Task: In the  document Musicinfulence.html, select heading and apply ' Italics' Use the "find feature" to find mentioned word and apply Strikethrough in: 'relaxation'. Insert smartchip (Place) on bottom of the page New York Insert the mentioned footnote for 20th word with font style Arial and font size 8: The data was collected in 2022
Action: Mouse moved to (279, 401)
Screenshot: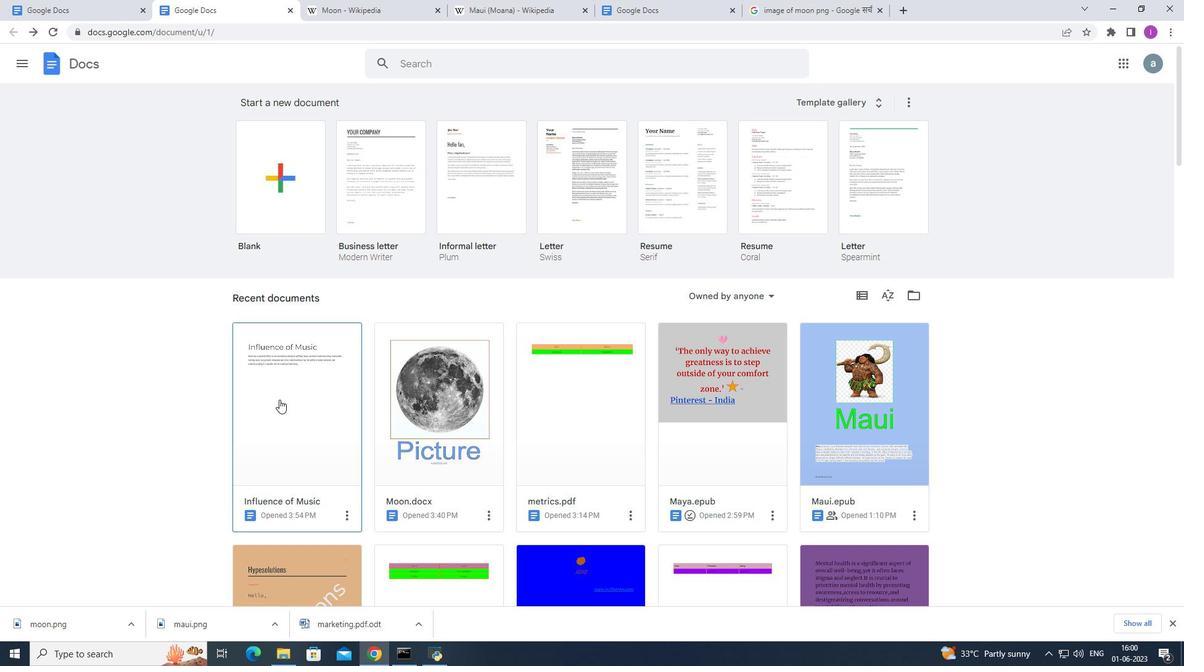 
Action: Mouse pressed left at (279, 401)
Screenshot: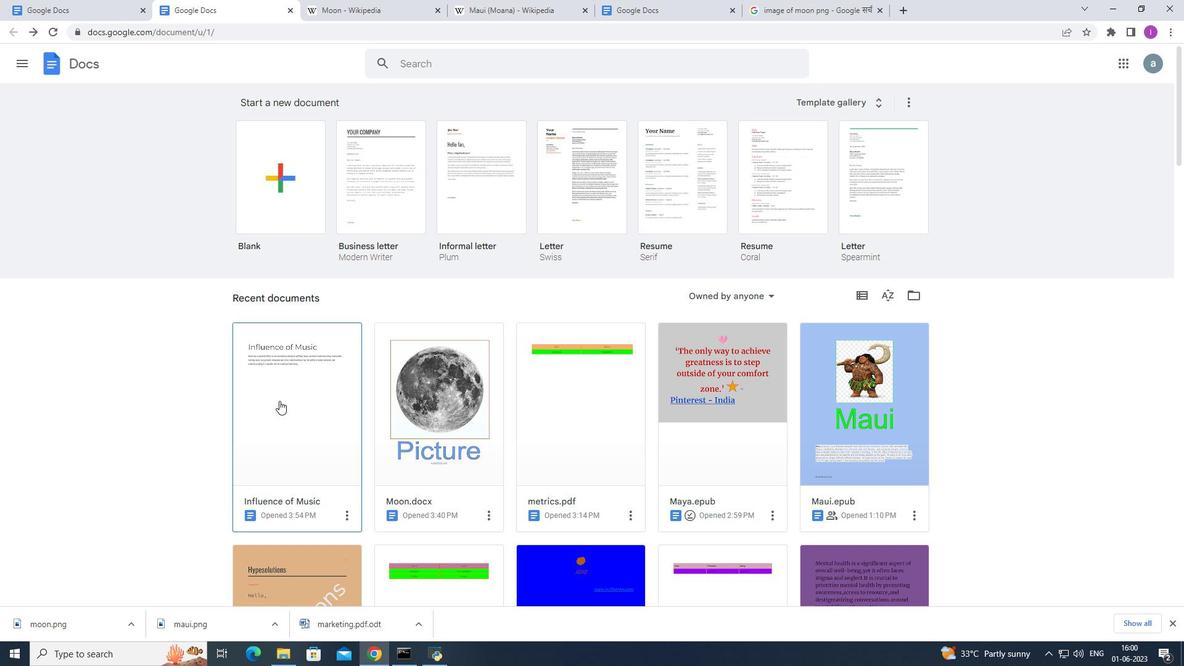 
Action: Mouse moved to (384, 225)
Screenshot: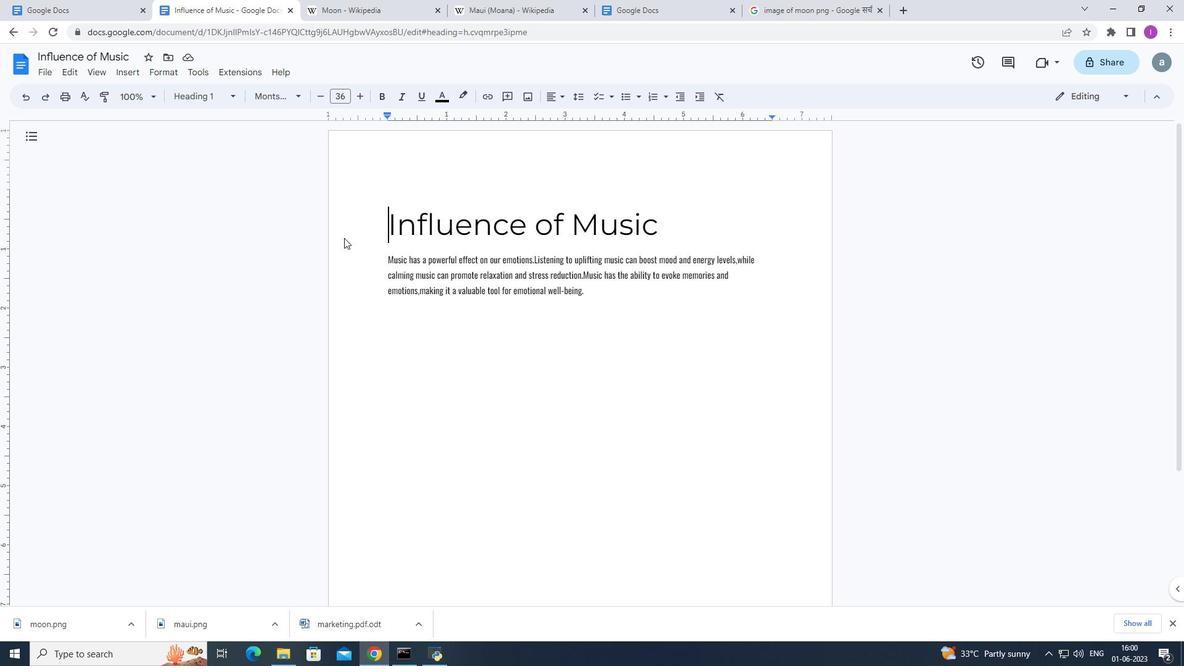 
Action: Mouse pressed left at (384, 225)
Screenshot: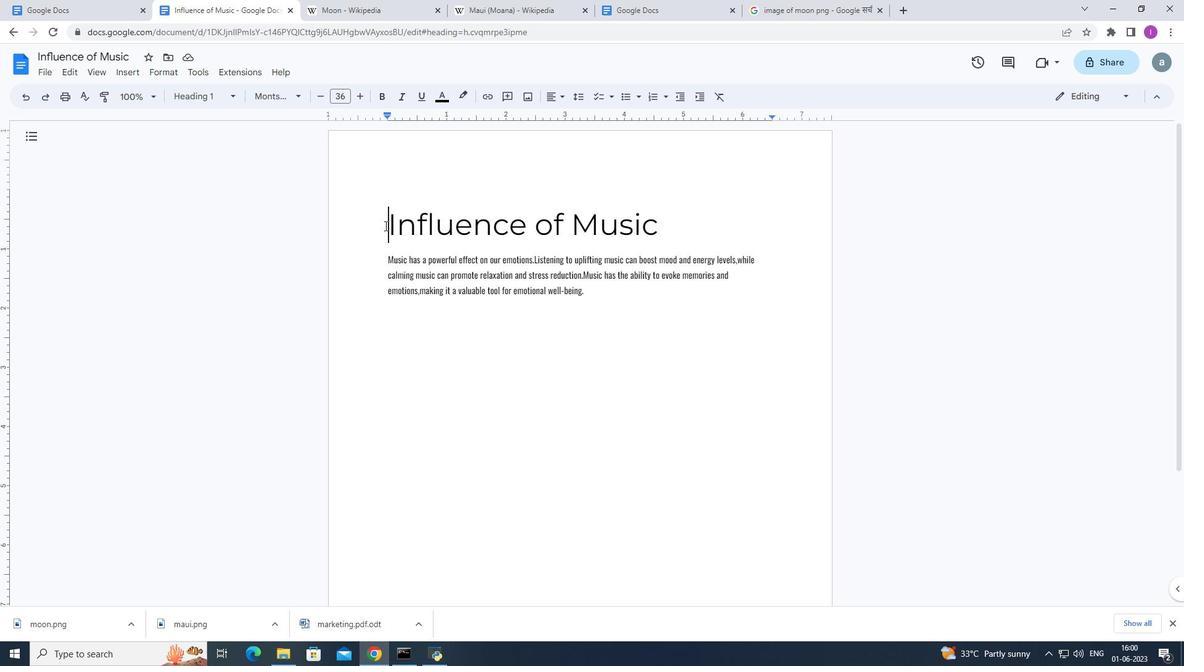 
Action: Mouse moved to (403, 95)
Screenshot: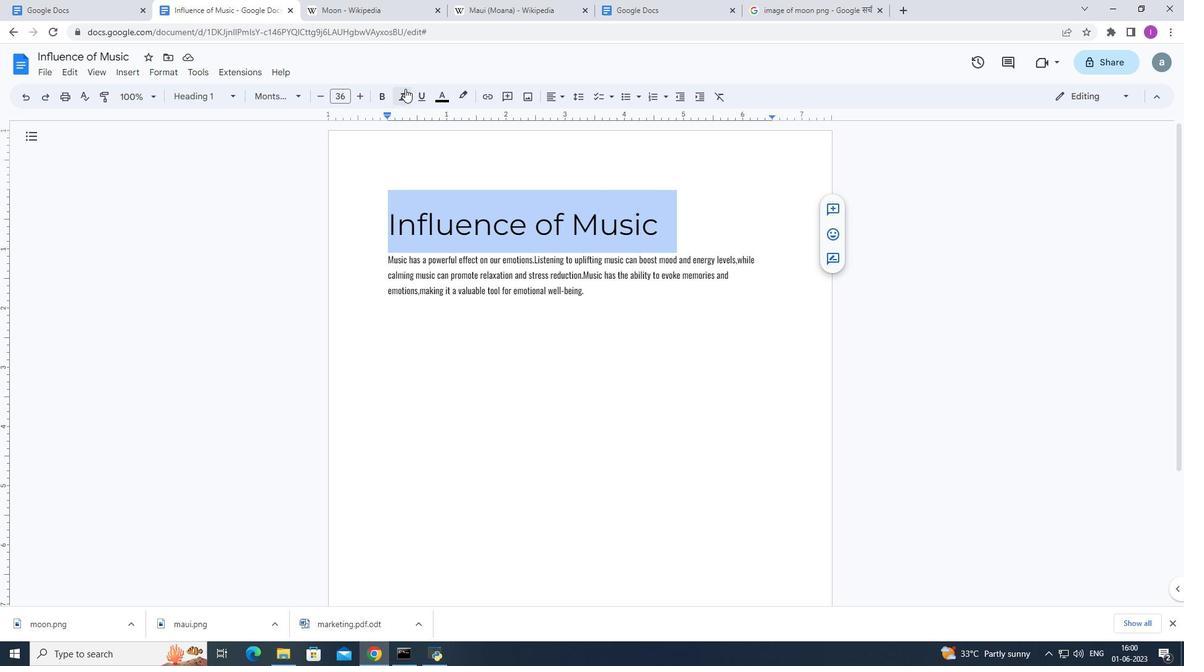 
Action: Mouse pressed left at (403, 95)
Screenshot: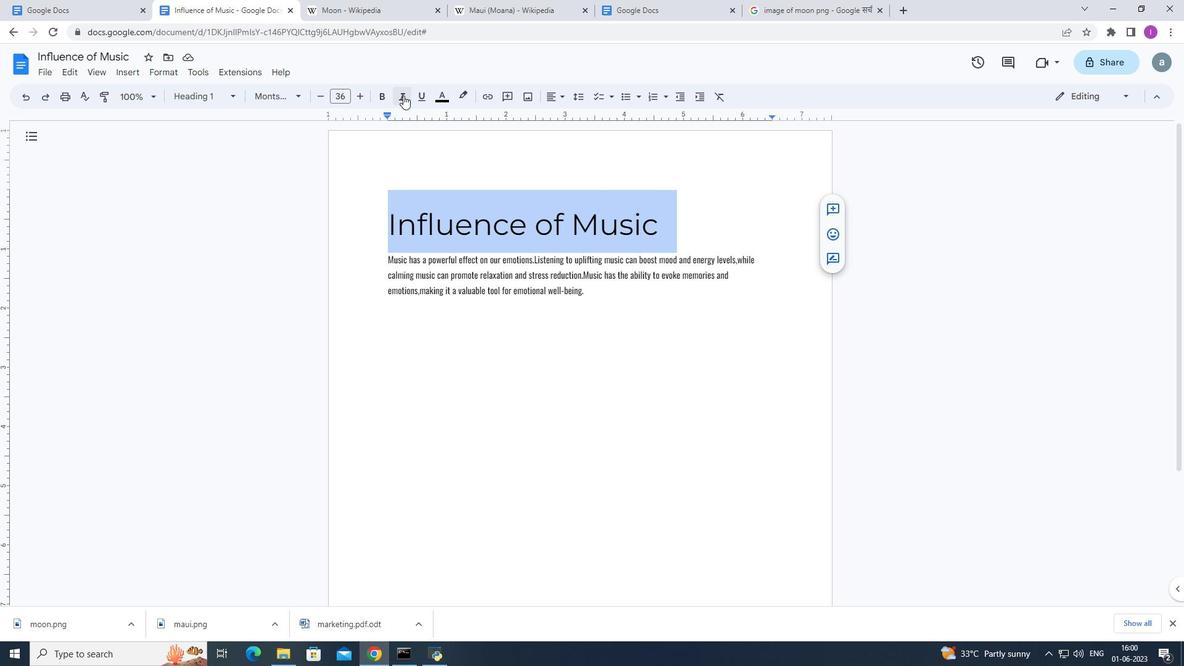 
Action: Mouse moved to (512, 275)
Screenshot: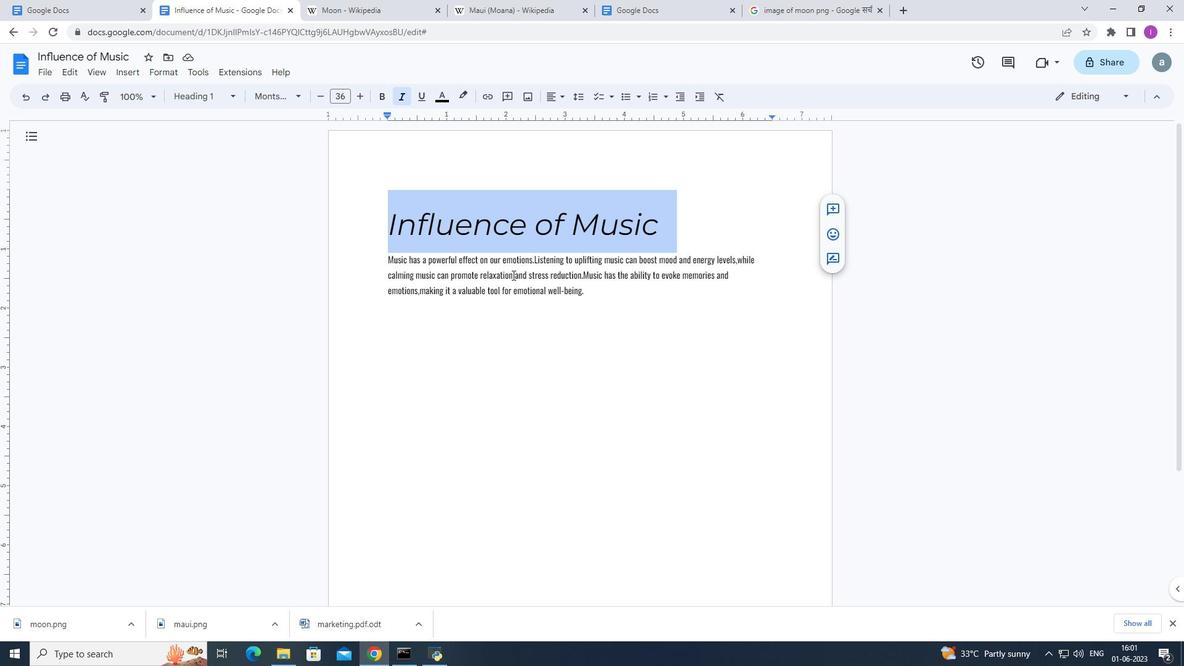 
Action: Mouse pressed left at (512, 275)
Screenshot: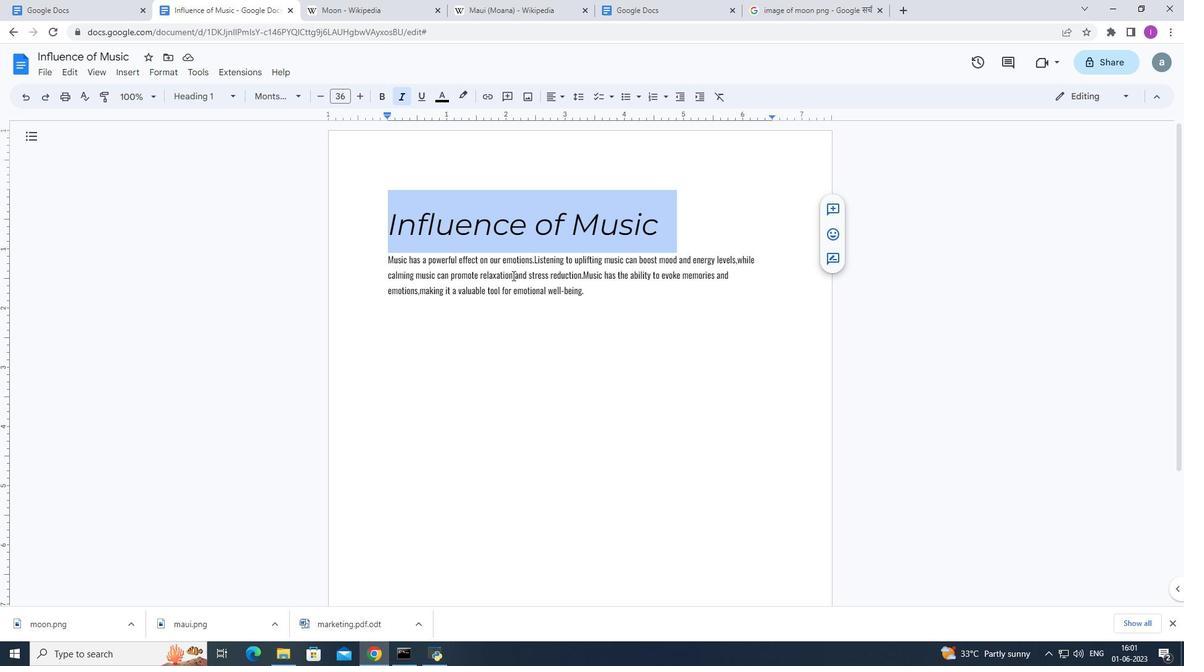
Action: Mouse moved to (47, 74)
Screenshot: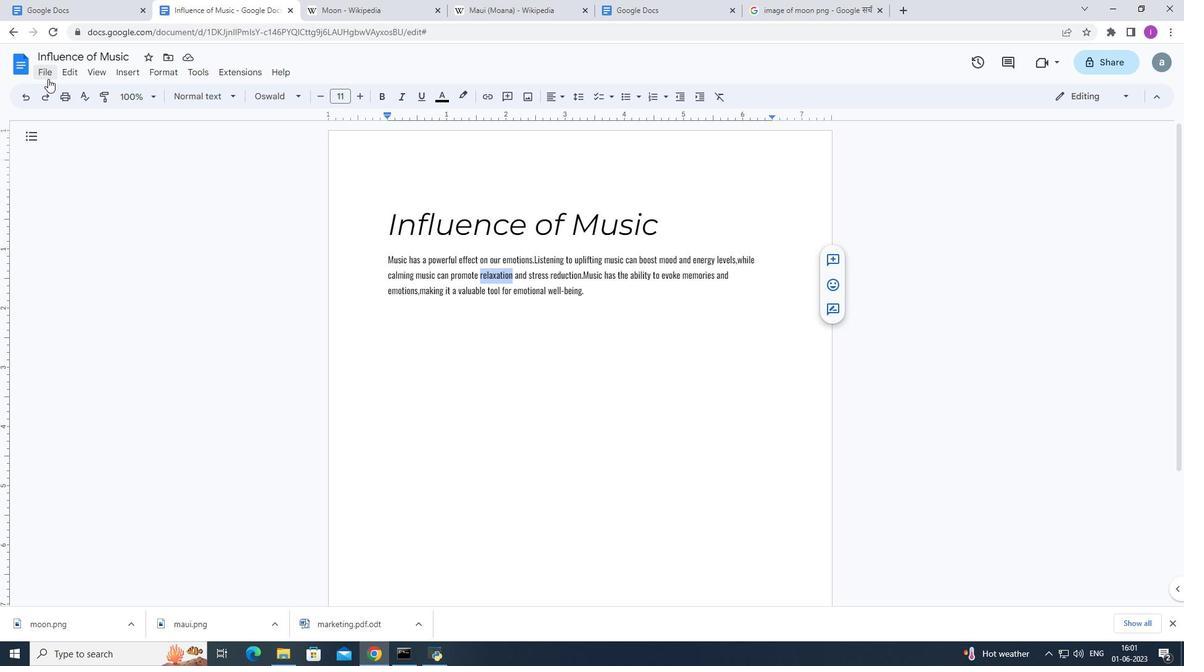 
Action: Mouse pressed left at (47, 74)
Screenshot: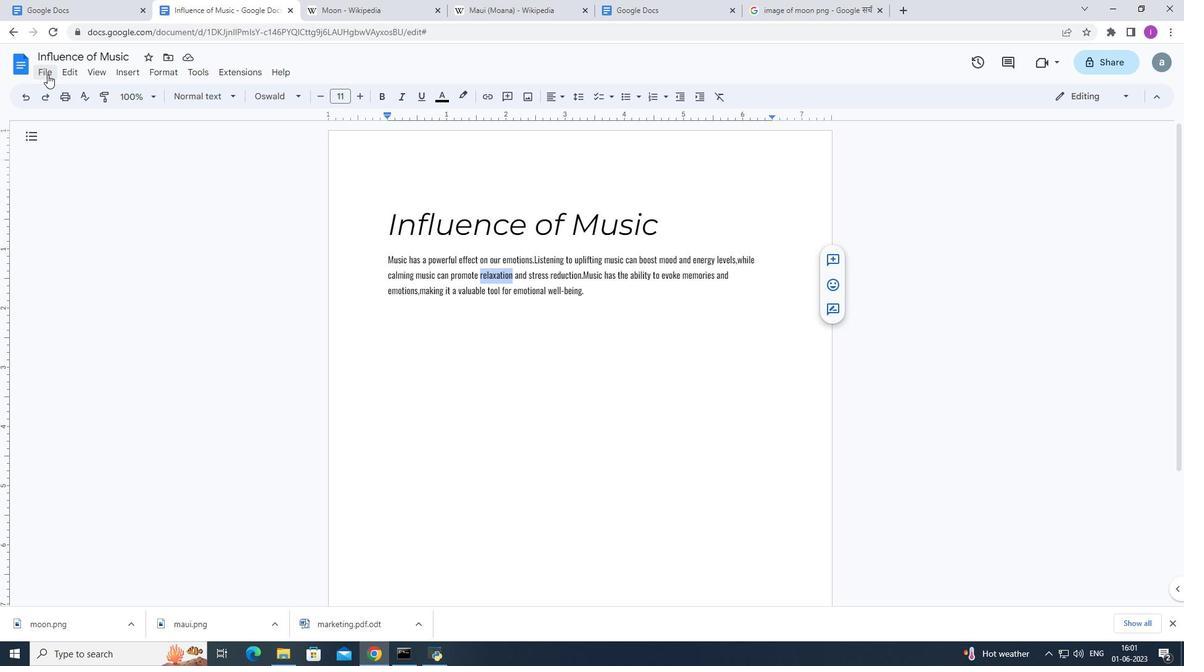 
Action: Mouse moved to (251, 235)
Screenshot: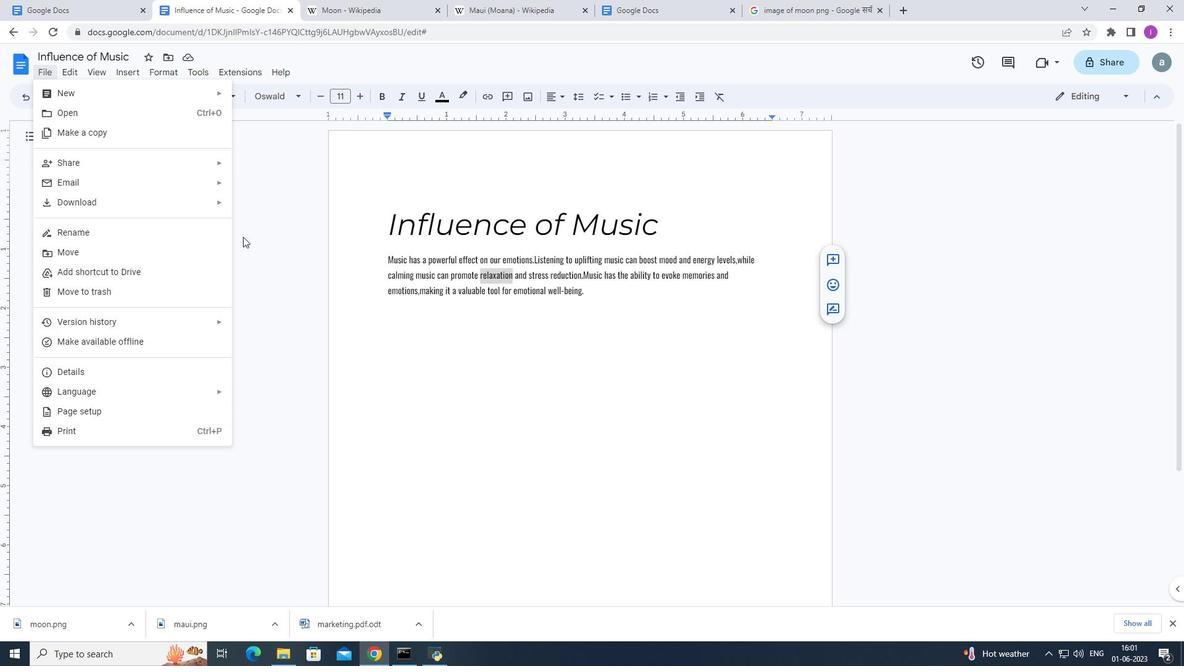 
Action: Mouse pressed left at (251, 235)
Screenshot: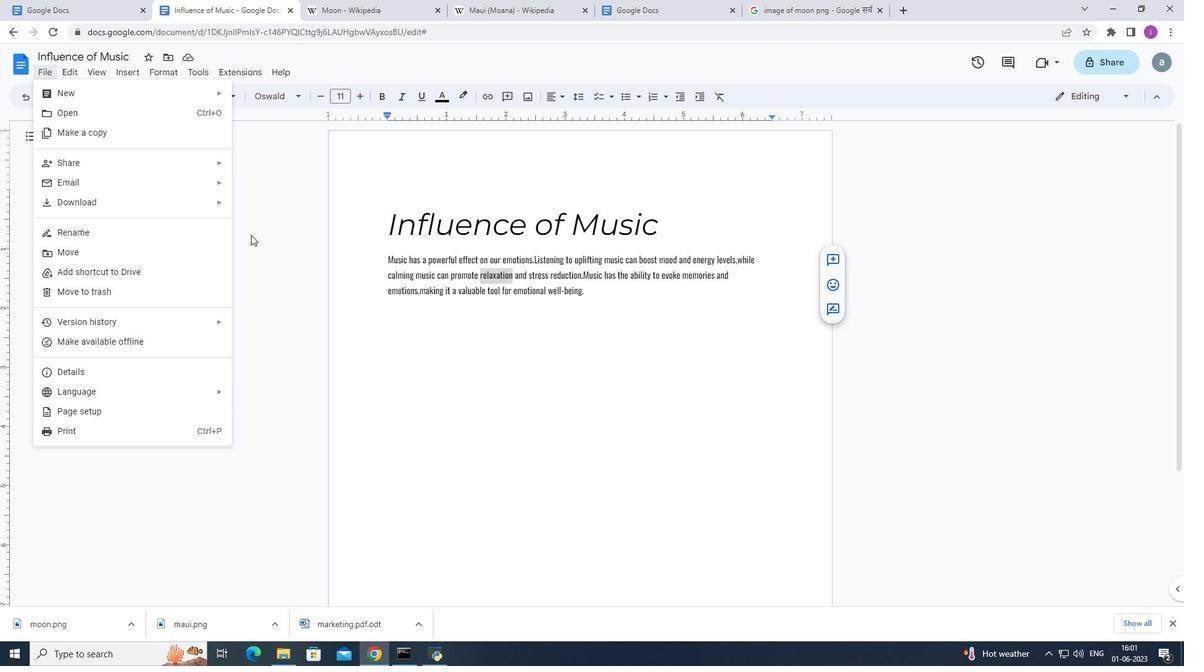 
Action: Mouse moved to (67, 65)
Screenshot: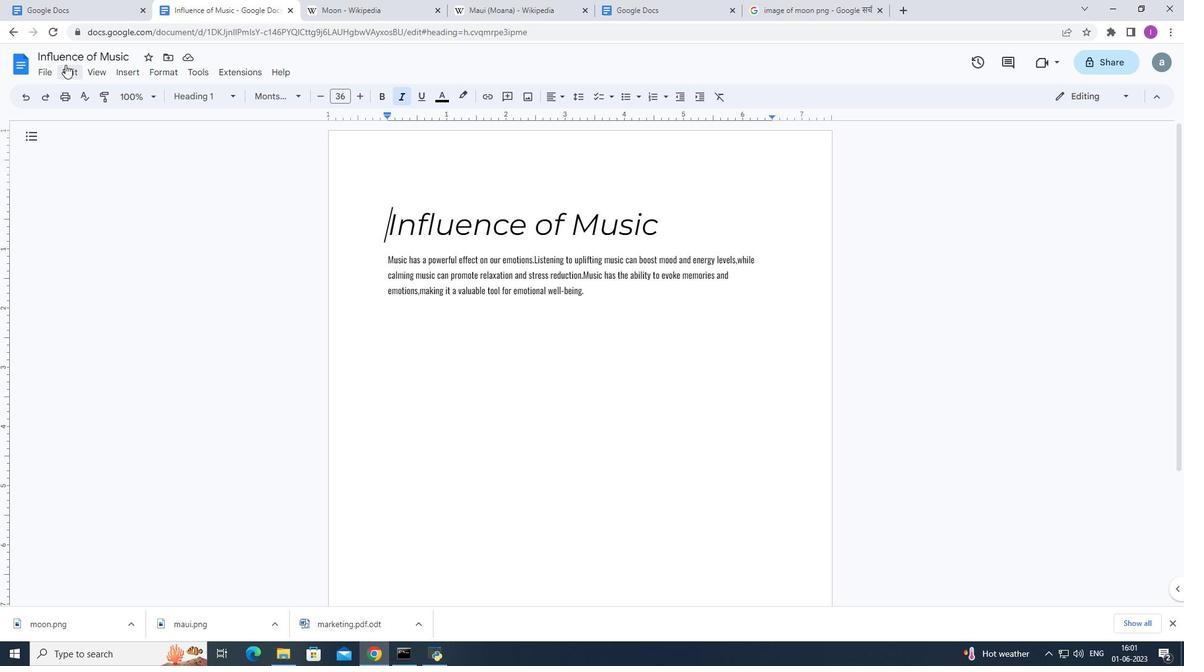 
Action: Mouse pressed left at (67, 65)
Screenshot: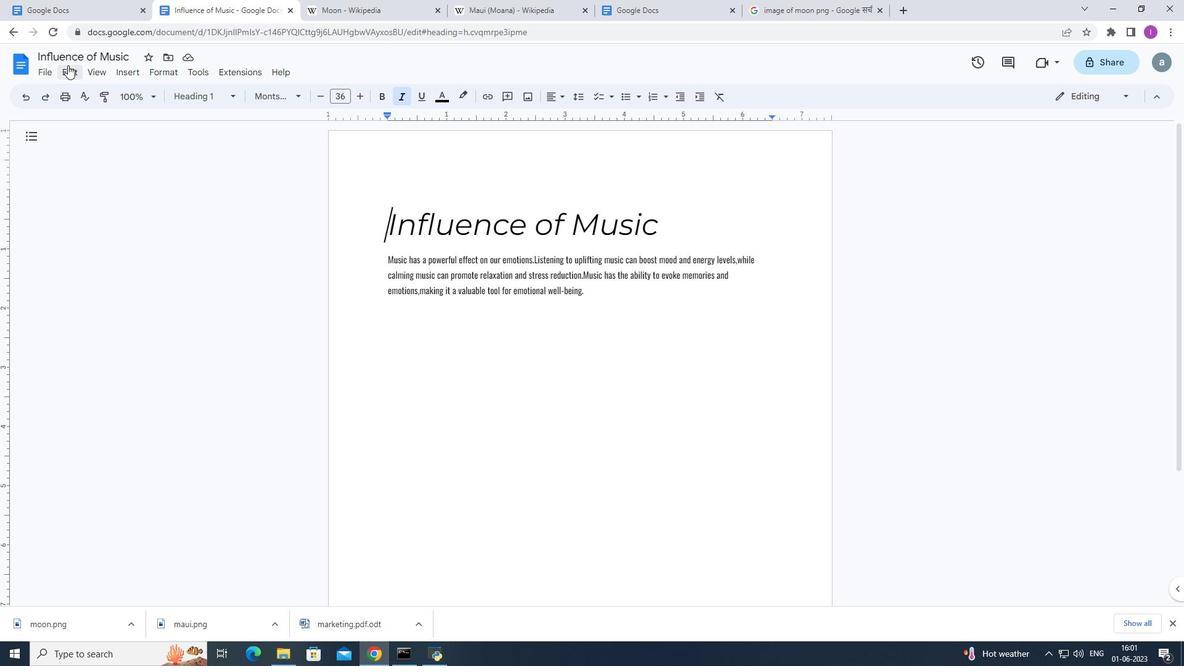 
Action: Mouse moved to (123, 280)
Screenshot: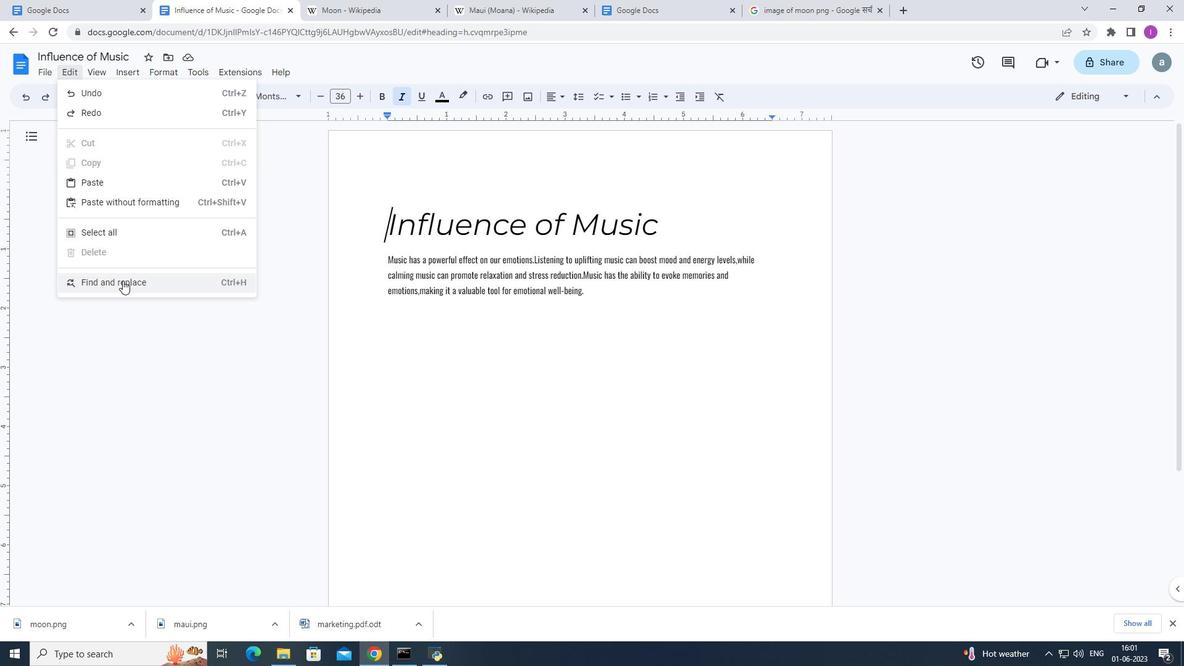
Action: Mouse pressed left at (123, 280)
Screenshot: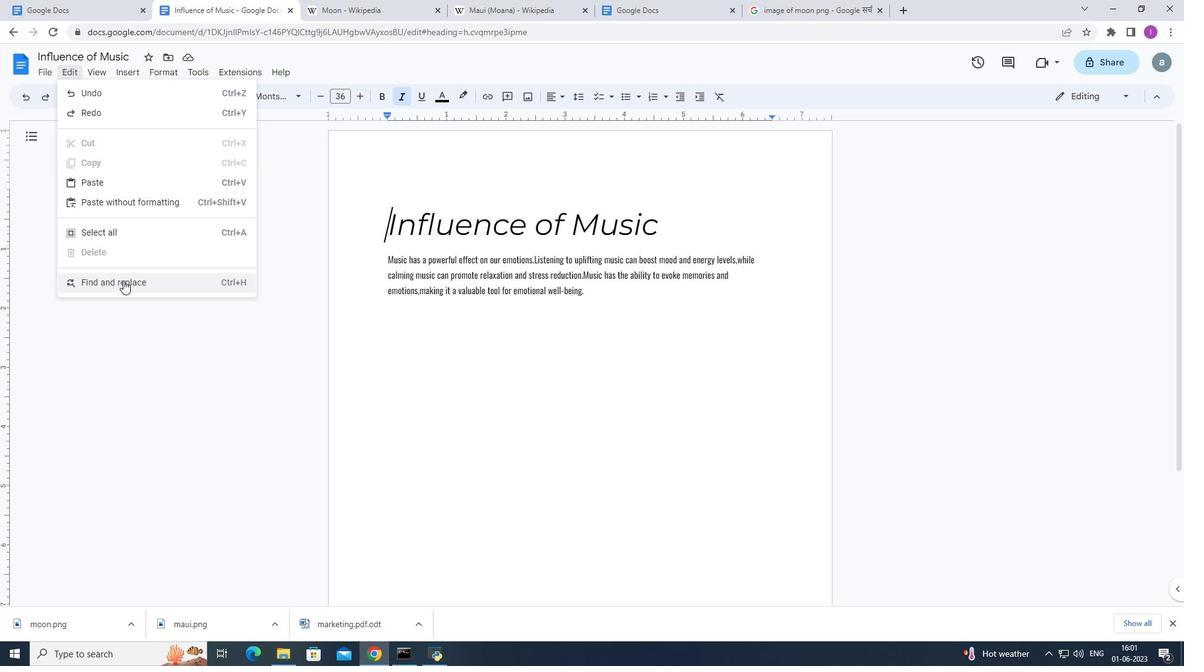 
Action: Mouse moved to (566, 278)
Screenshot: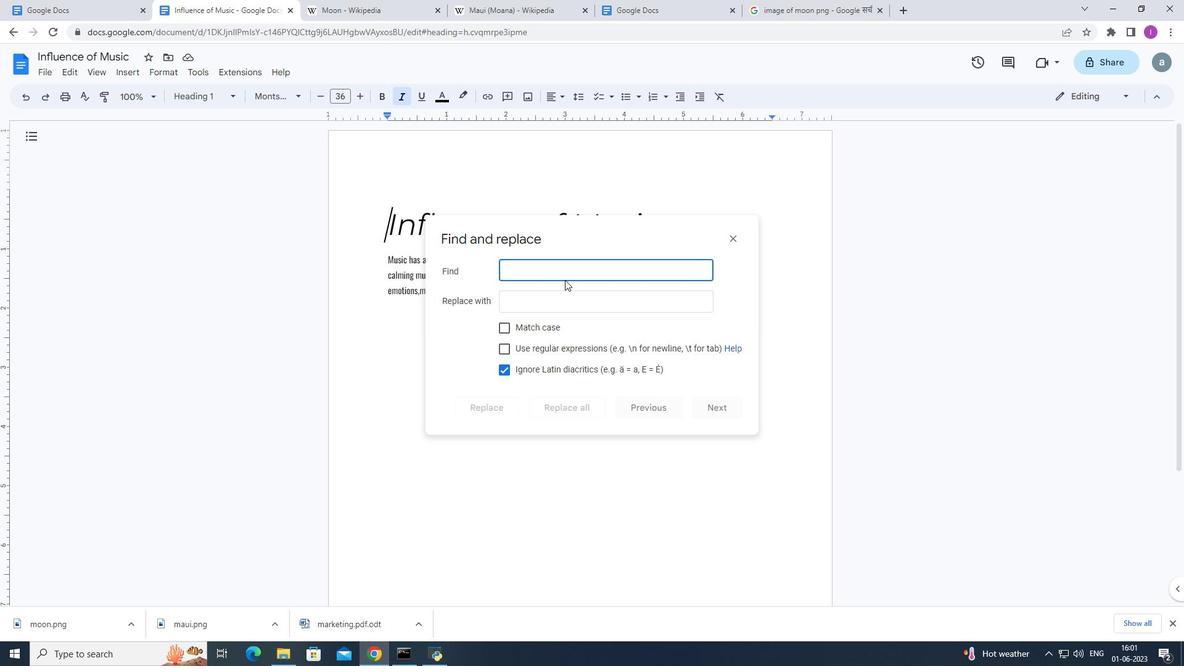
Action: Key pressed <Key.shift>Relaxation
Screenshot: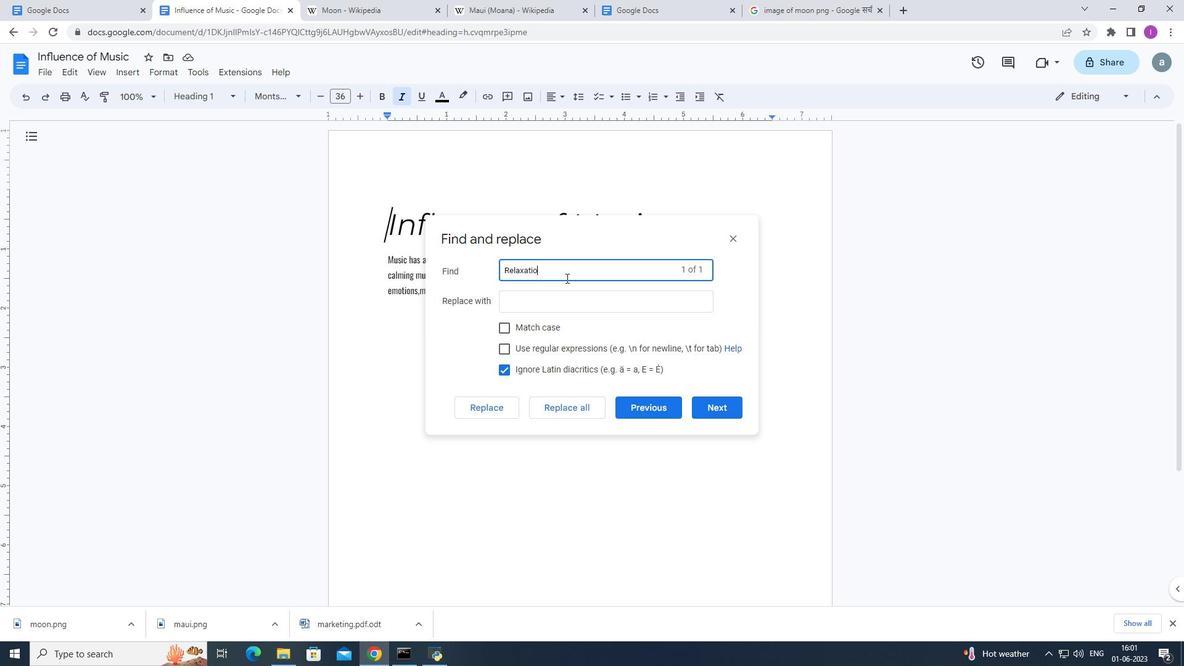
Action: Mouse moved to (713, 405)
Screenshot: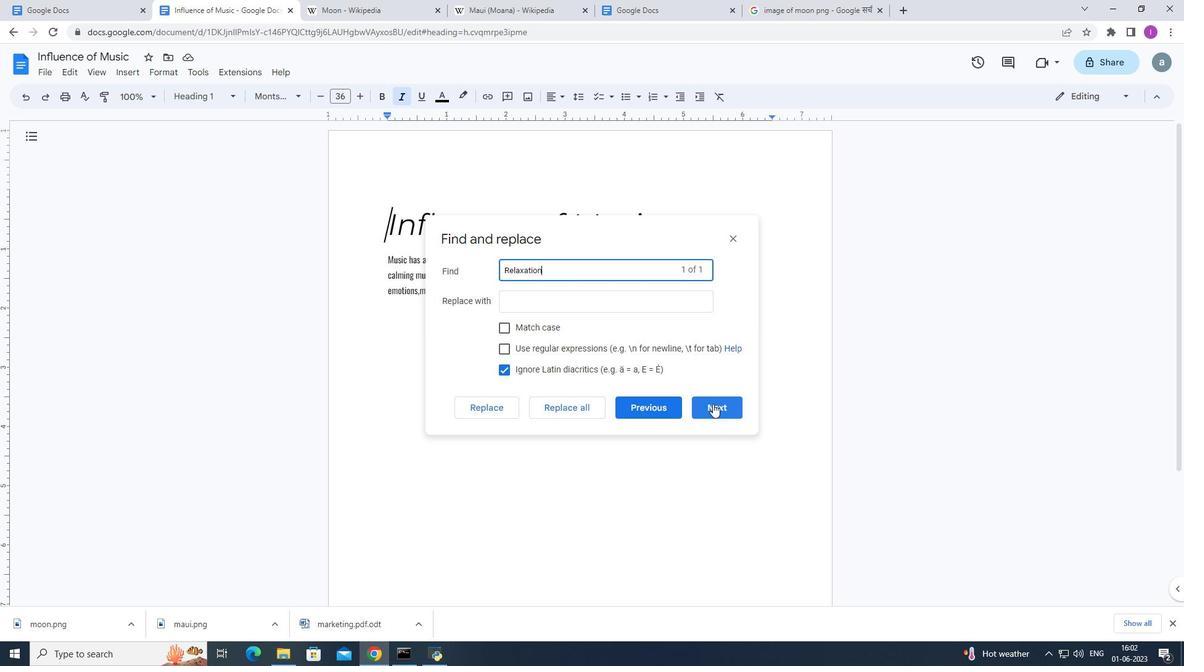 
Action: Mouse pressed left at (713, 405)
Screenshot: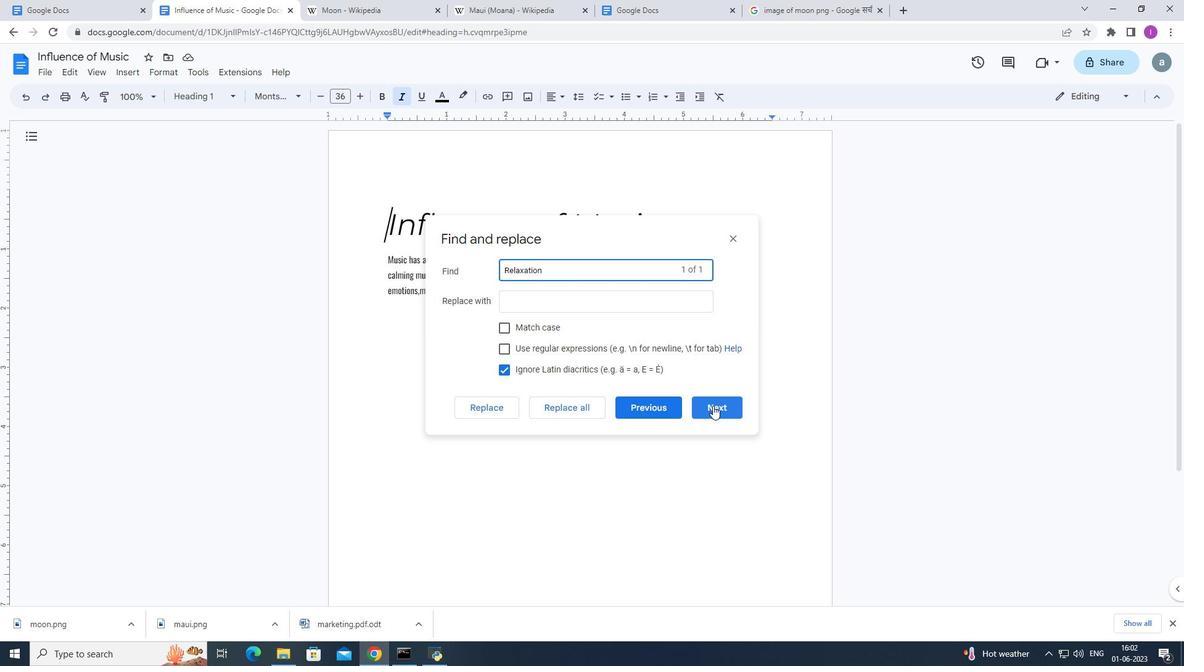 
Action: Mouse moved to (719, 402)
Screenshot: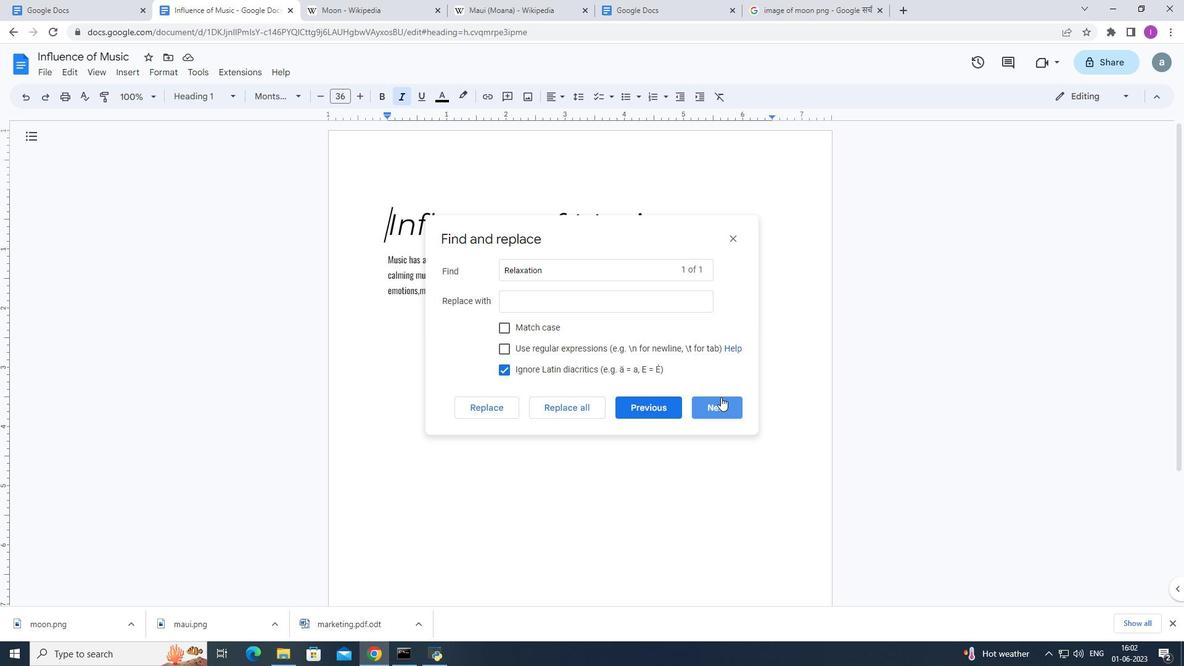 
Action: Mouse pressed left at (719, 402)
Screenshot: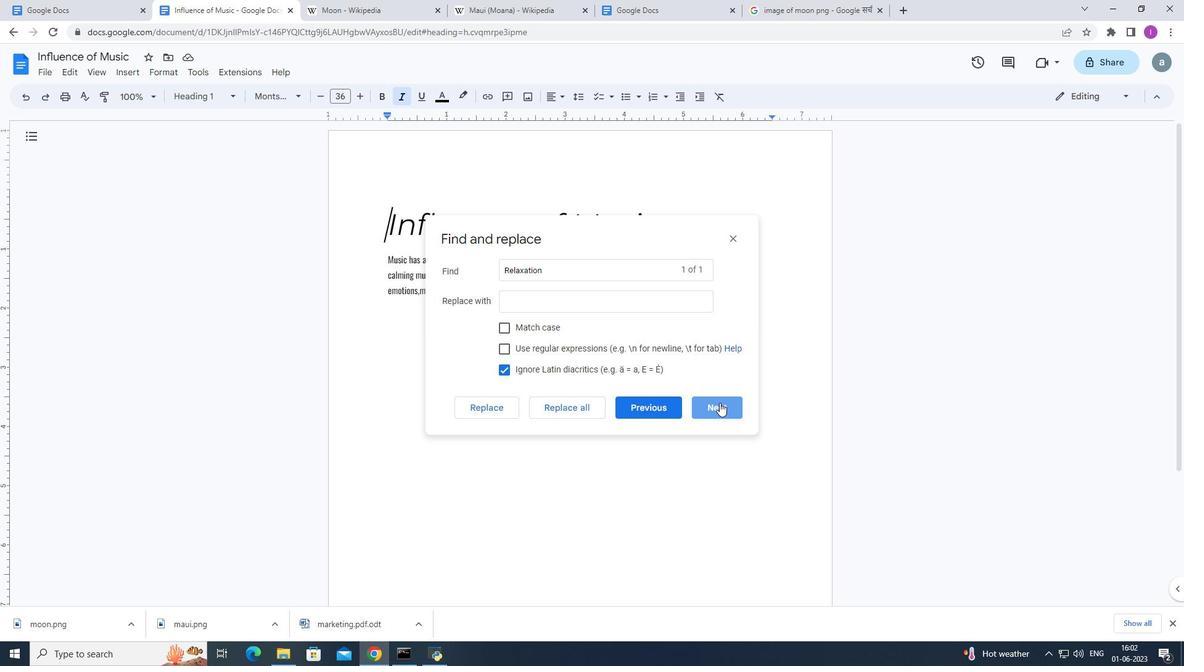 
Action: Mouse moved to (655, 407)
Screenshot: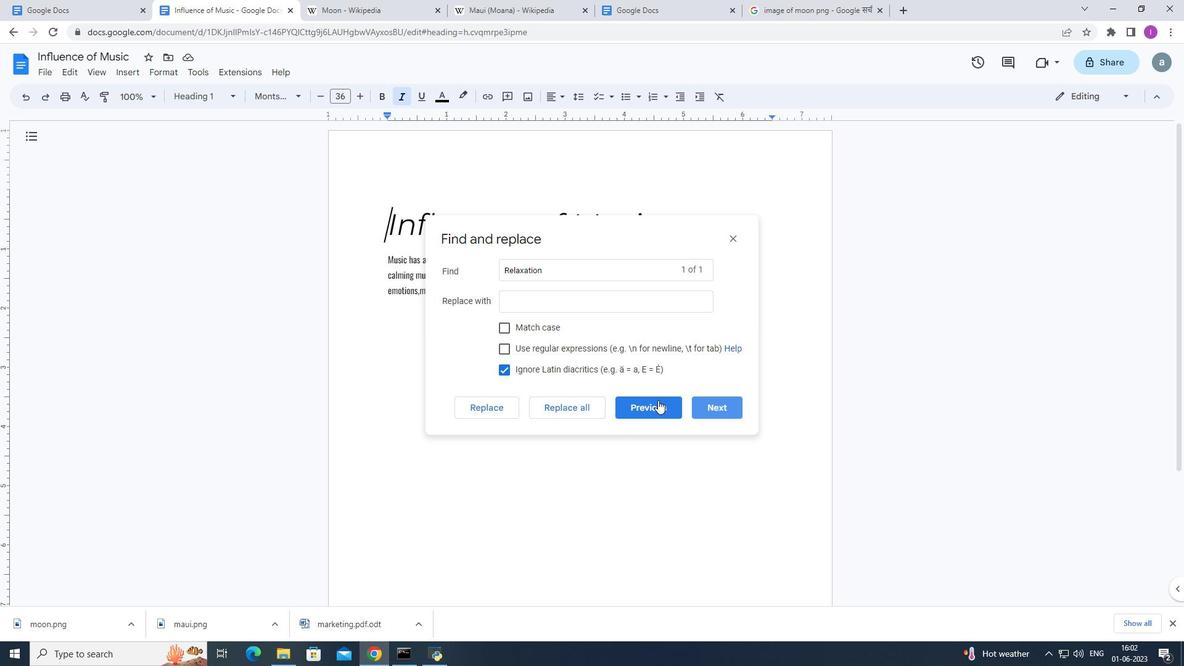 
Action: Mouse pressed left at (655, 407)
Screenshot: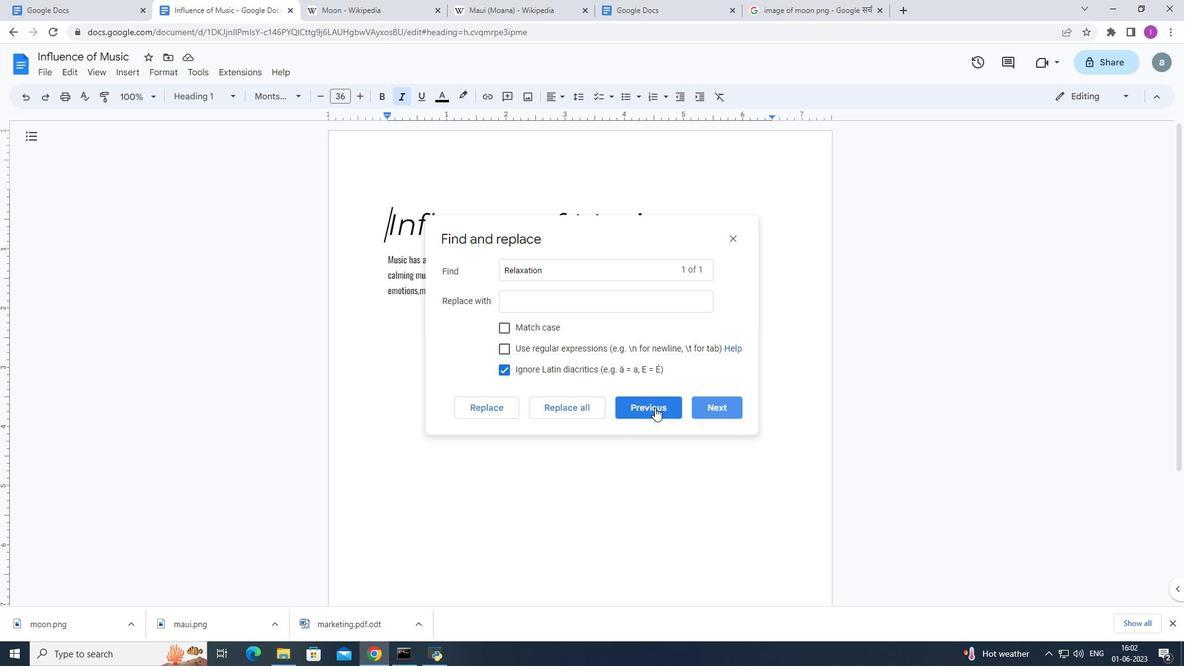 
Action: Mouse moved to (703, 407)
Screenshot: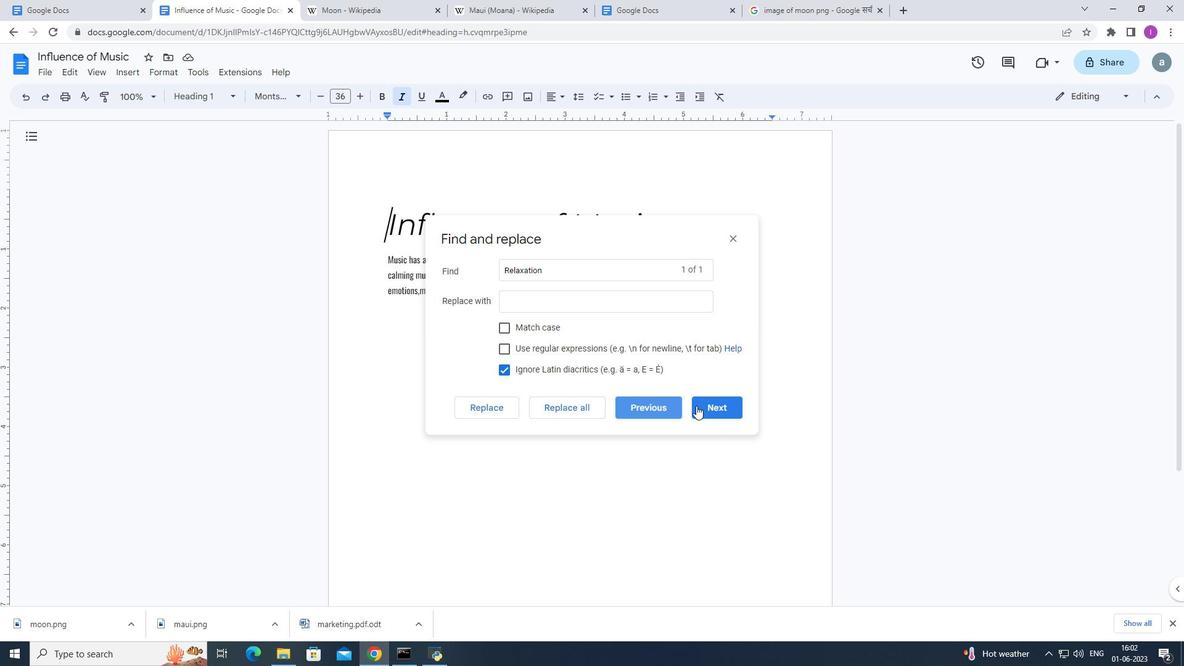 
Action: Mouse pressed left at (703, 407)
Screenshot: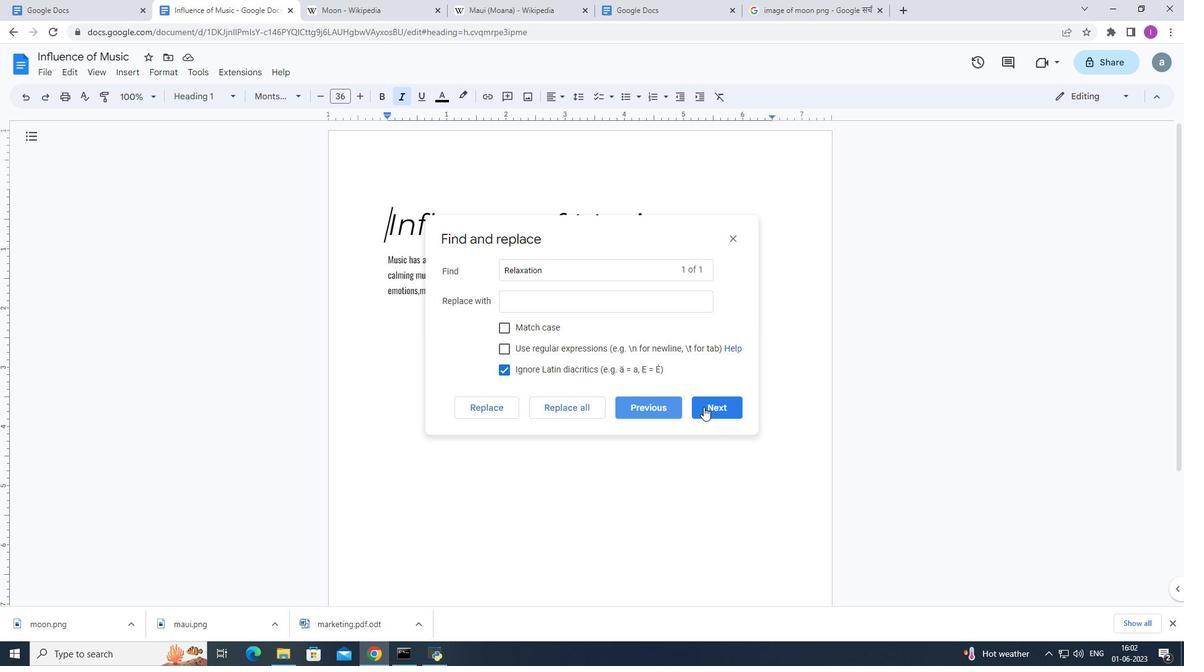 
Action: Mouse moved to (508, 330)
Screenshot: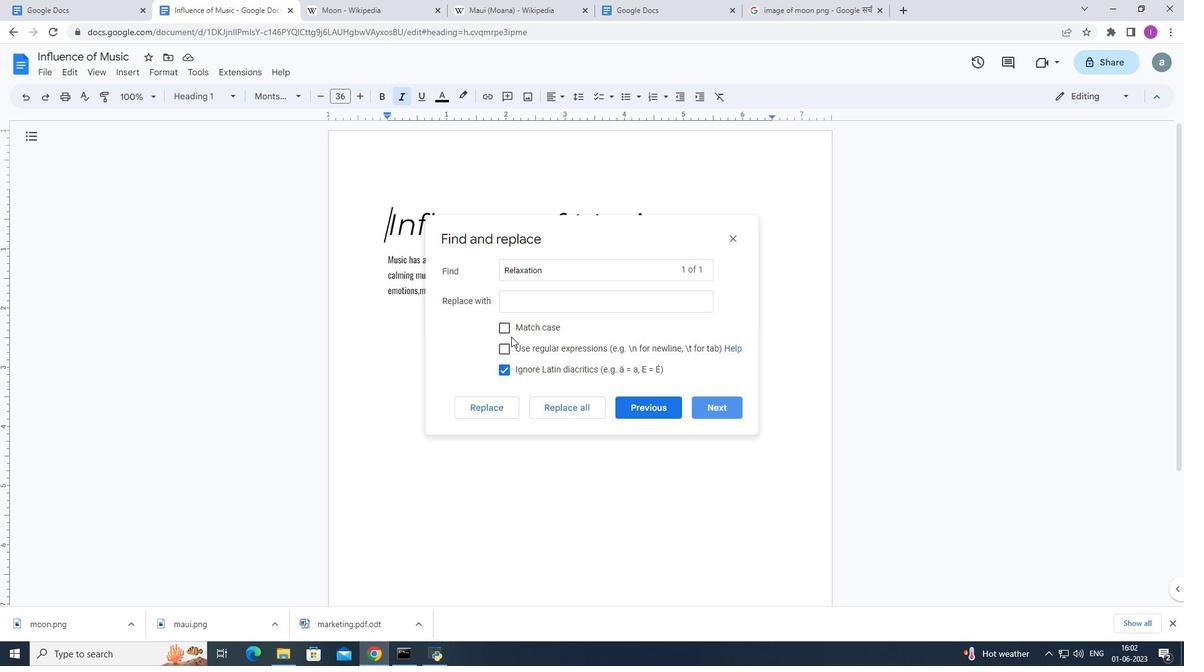 
Action: Mouse pressed left at (508, 330)
Screenshot: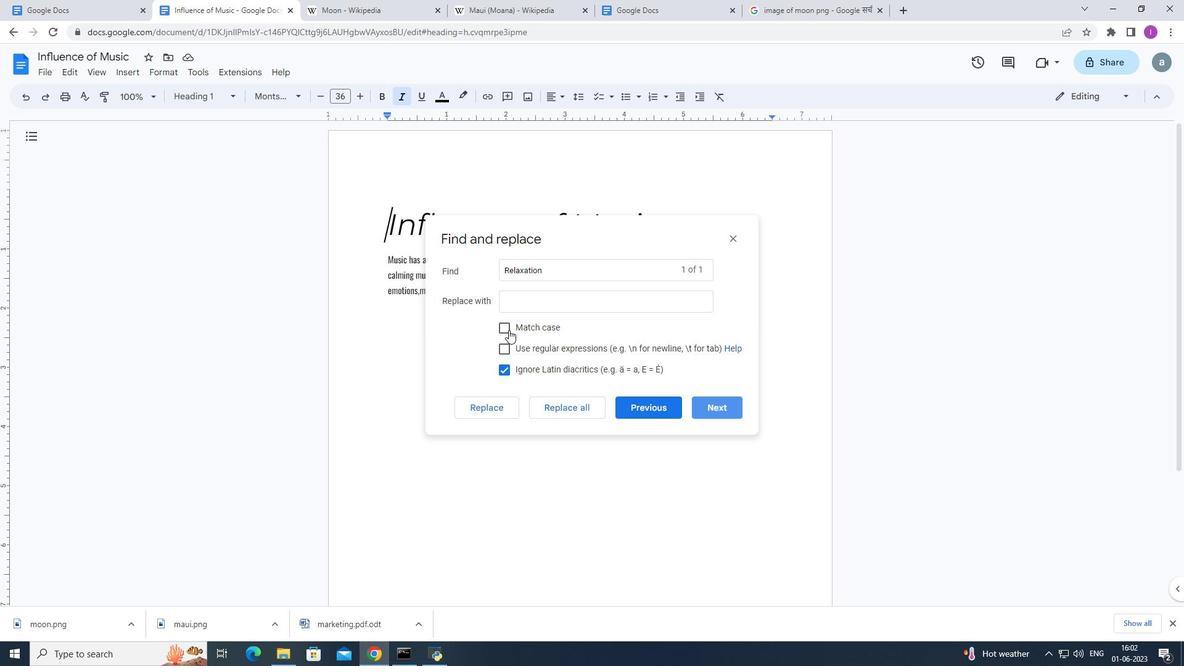 
Action: Mouse moved to (717, 405)
Screenshot: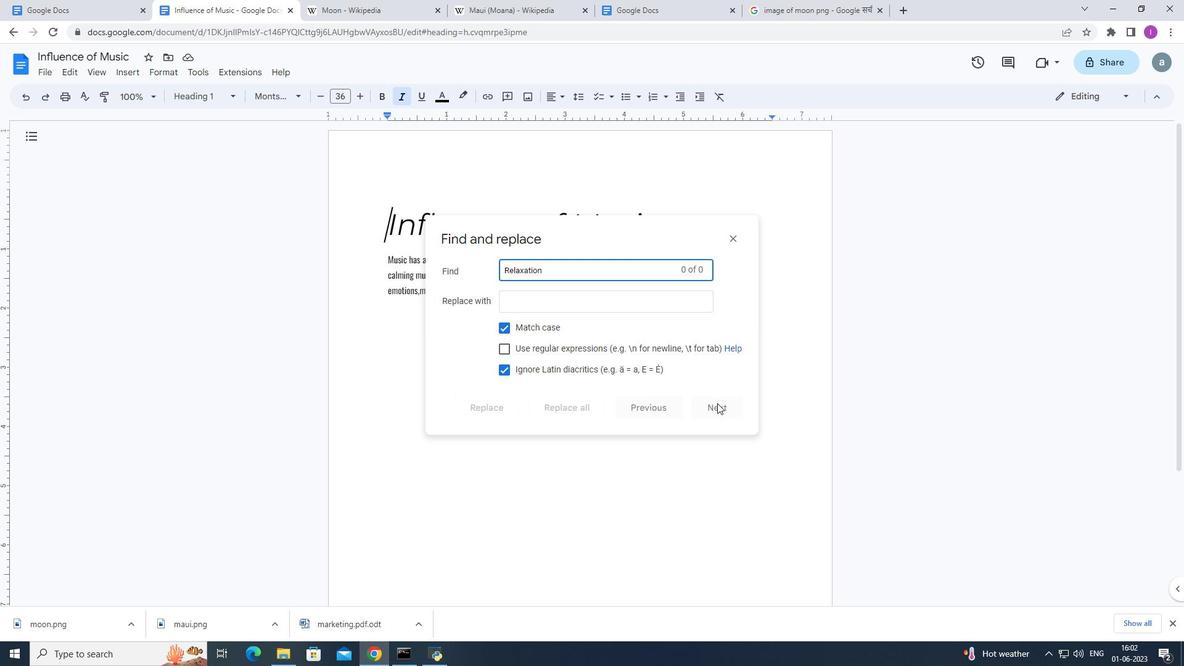 
Action: Mouse pressed left at (717, 405)
Screenshot: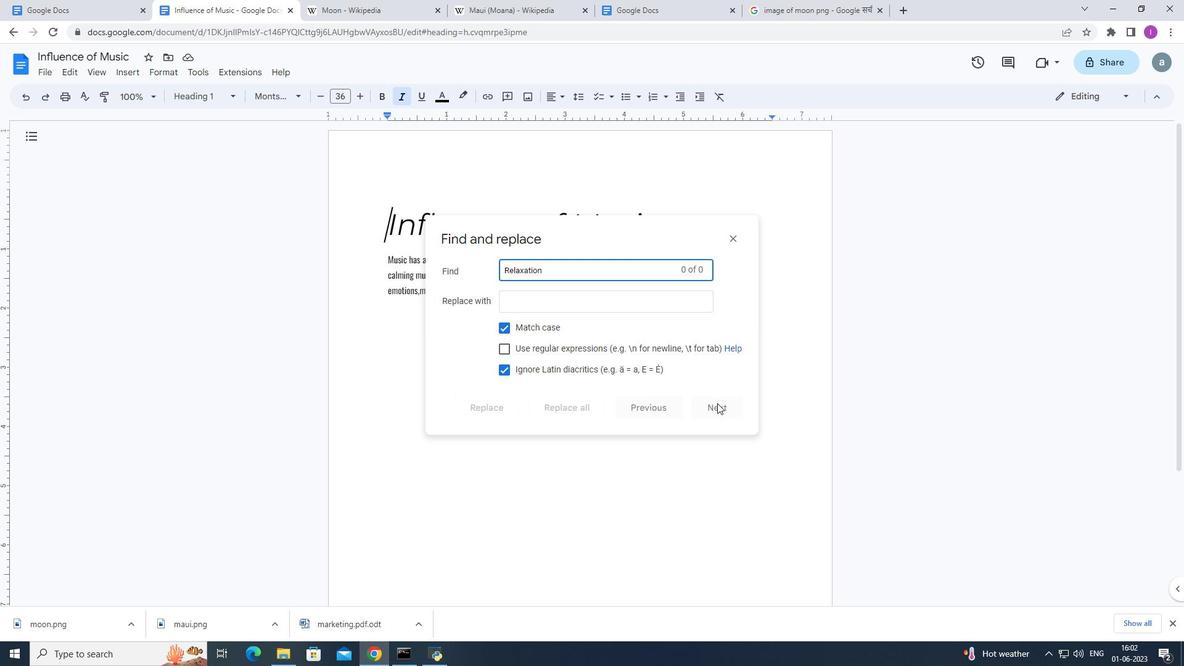 
Action: Mouse moved to (498, 368)
Screenshot: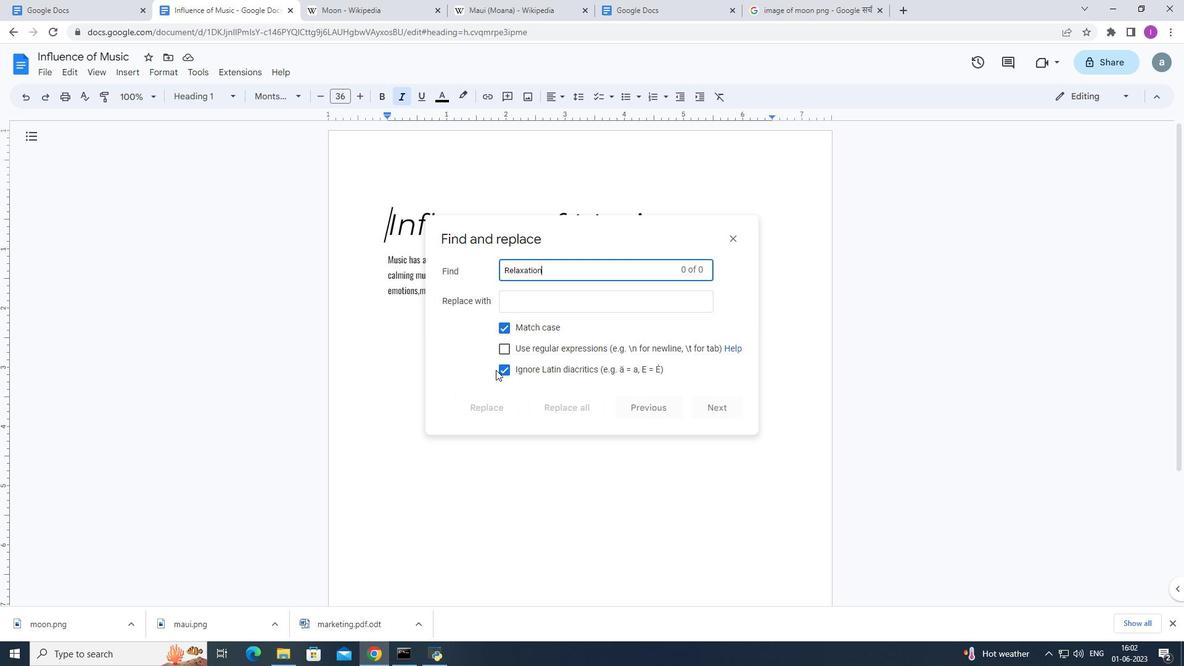 
Action: Mouse pressed left at (498, 368)
Screenshot: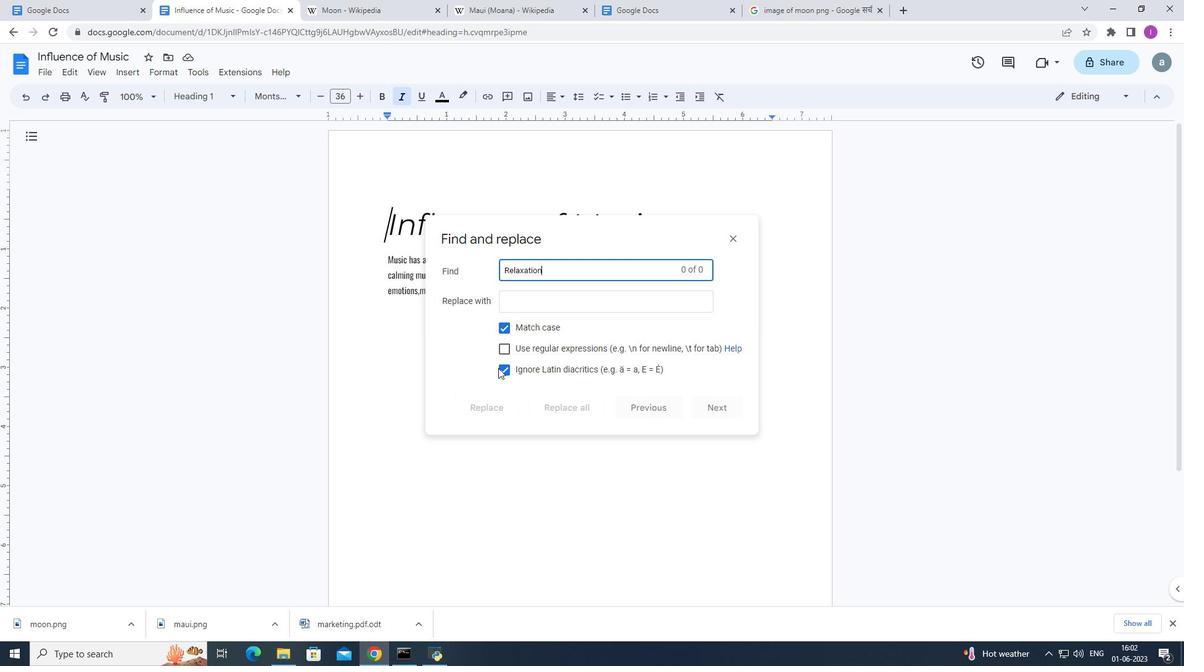 
Action: Mouse moved to (507, 370)
Screenshot: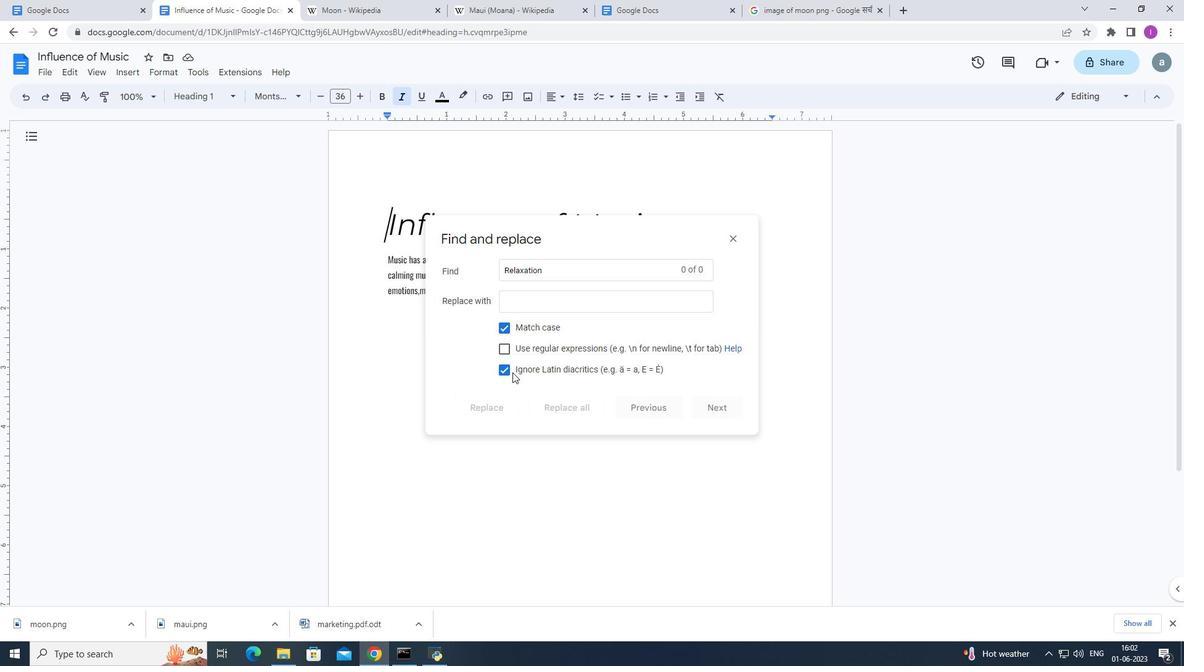 
Action: Mouse pressed left at (507, 370)
Screenshot: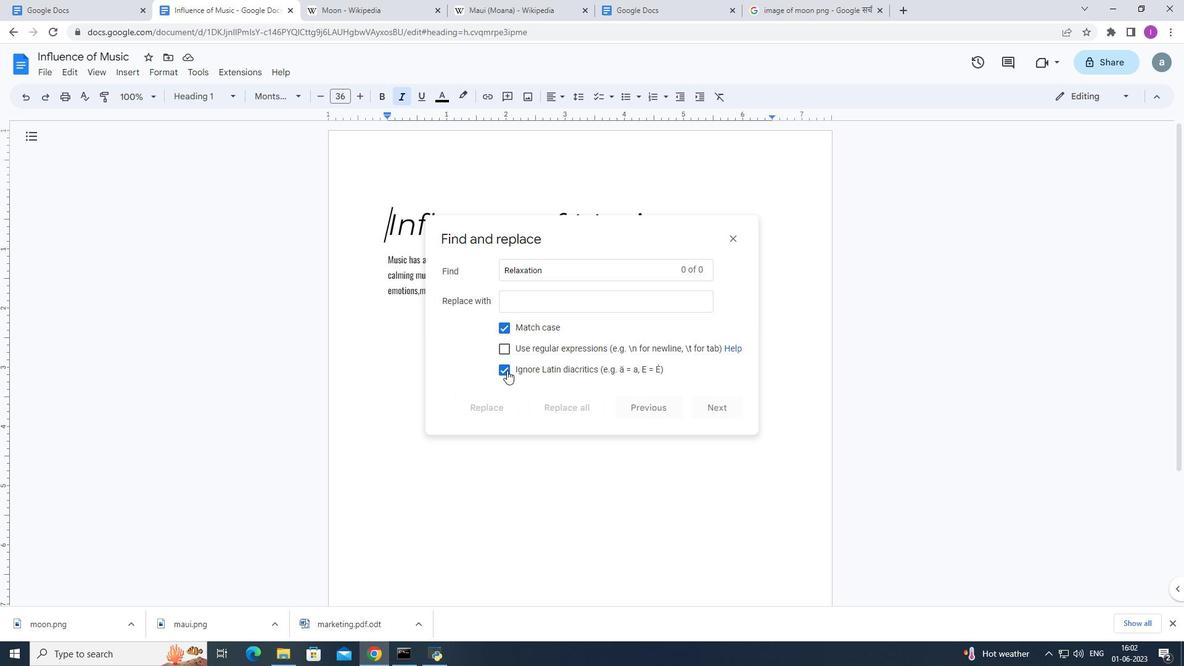 
Action: Mouse moved to (727, 402)
Screenshot: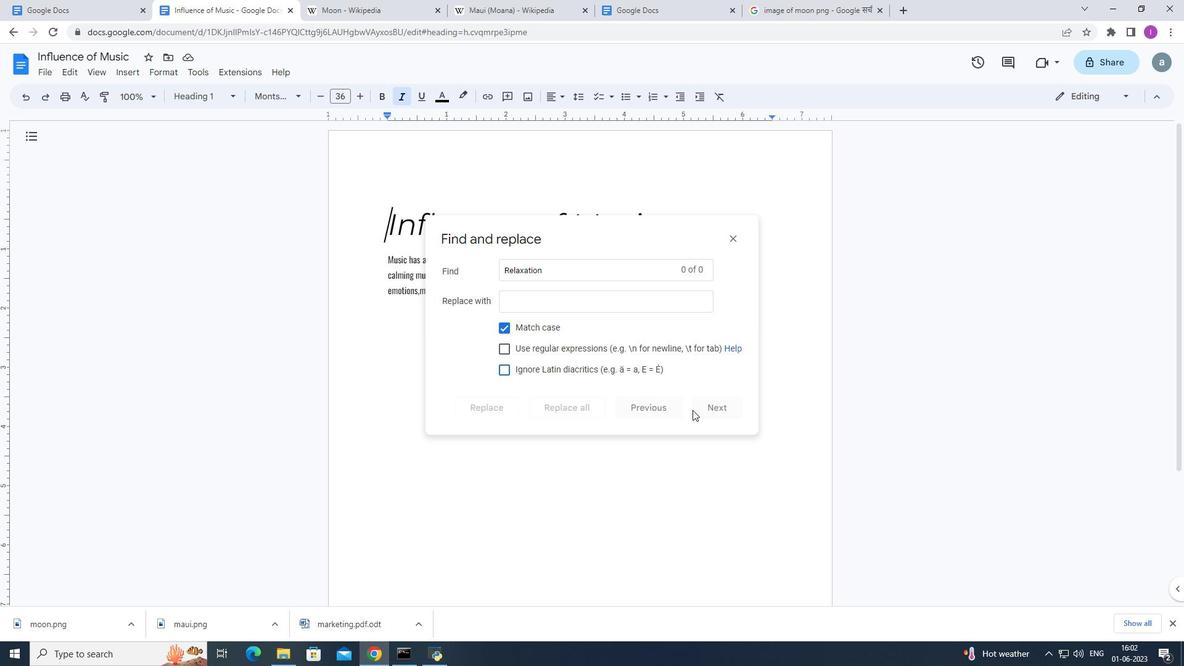 
Action: Mouse pressed left at (727, 402)
Screenshot: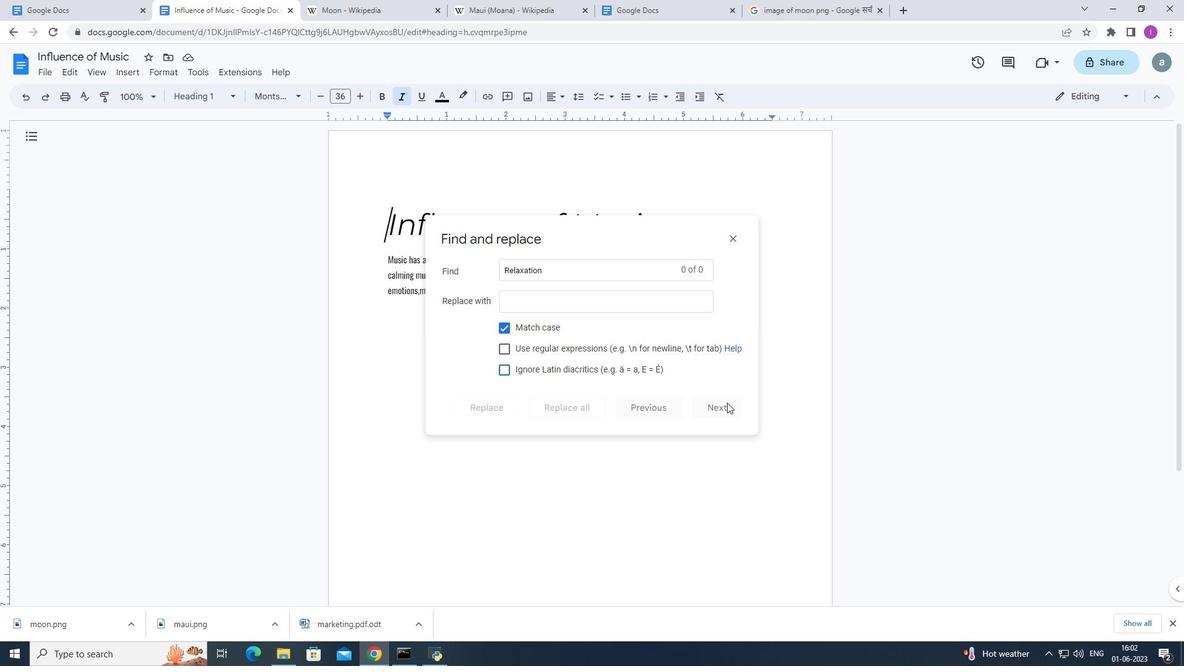 
Action: Mouse moved to (503, 326)
Screenshot: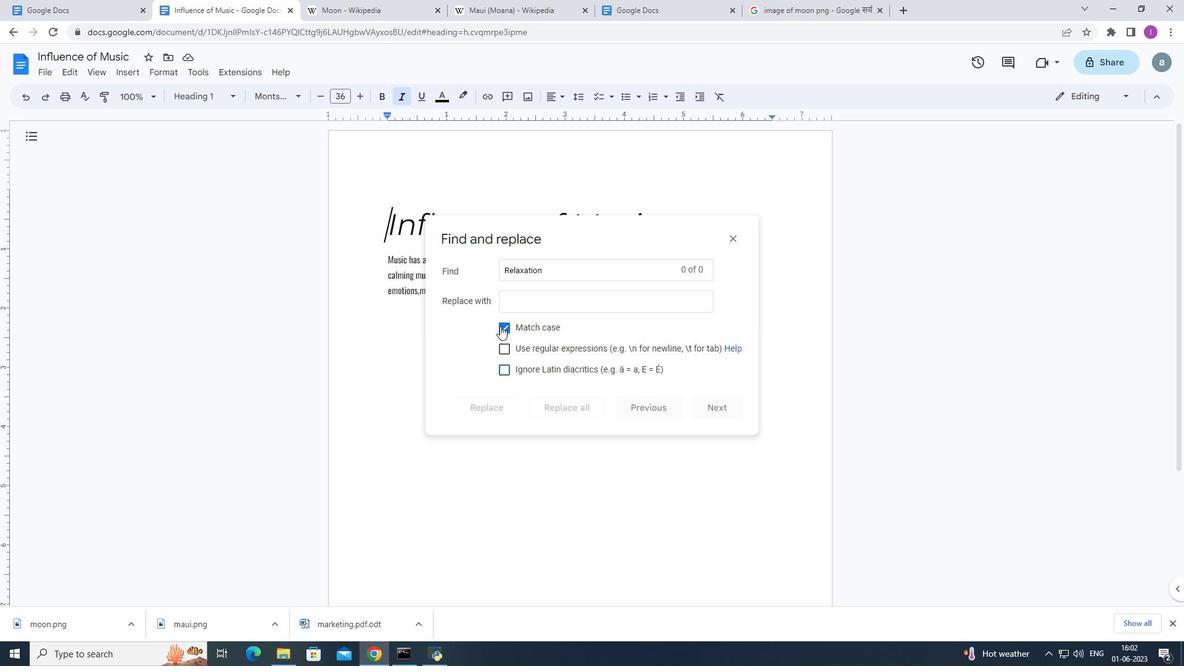 
Action: Mouse pressed left at (503, 326)
Screenshot: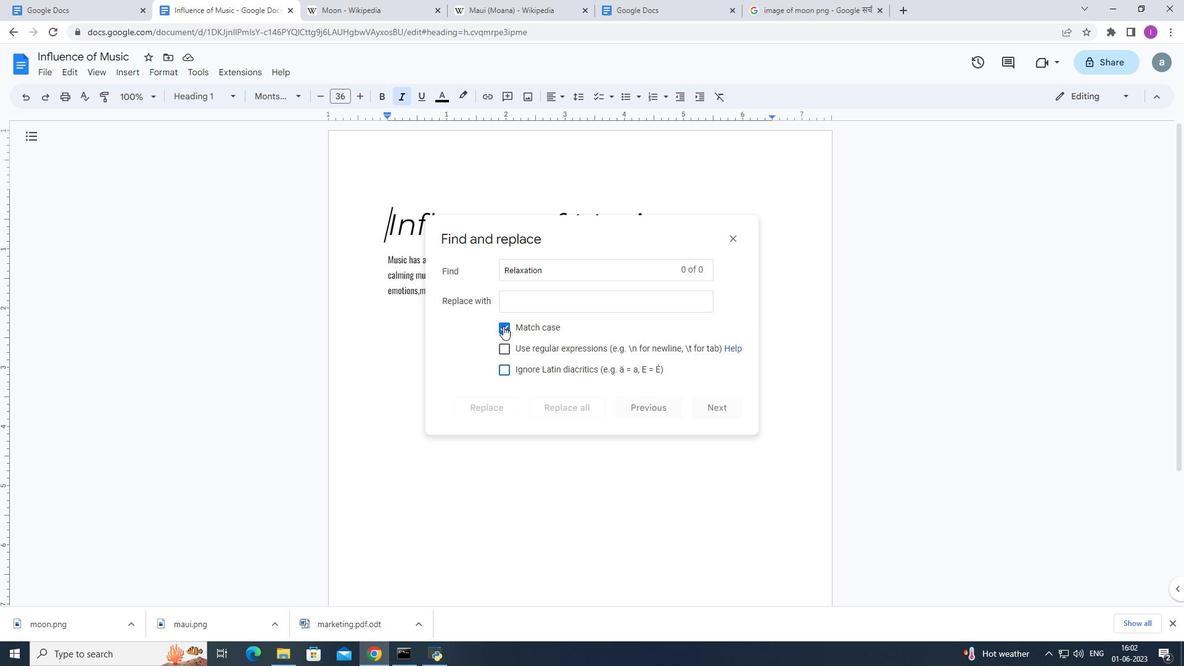 
Action: Mouse moved to (721, 407)
Screenshot: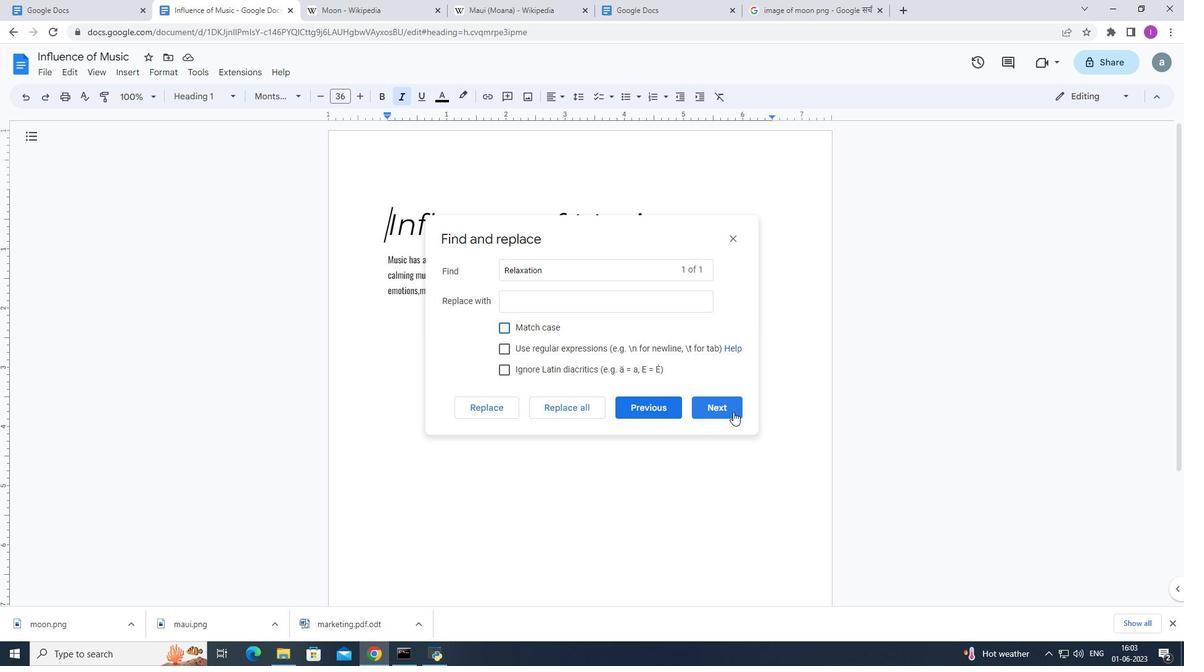 
Action: Mouse pressed left at (721, 407)
Screenshot: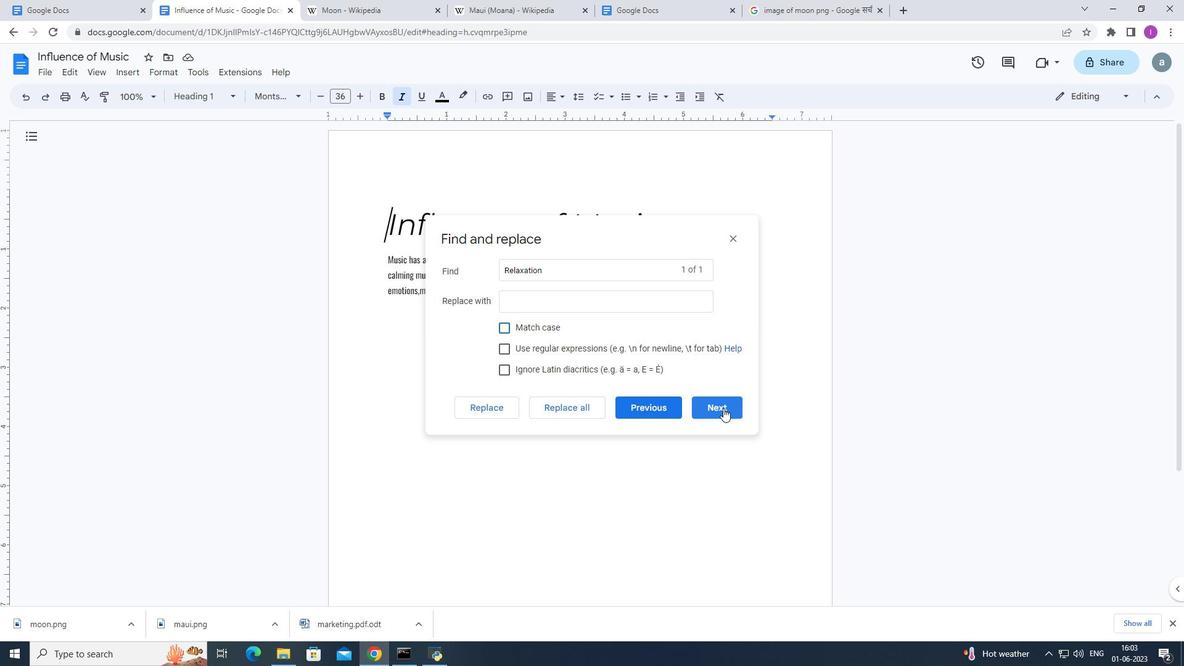 
Action: Mouse moved to (502, 370)
Screenshot: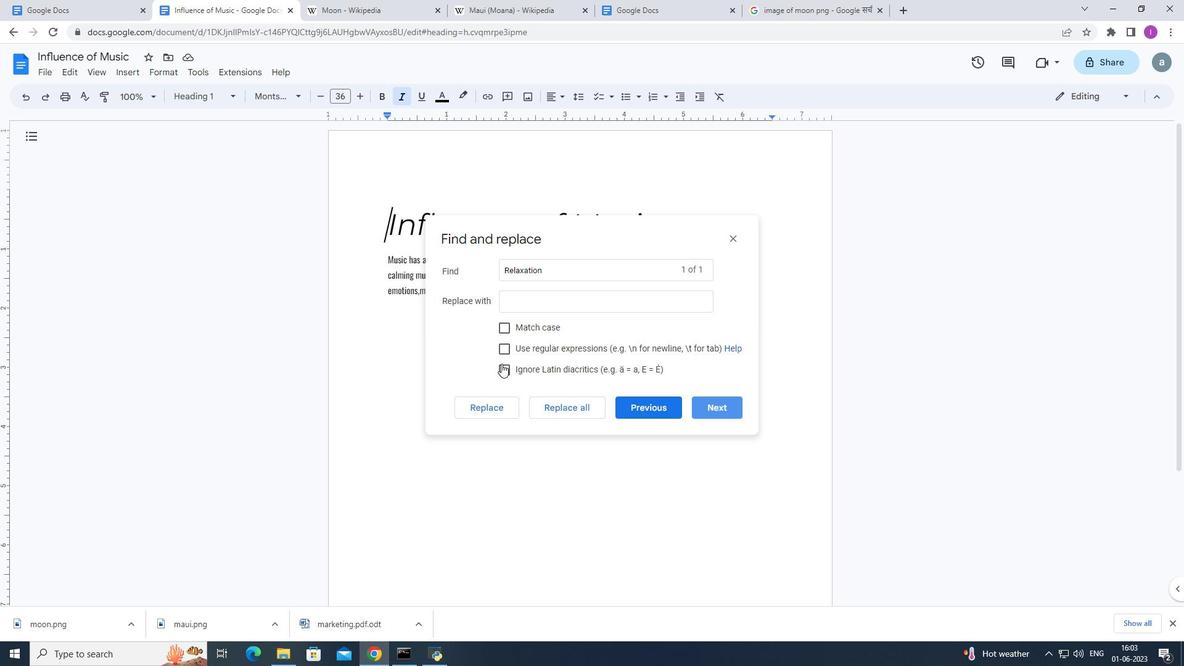 
Action: Mouse pressed left at (502, 370)
Screenshot: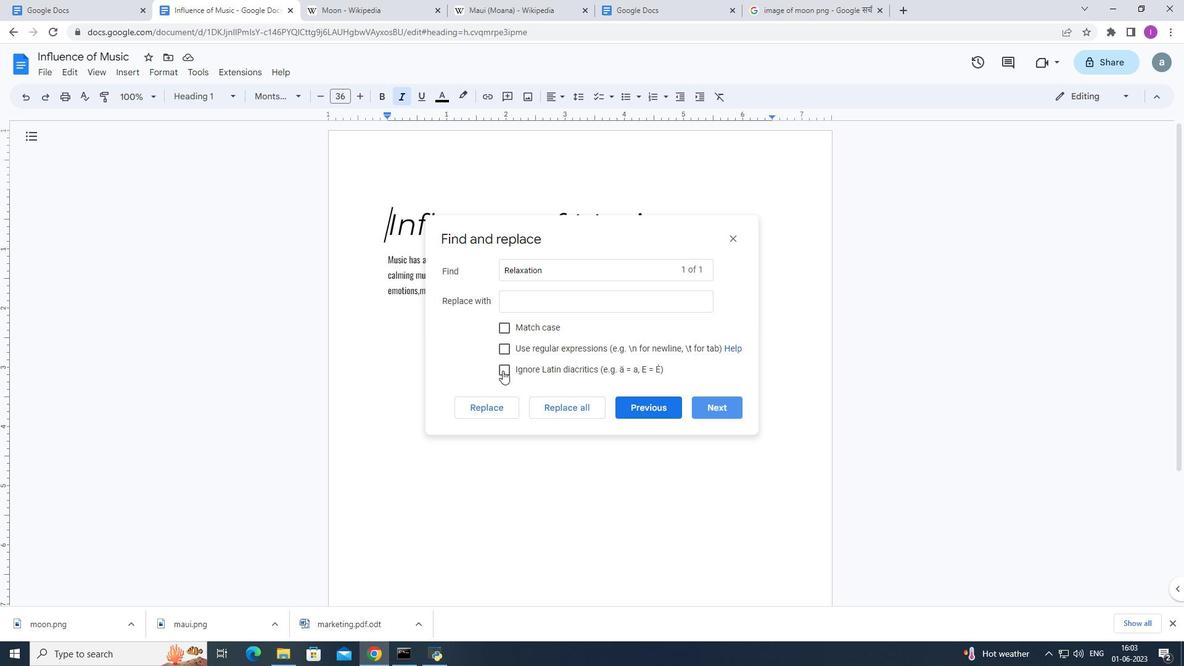 
Action: Mouse moved to (712, 409)
Screenshot: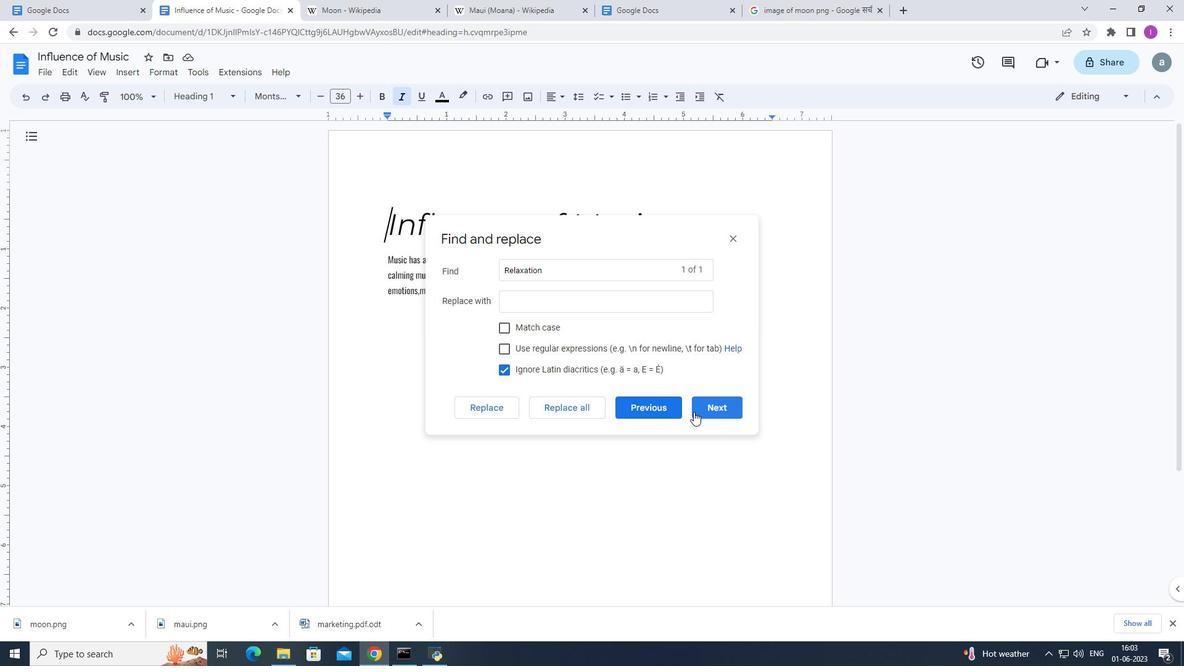 
Action: Mouse pressed left at (712, 409)
Screenshot: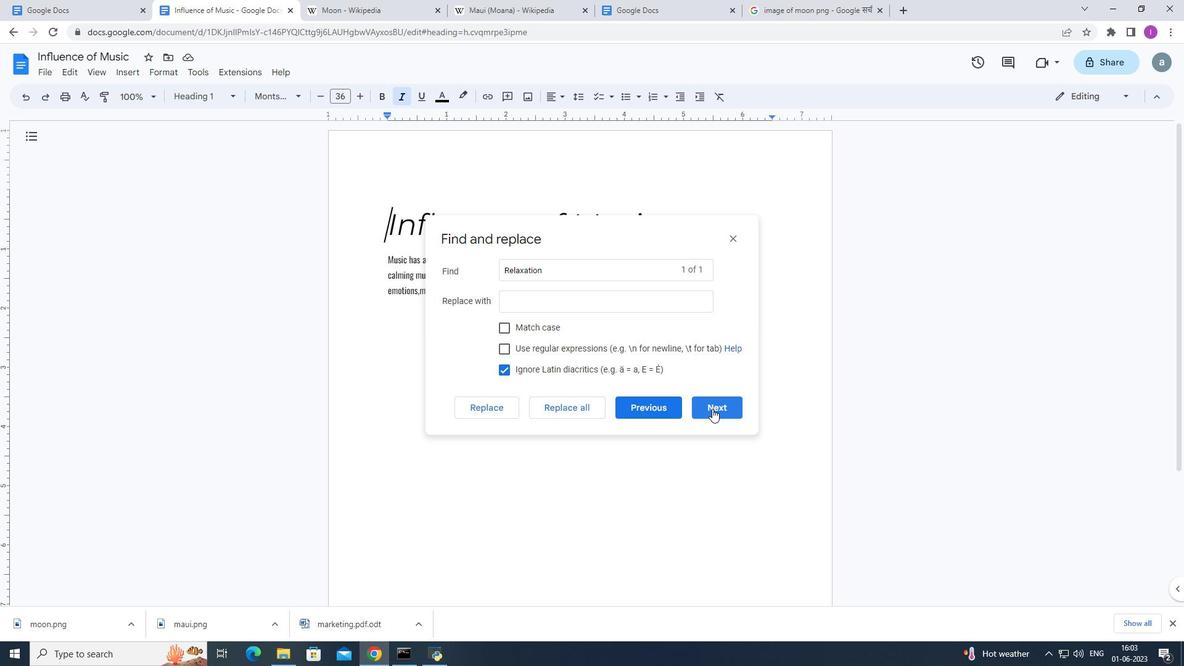 
Action: Mouse moved to (736, 237)
Screenshot: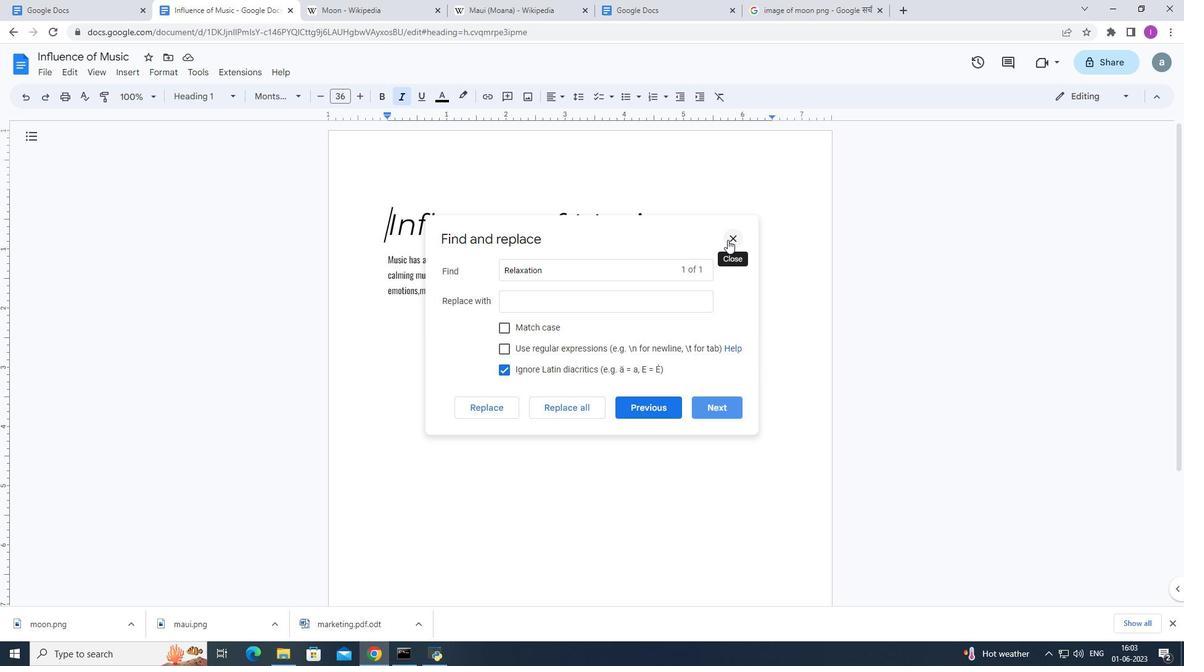 
Action: Mouse pressed left at (736, 237)
Screenshot: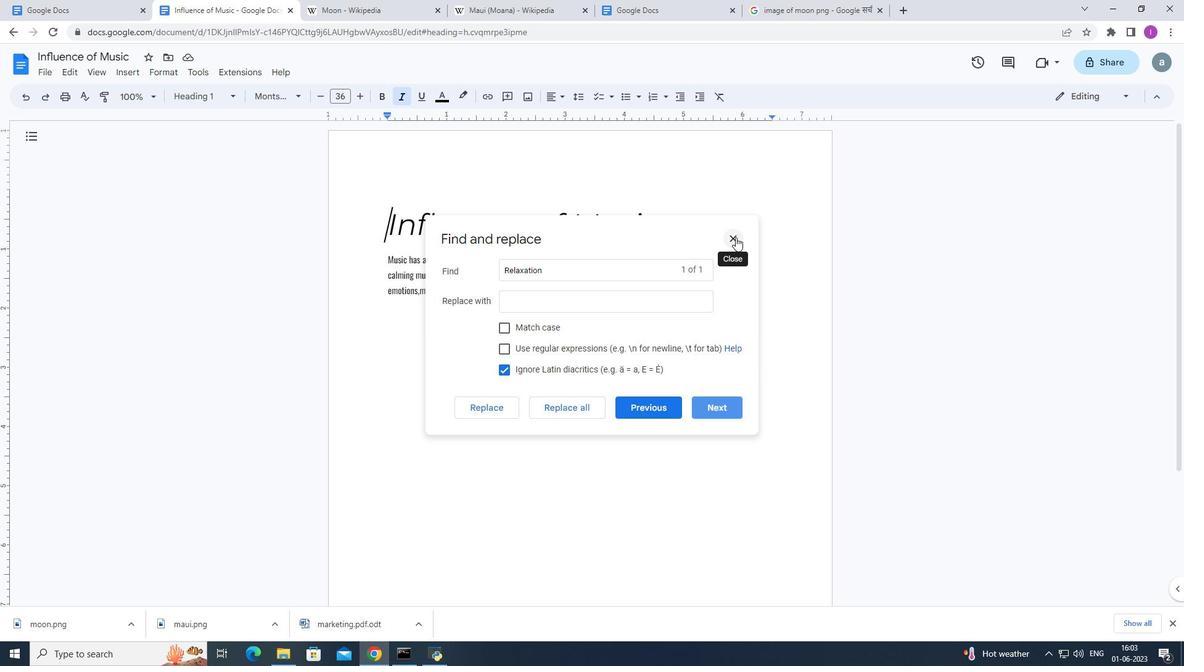 
Action: Mouse moved to (153, 68)
Screenshot: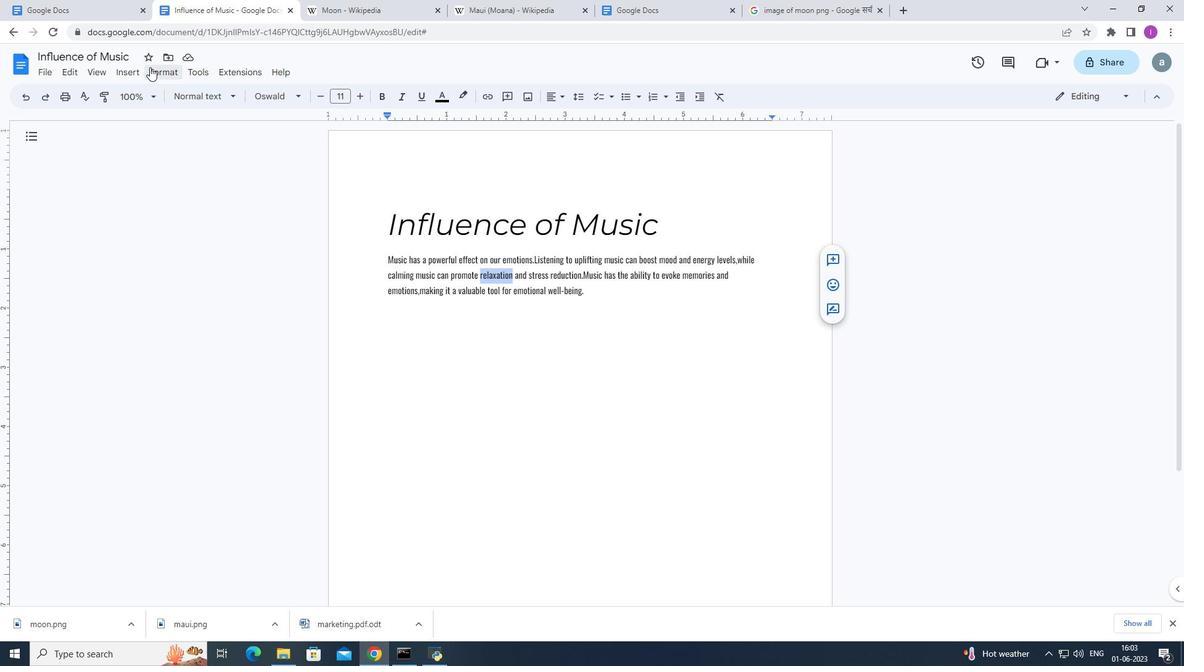 
Action: Mouse pressed left at (153, 68)
Screenshot: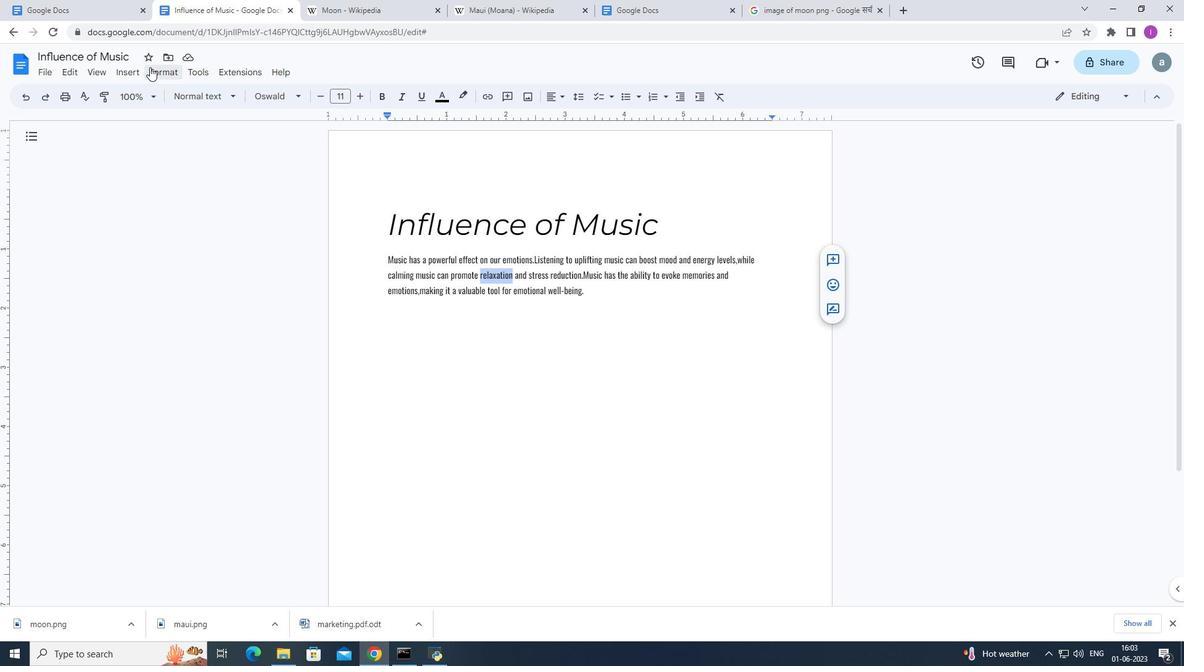 
Action: Mouse moved to (422, 157)
Screenshot: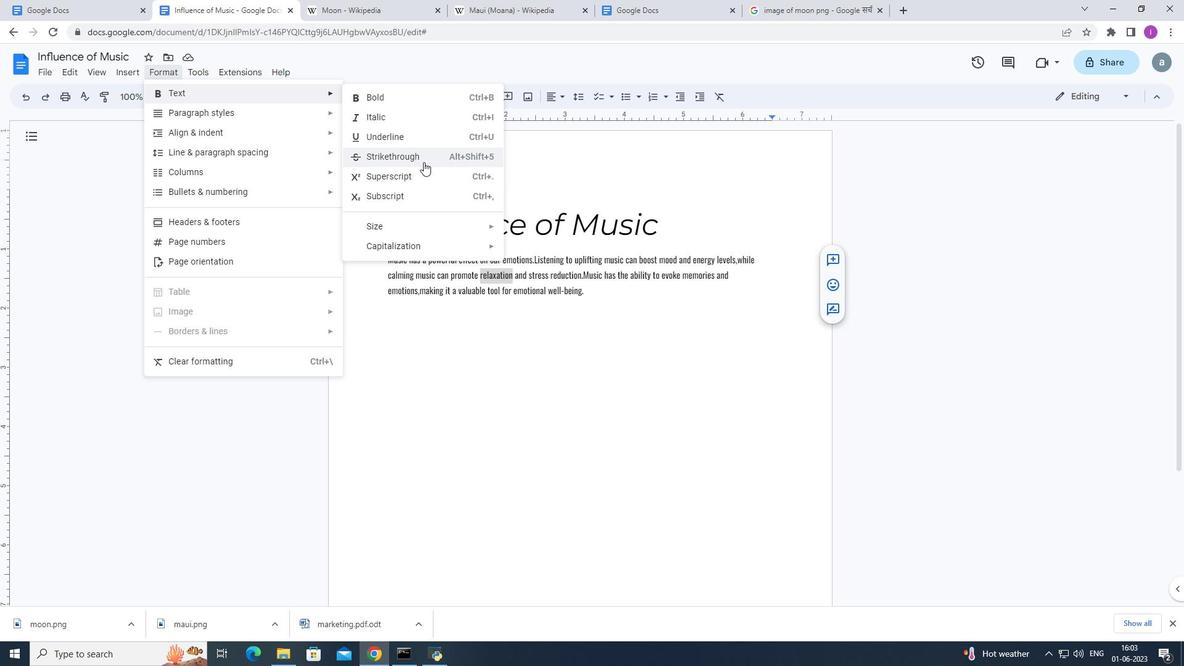 
Action: Mouse pressed left at (422, 157)
Screenshot: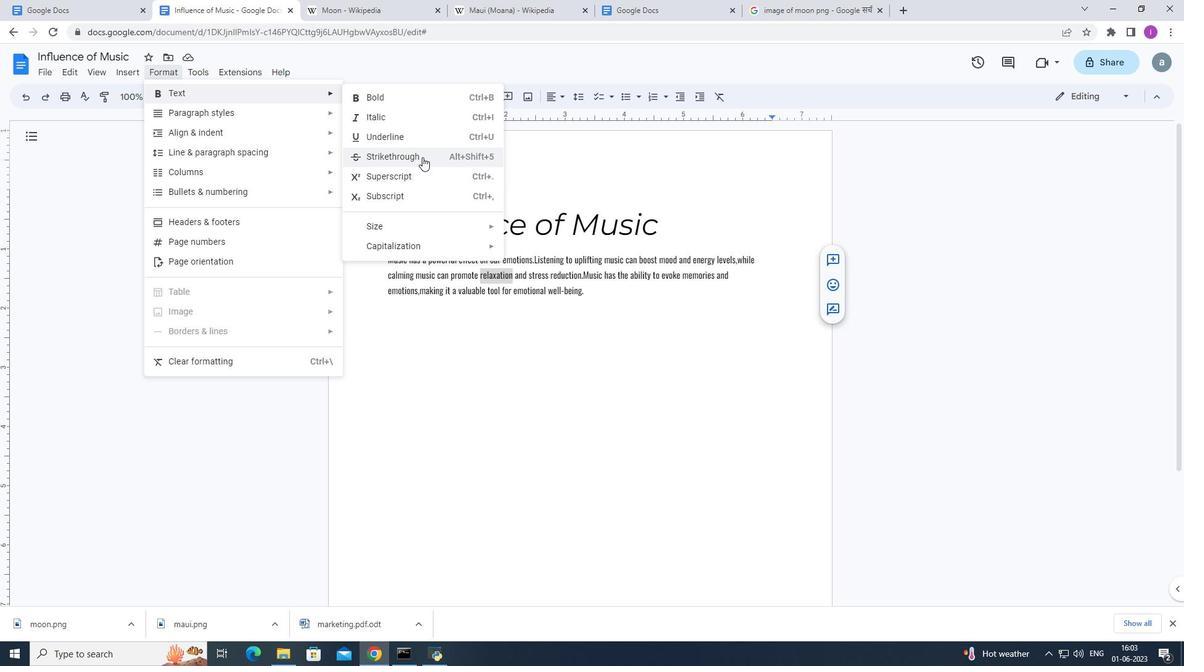 
Action: Mouse moved to (123, 74)
Screenshot: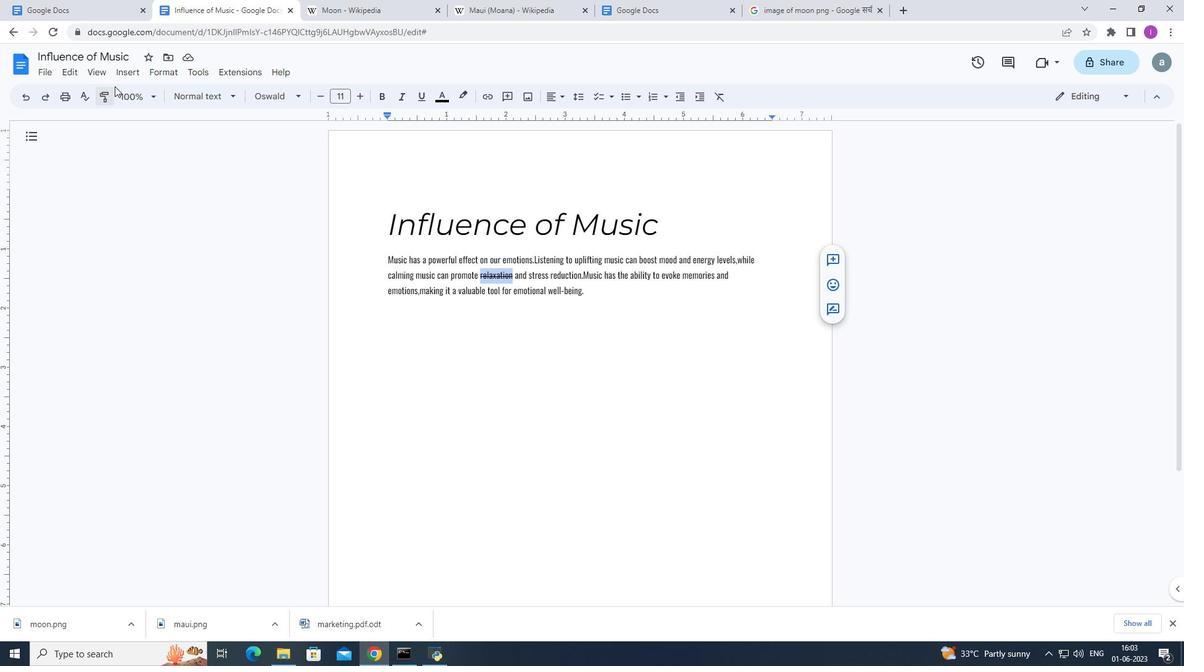 
Action: Mouse pressed left at (123, 74)
Screenshot: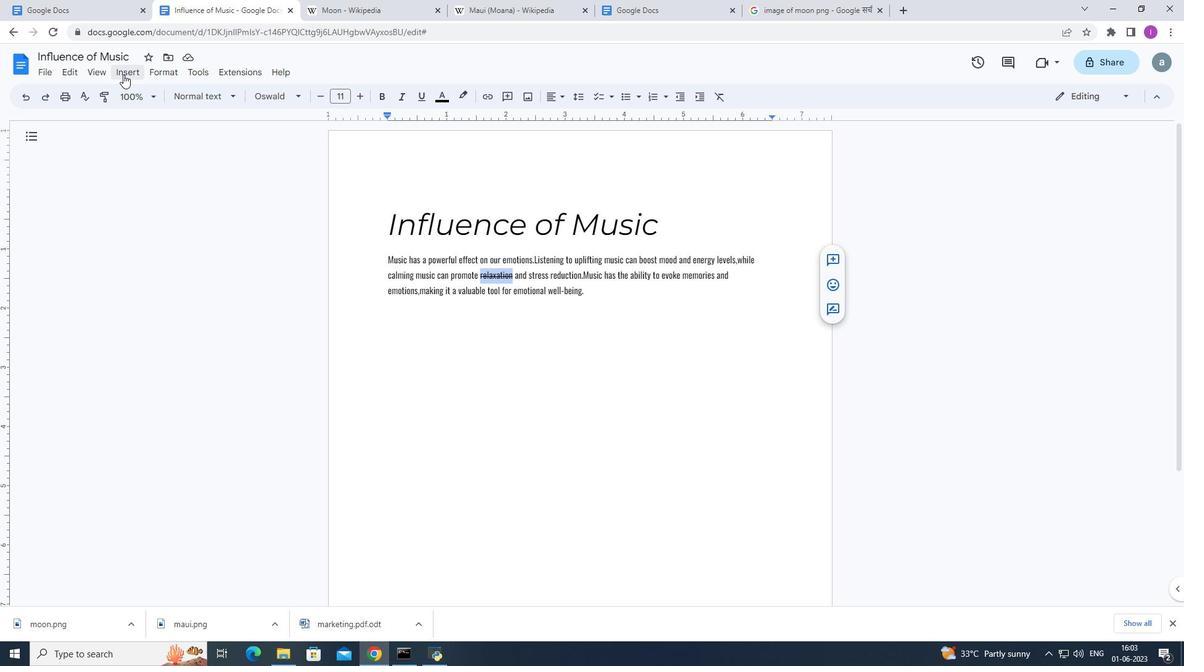 
Action: Mouse moved to (339, 291)
Screenshot: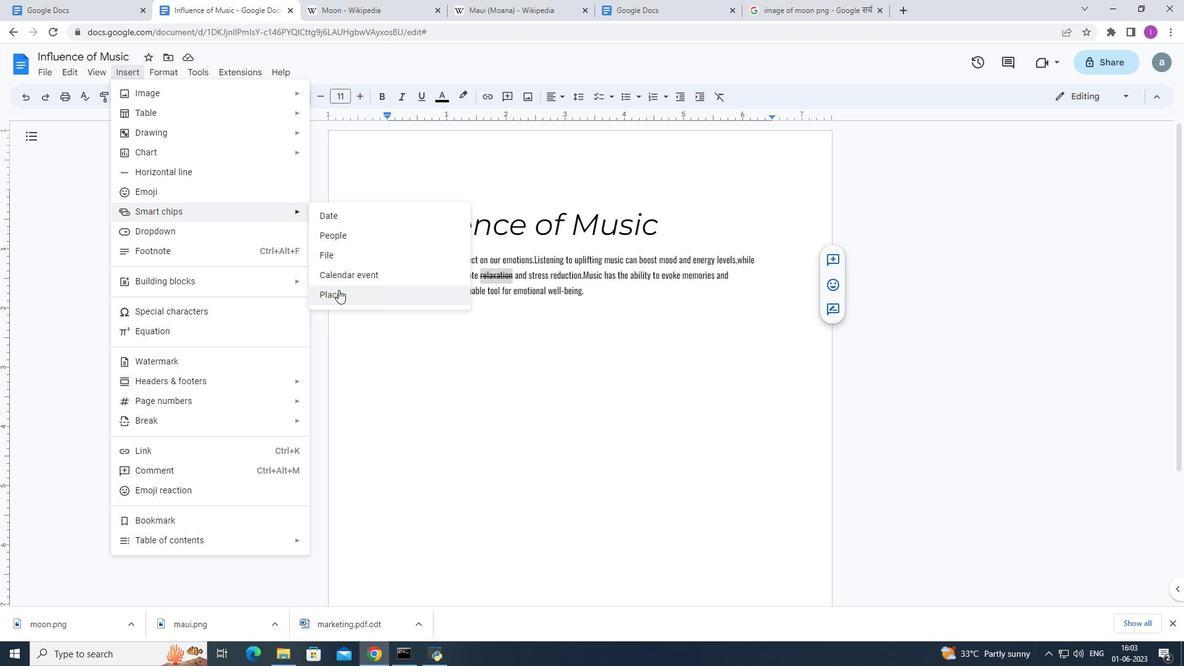 
Action: Mouse pressed left at (339, 291)
Screenshot: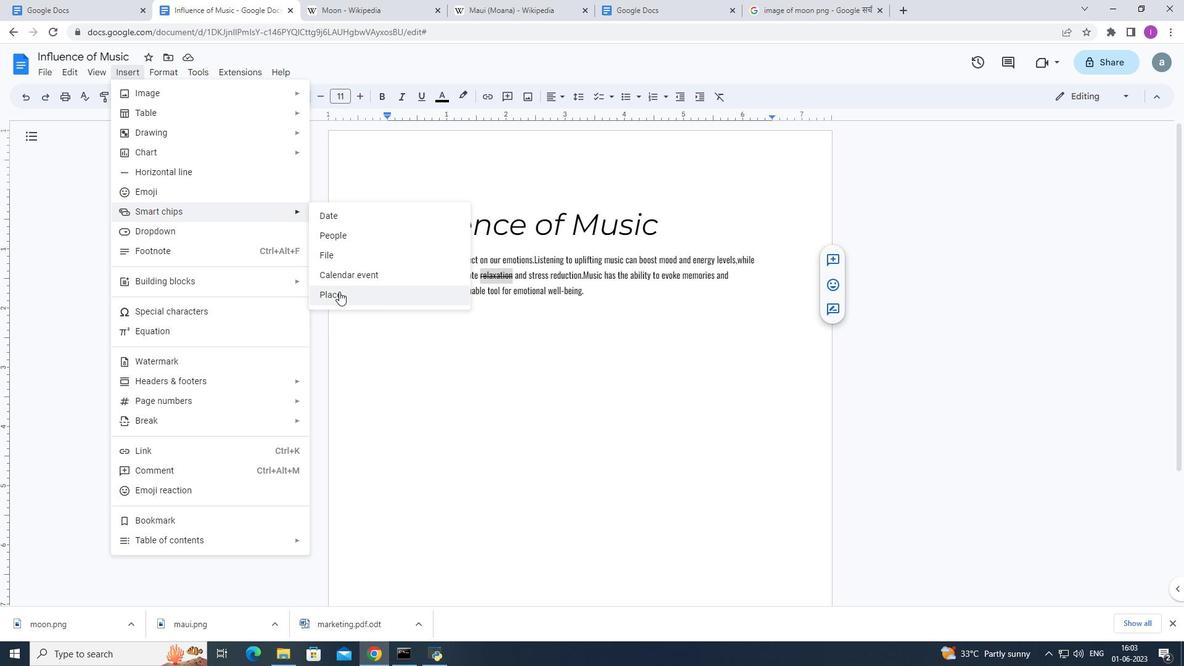 
Action: Mouse moved to (372, 189)
Screenshot: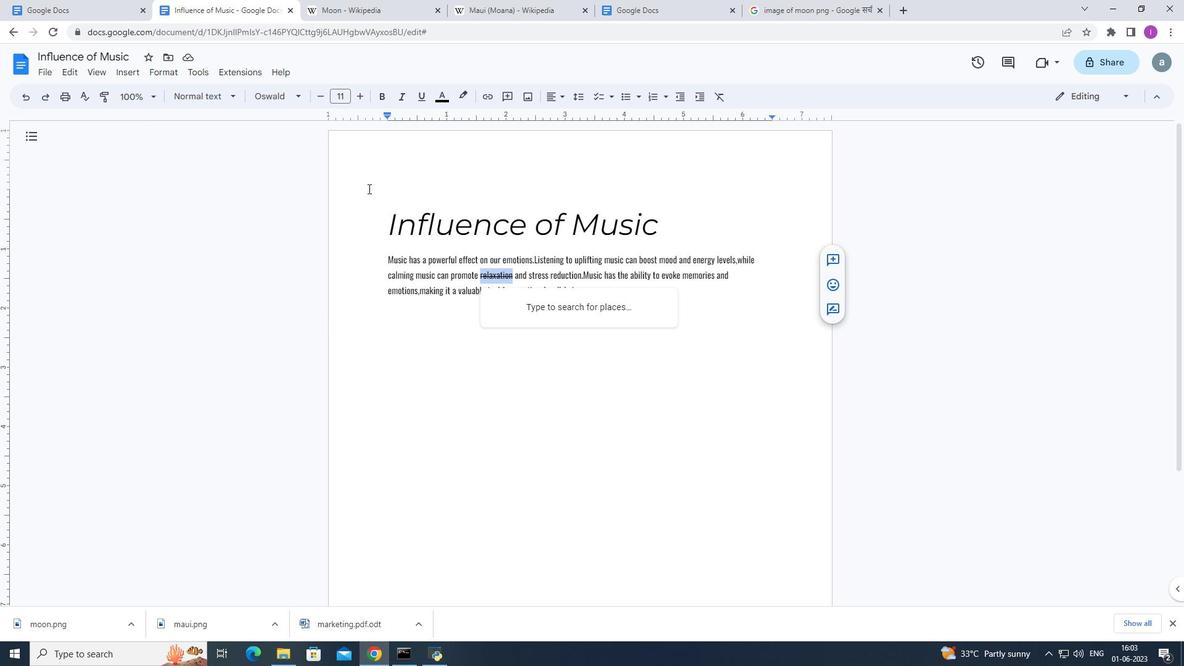
Action: Mouse pressed left at (372, 189)
Screenshot: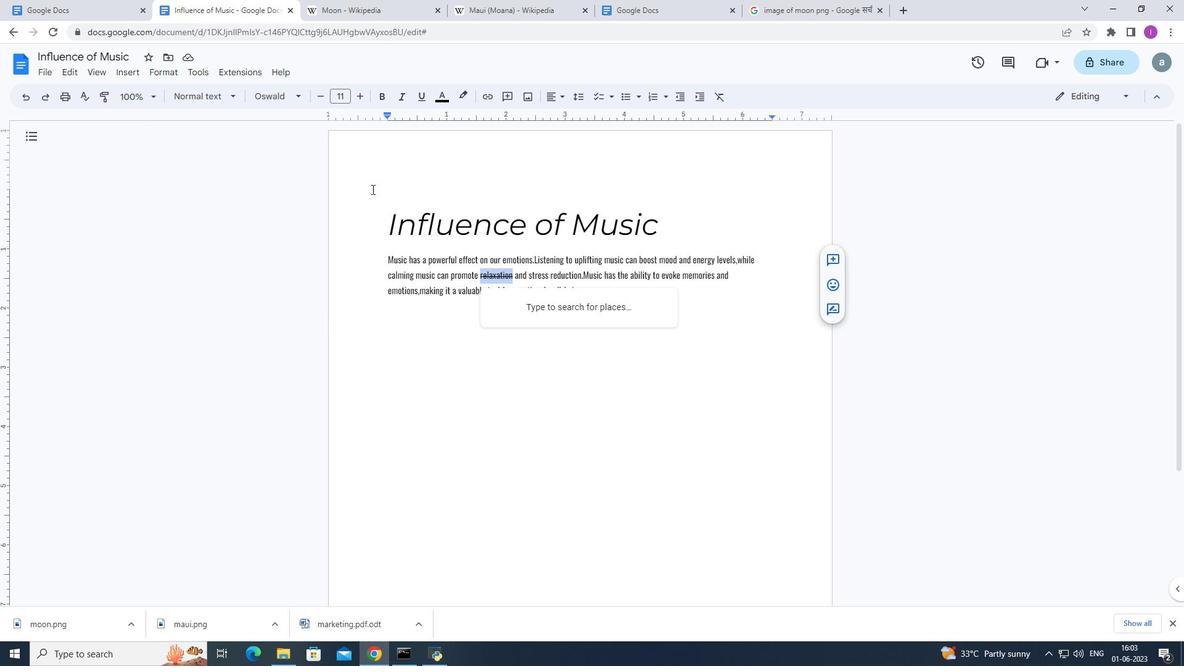 
Action: Mouse moved to (388, 185)
Screenshot: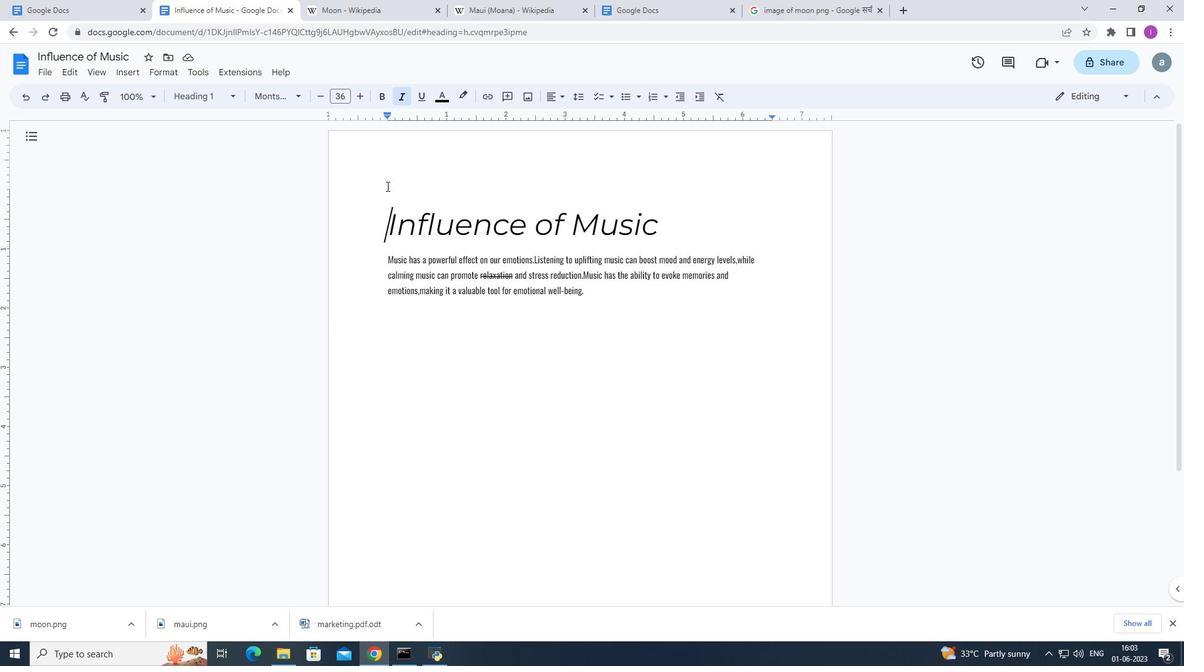 
Action: Mouse pressed left at (388, 185)
Screenshot: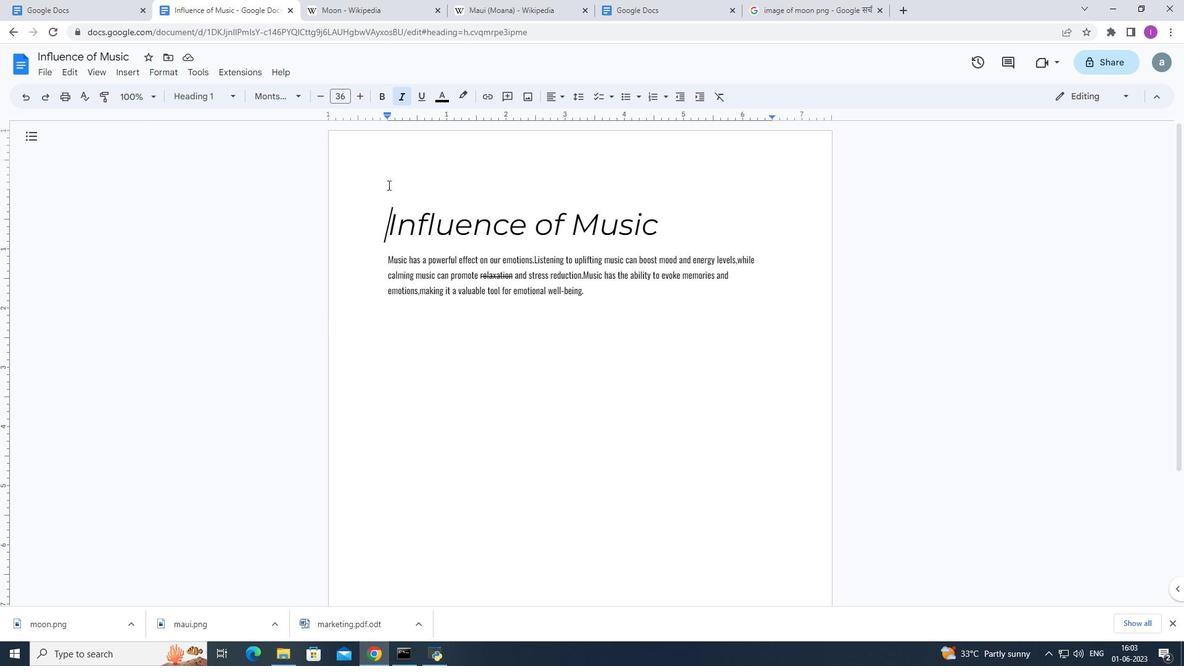 
Action: Mouse moved to (435, 145)
Screenshot: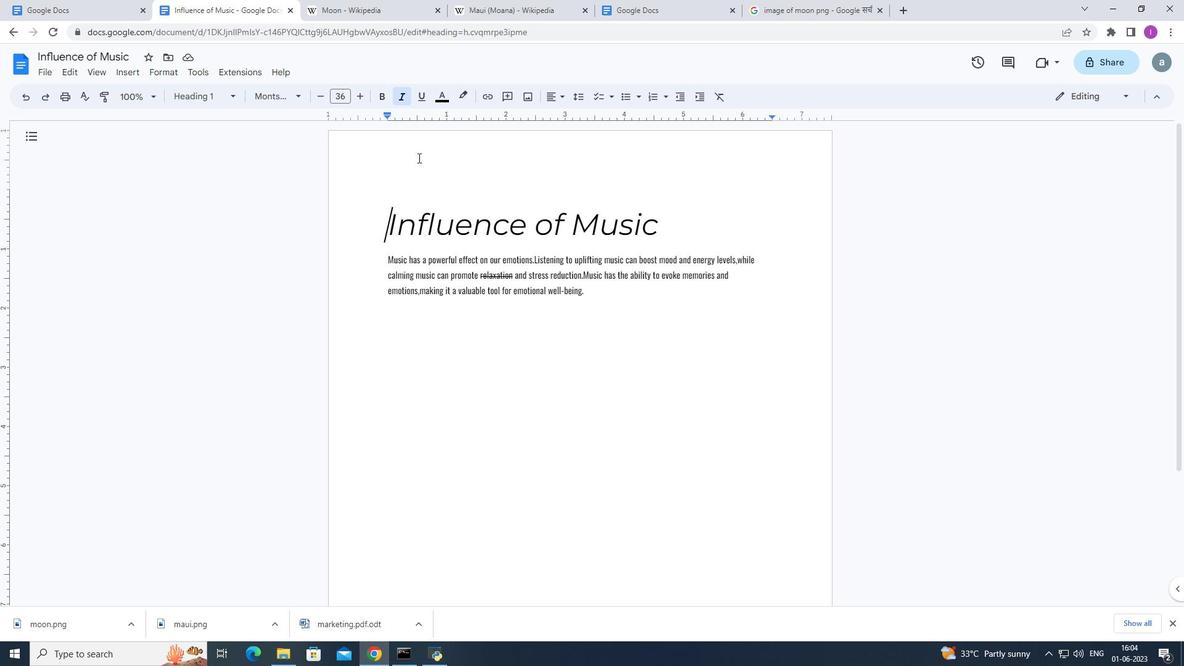 
Action: Mouse pressed left at (435, 145)
Screenshot: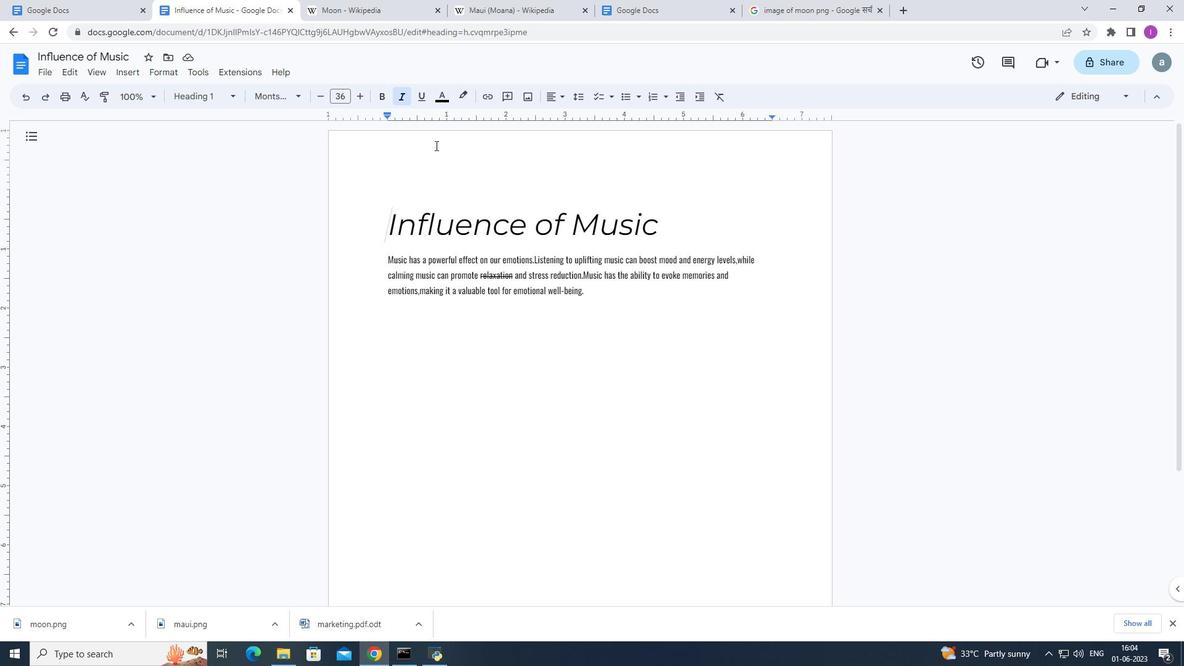 
Action: Mouse moved to (496, 152)
Screenshot: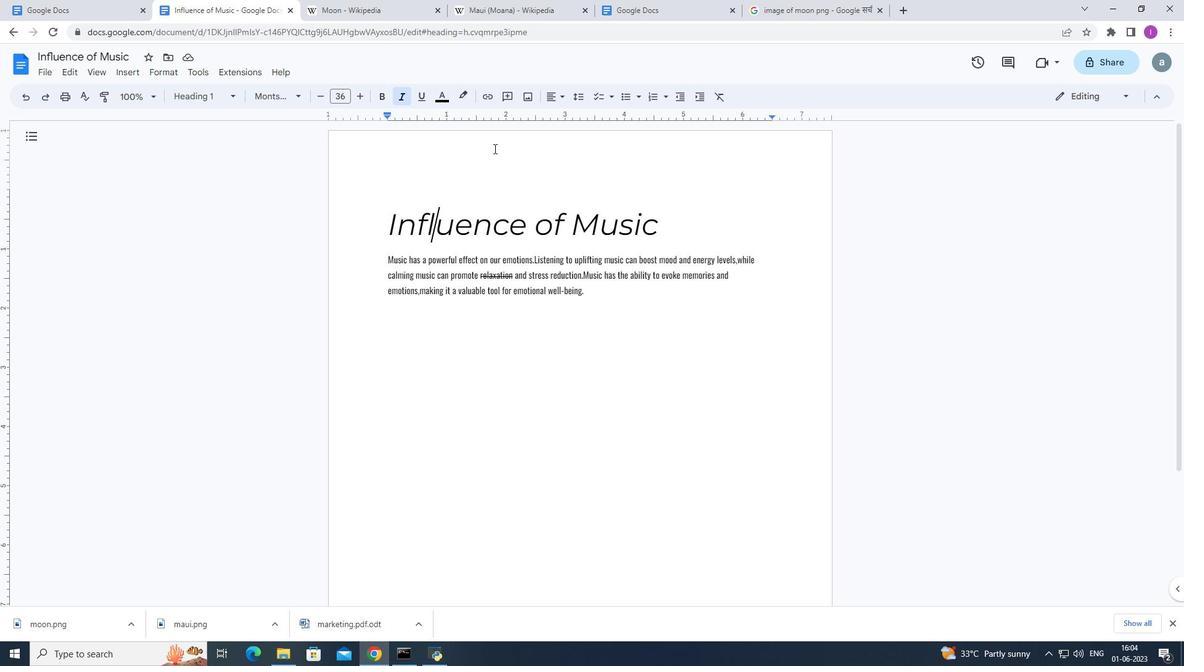 
Action: Mouse pressed left at (496, 152)
Screenshot: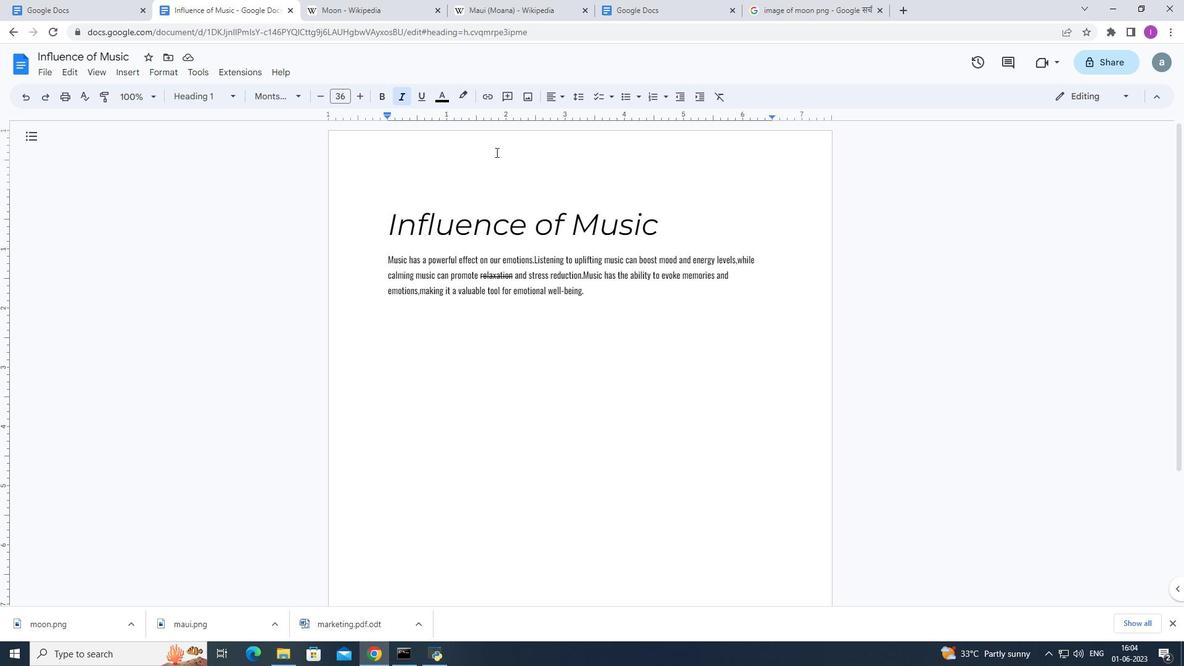 
Action: Mouse pressed left at (496, 152)
Screenshot: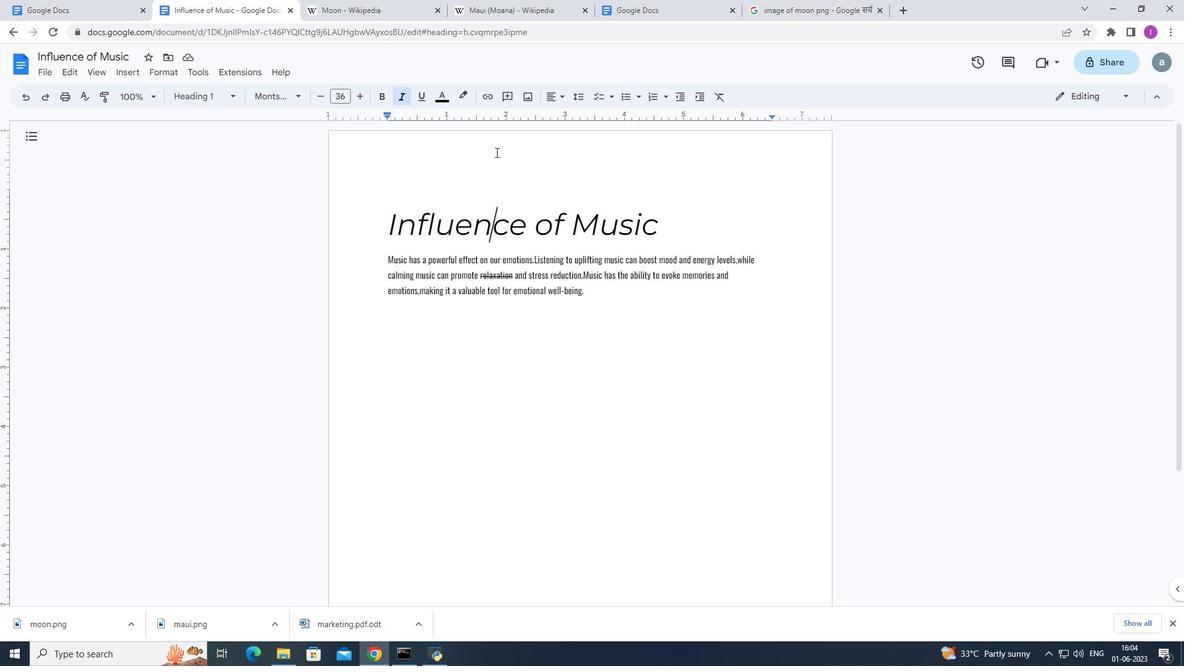 
Action: Mouse moved to (632, 128)
Screenshot: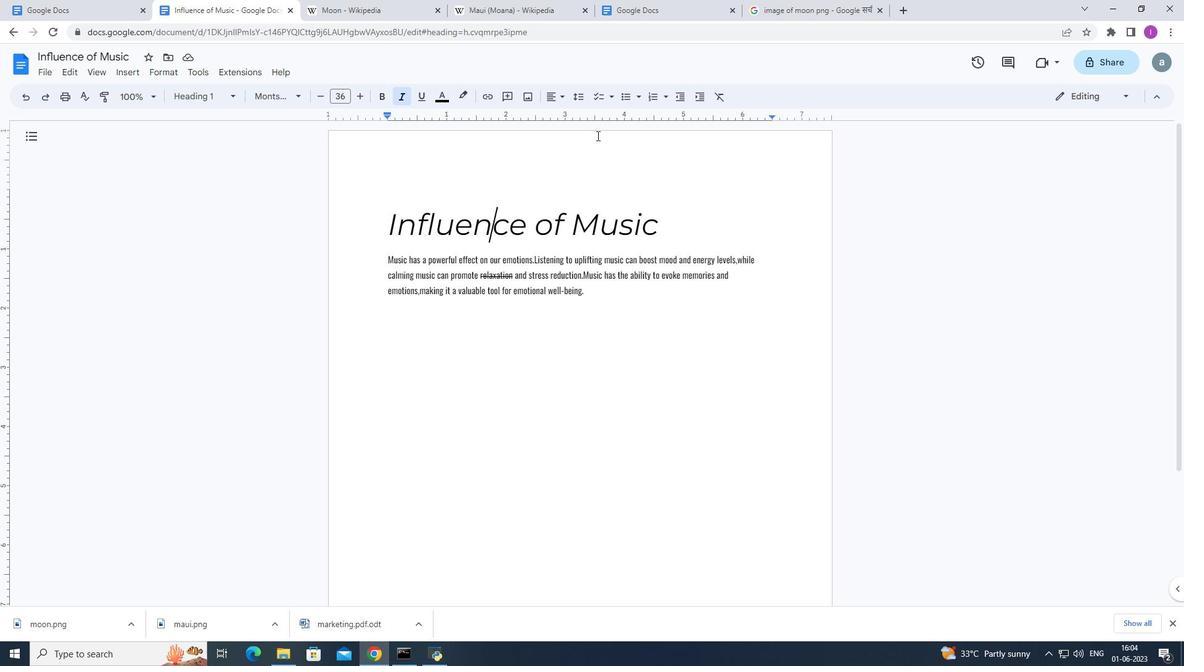
Action: Mouse pressed left at (632, 128)
Screenshot: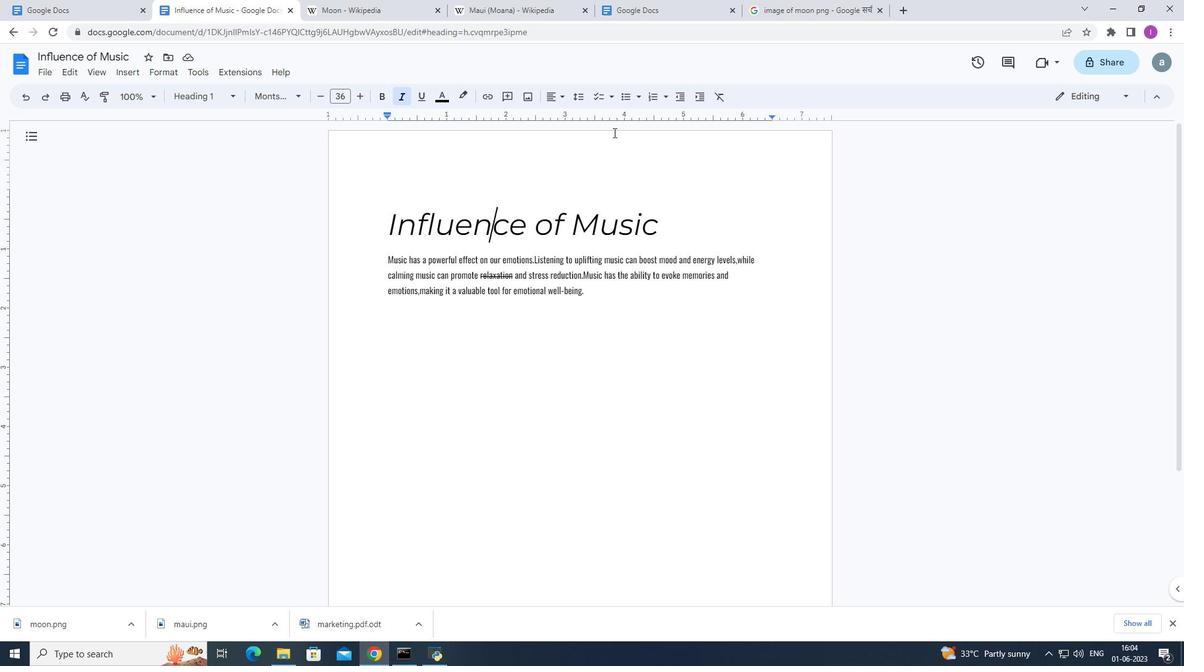 
Action: Mouse moved to (686, 192)
Screenshot: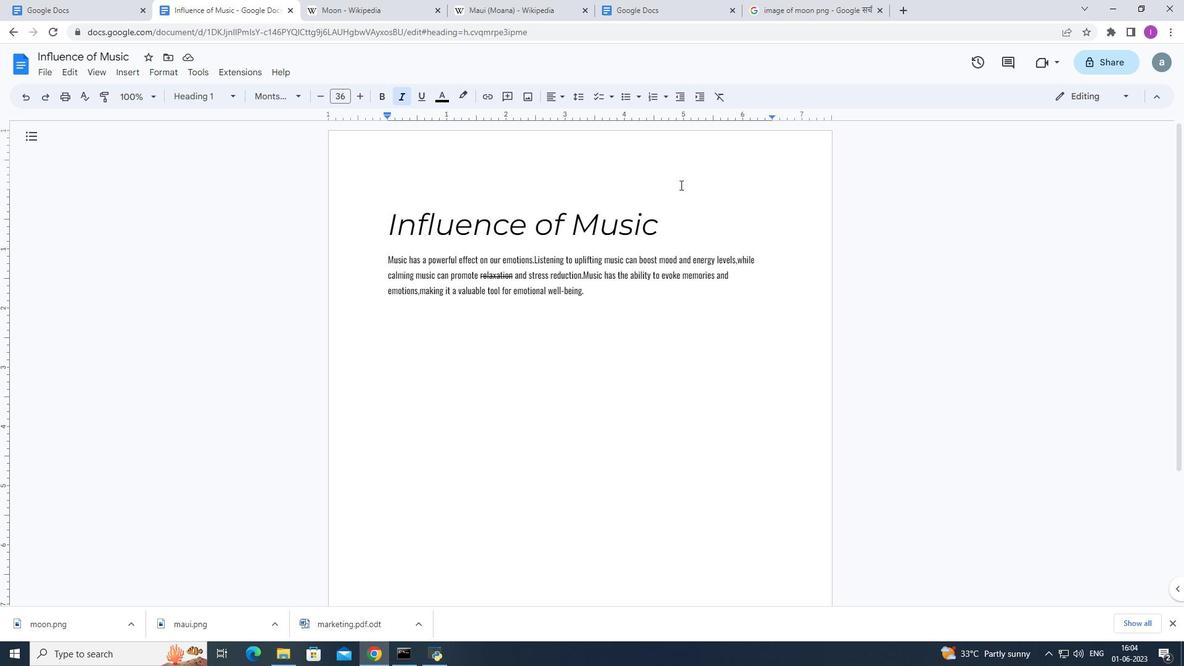 
Action: Mouse pressed left at (686, 192)
Screenshot: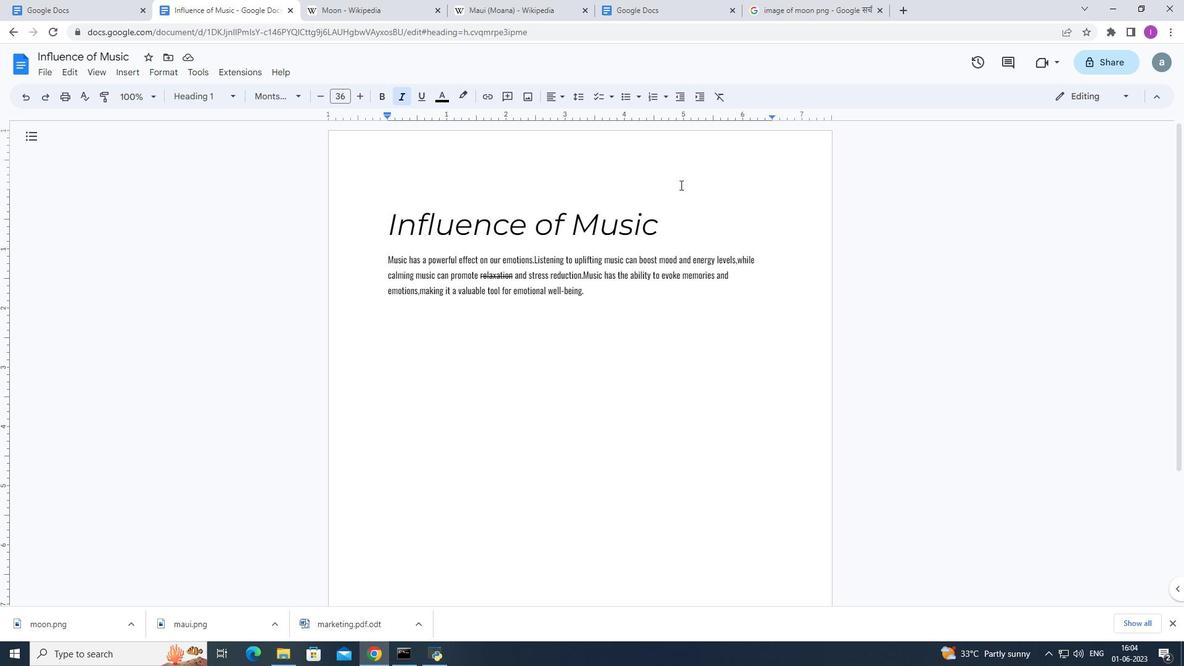 
Action: Mouse moved to (550, 181)
Screenshot: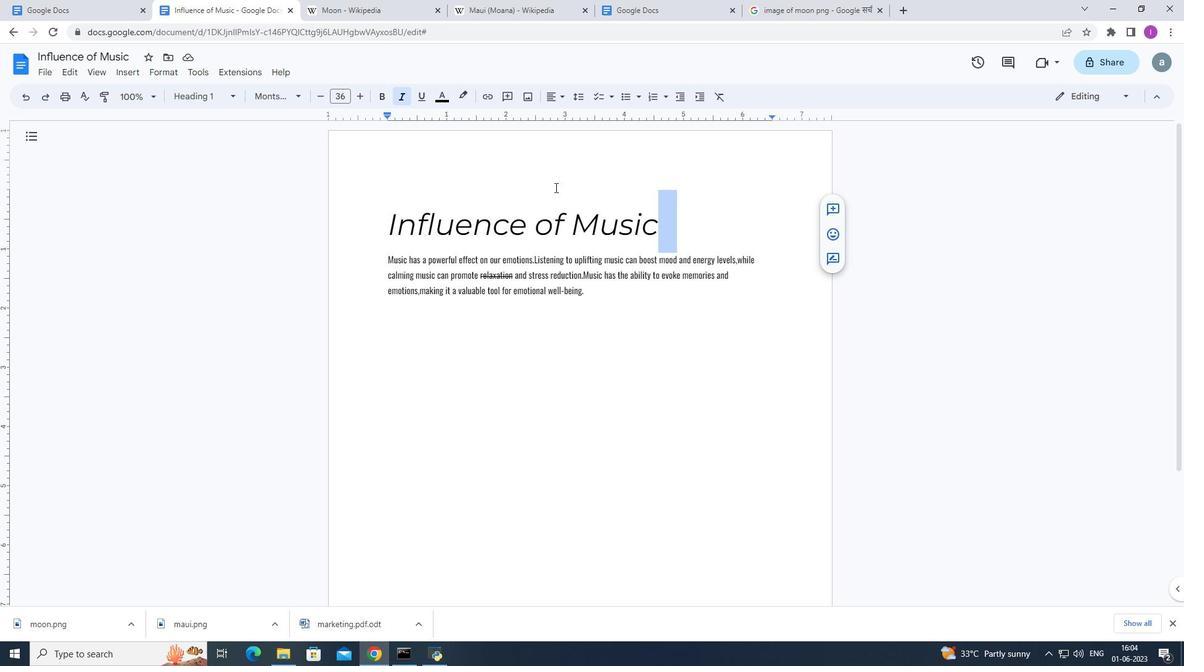 
Action: Mouse pressed left at (550, 181)
Screenshot: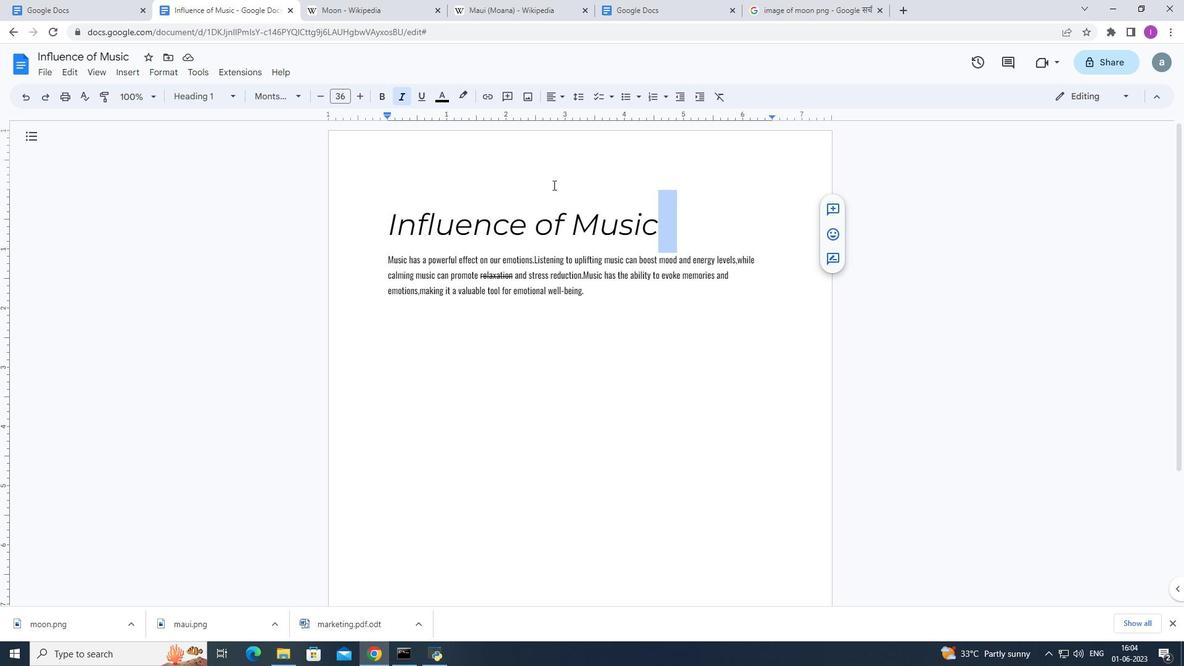 
Action: Mouse moved to (677, 192)
Screenshot: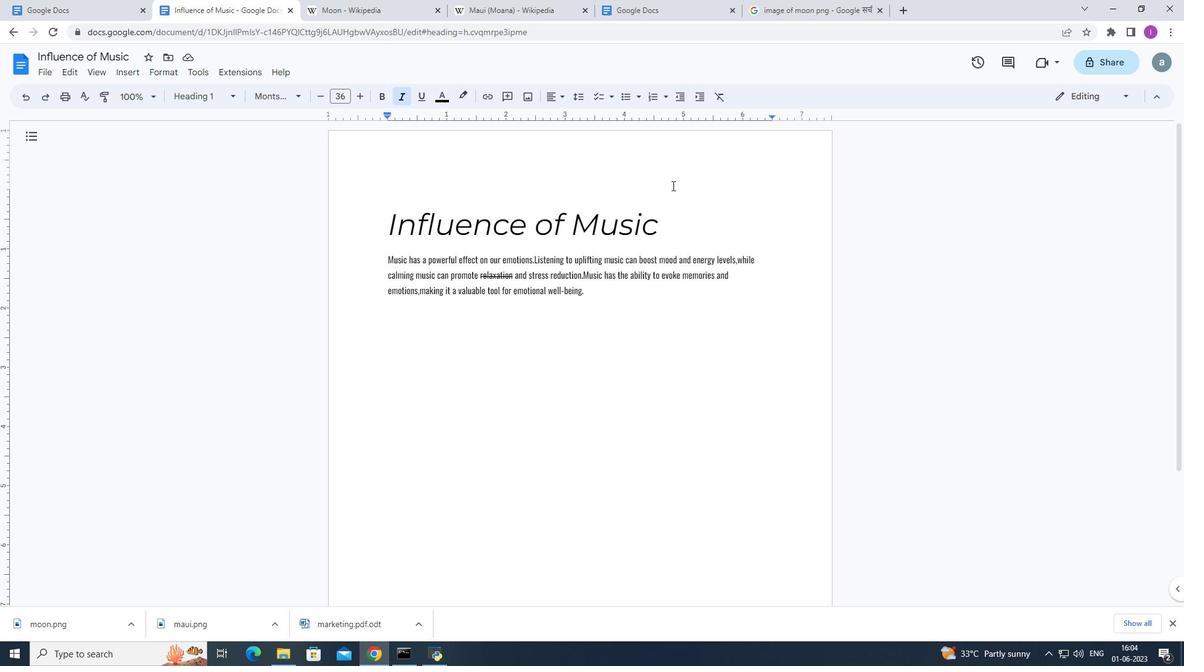 
Action: Mouse pressed left at (677, 192)
Screenshot: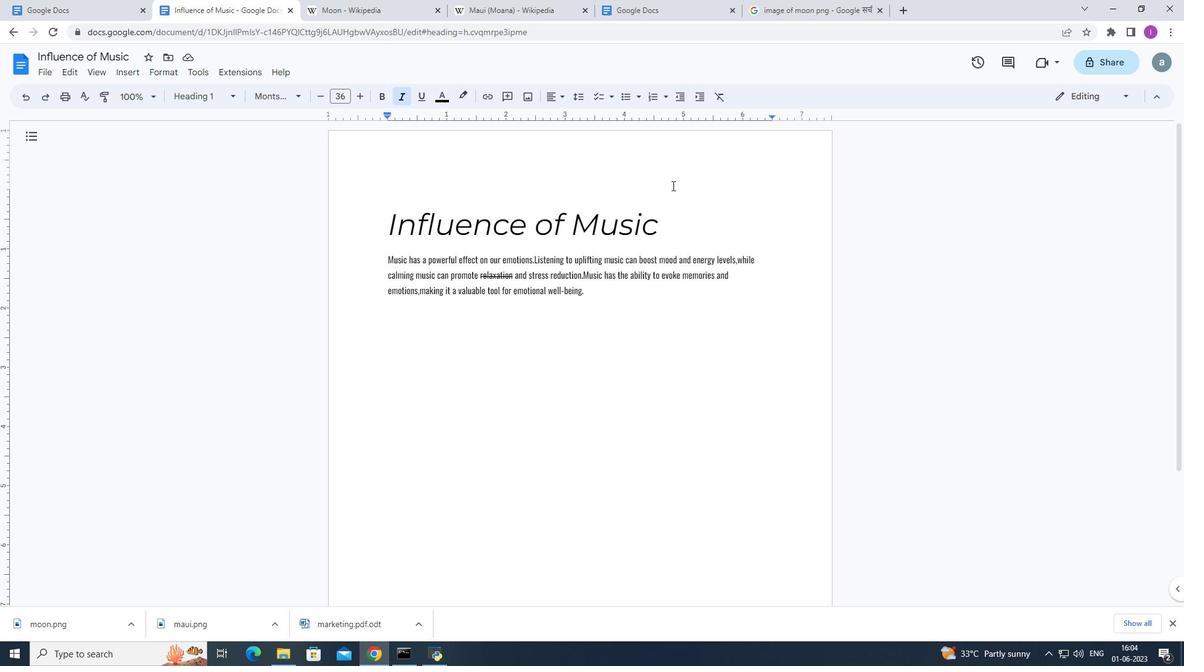 
Action: Mouse moved to (539, 172)
Screenshot: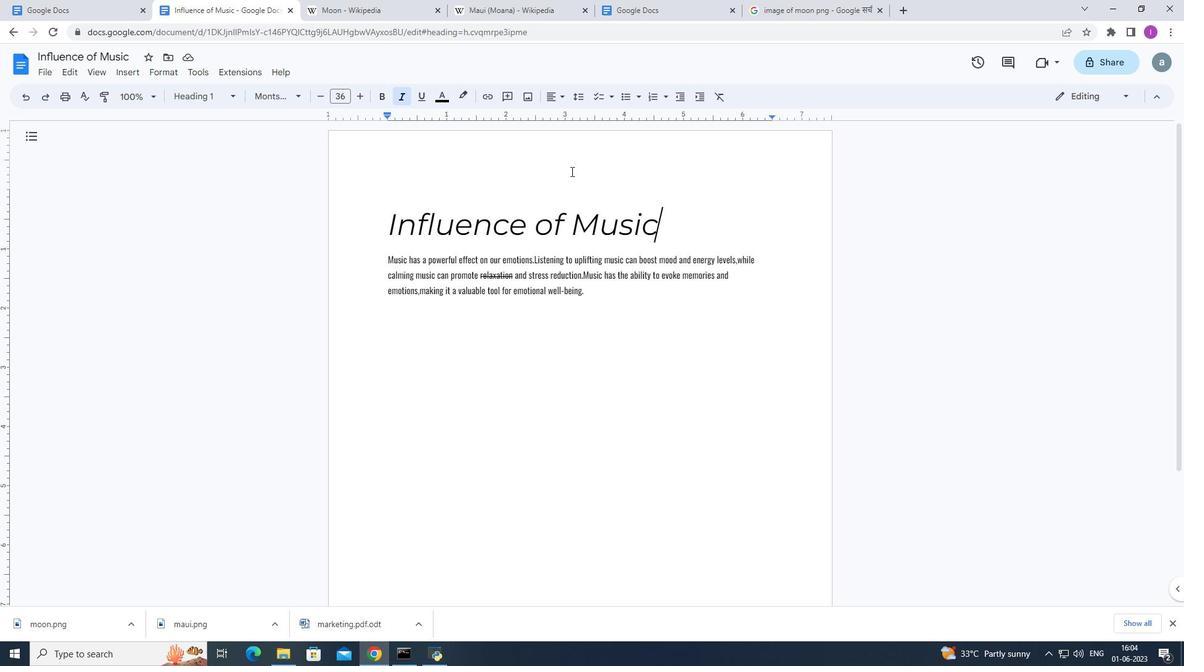 
Action: Mouse pressed left at (539, 172)
Screenshot: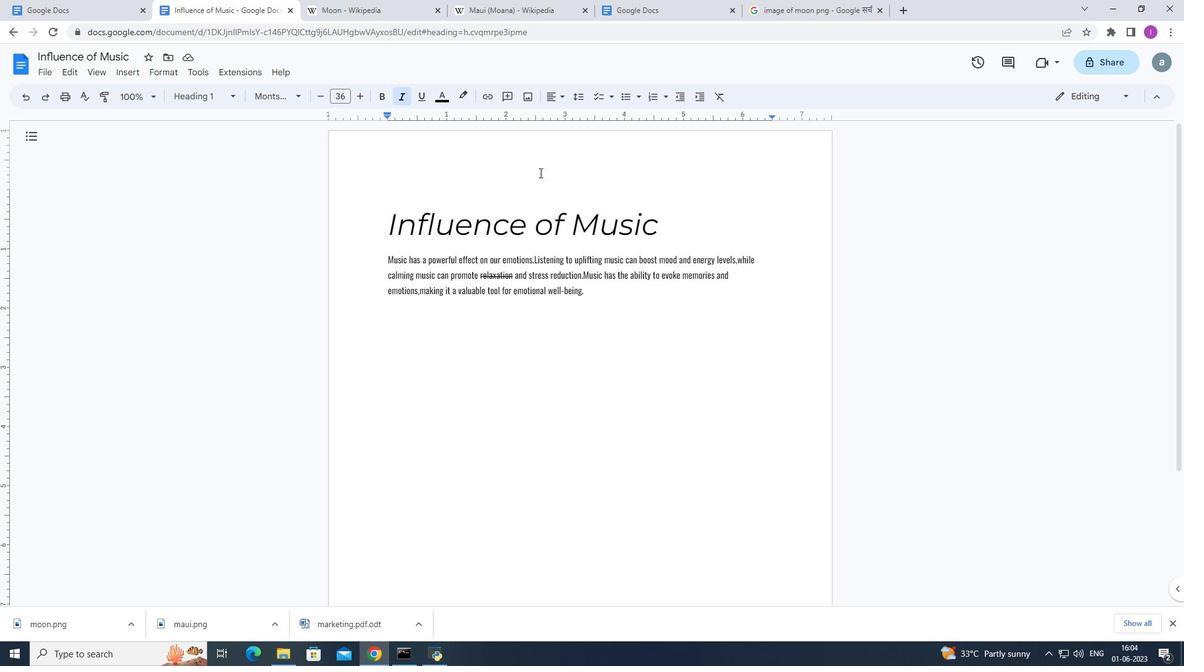 
Action: Mouse moved to (594, 169)
Screenshot: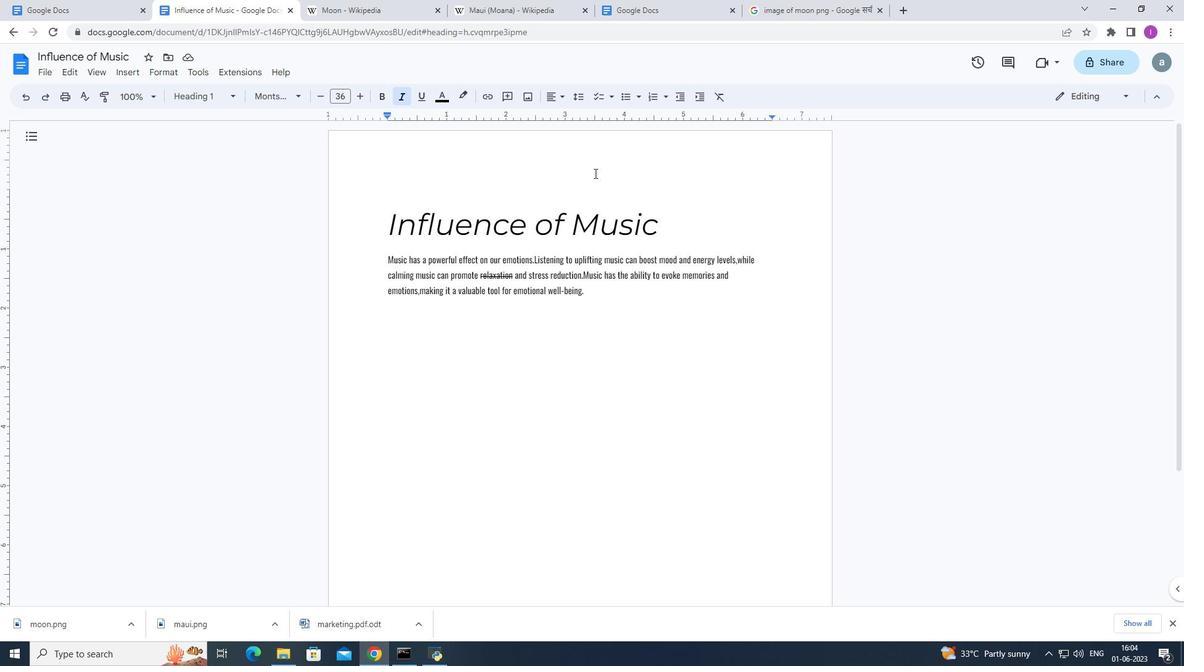 
Action: Mouse pressed left at (594, 169)
Screenshot: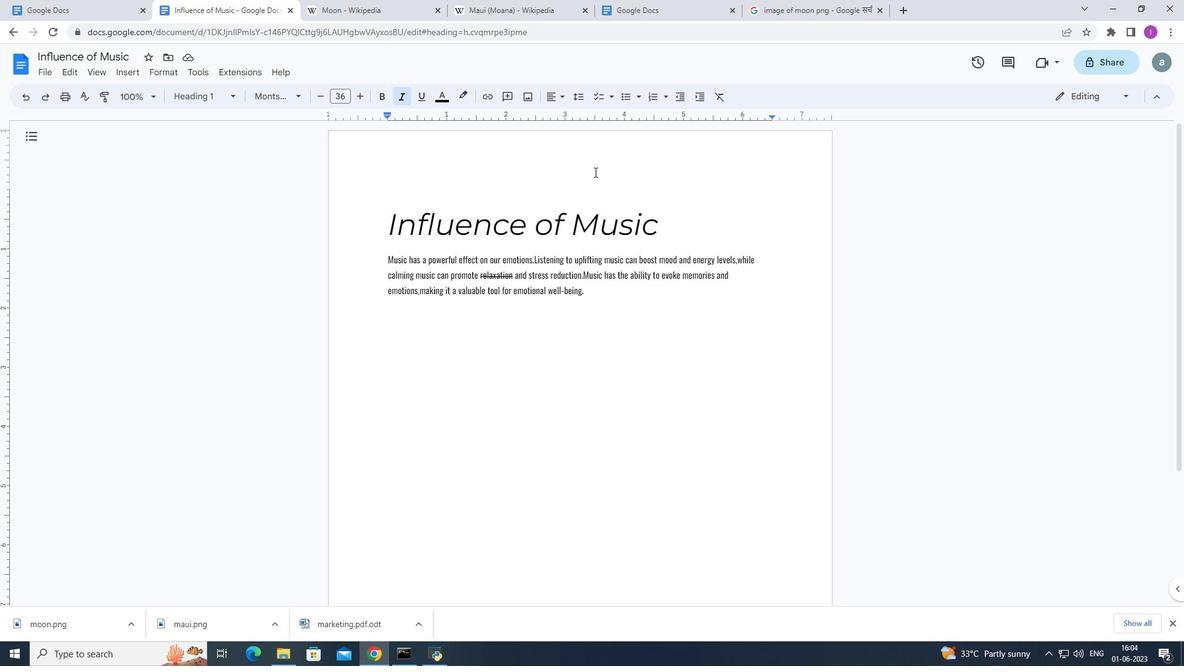
Action: Mouse pressed left at (594, 169)
Screenshot: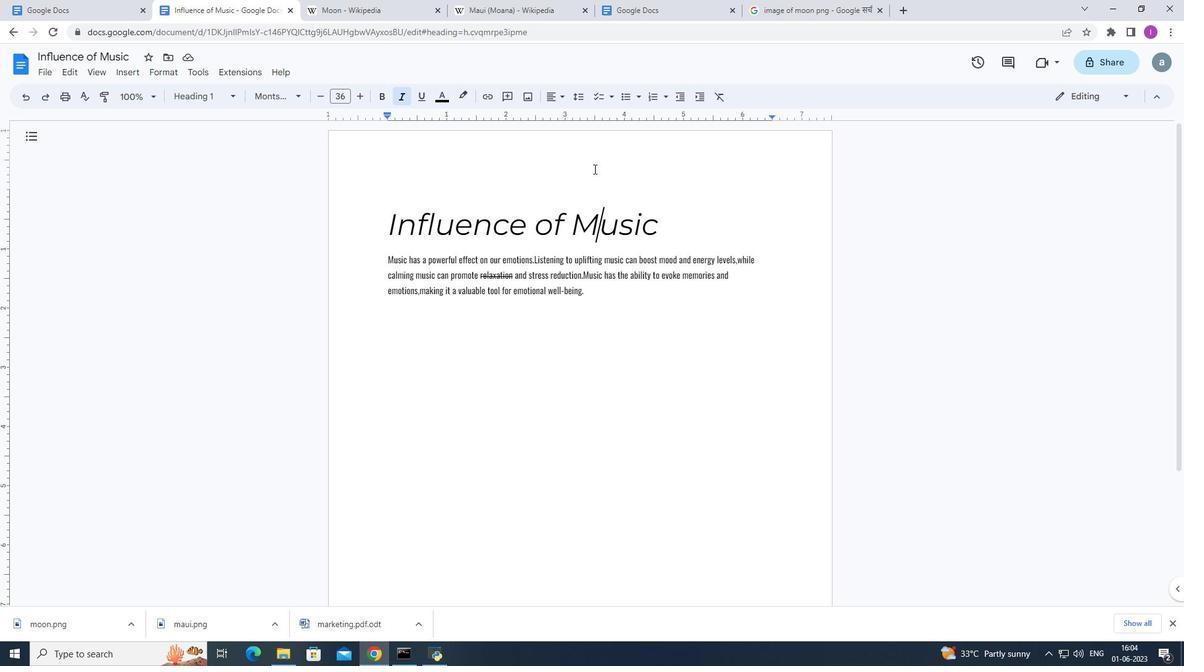 
Action: Mouse moved to (612, 329)
Screenshot: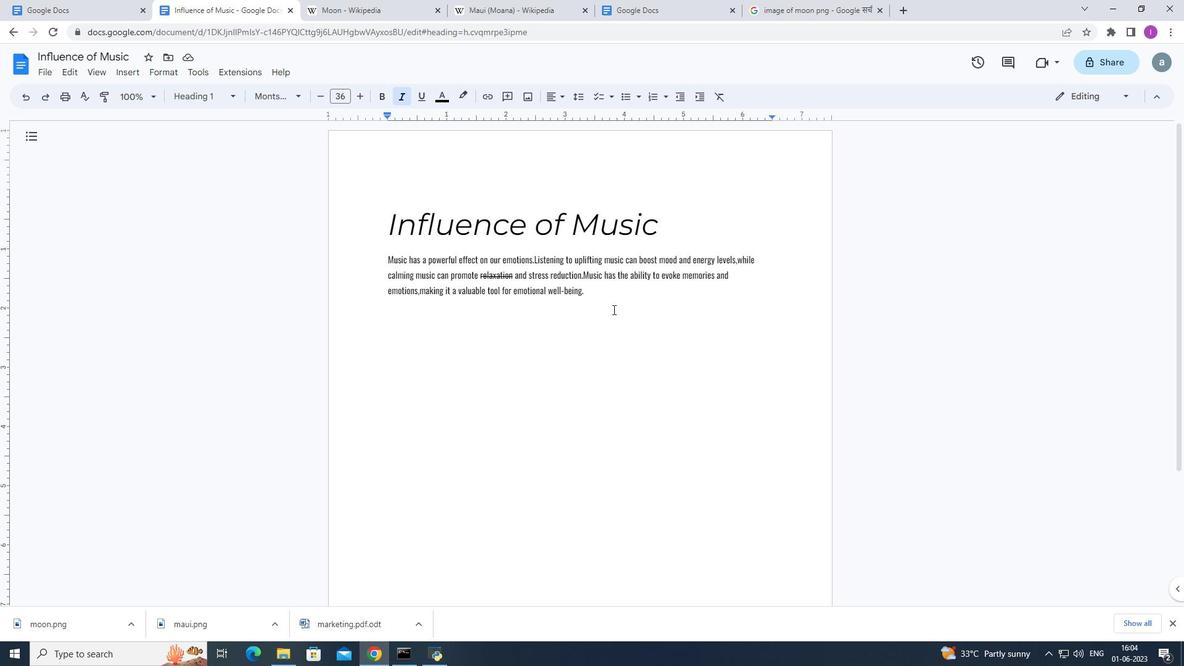 
Action: Mouse pressed left at (612, 329)
Screenshot: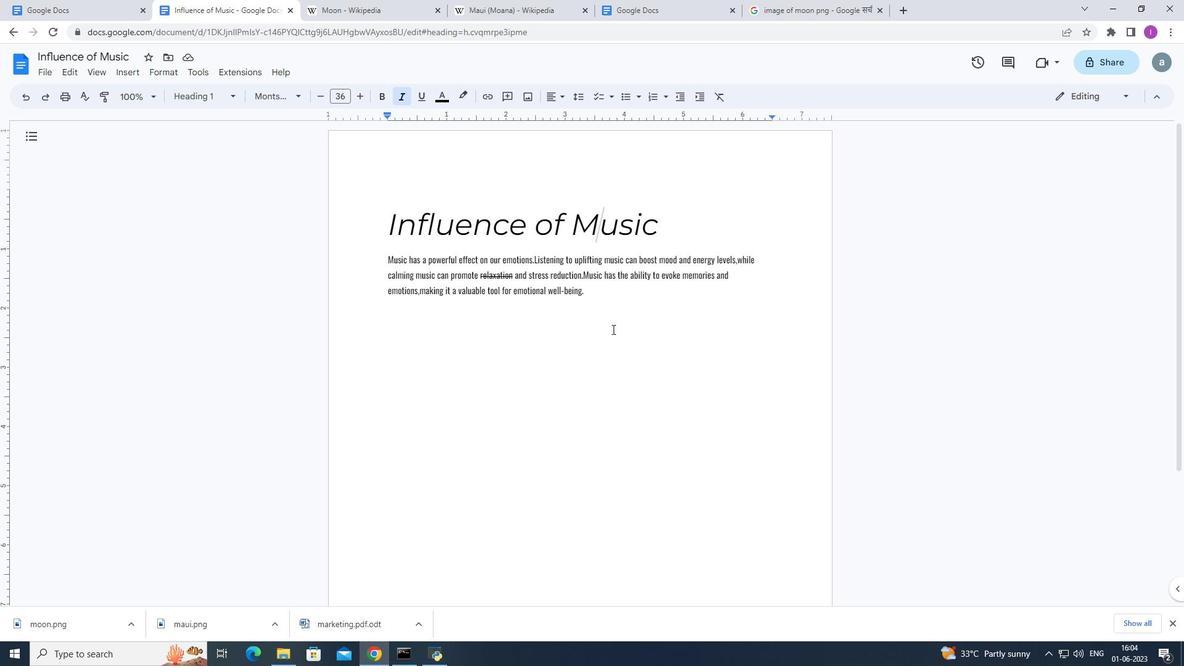 
Action: Mouse moved to (487, 345)
Screenshot: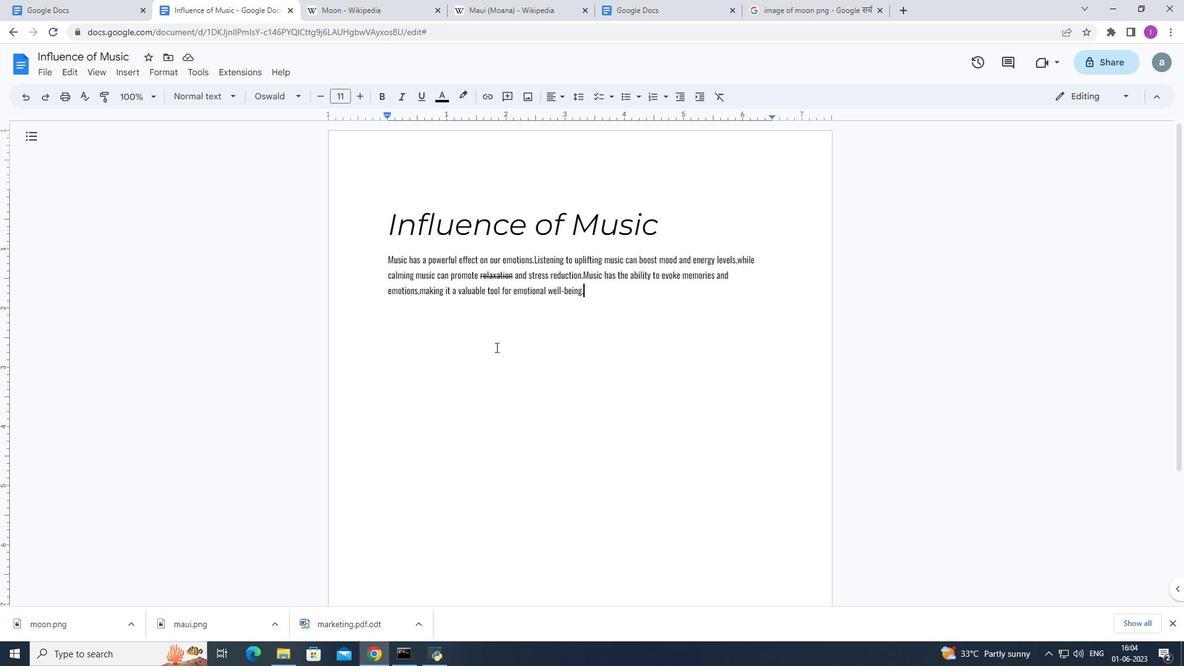 
Action: Key pressed <Key.enter>
Screenshot: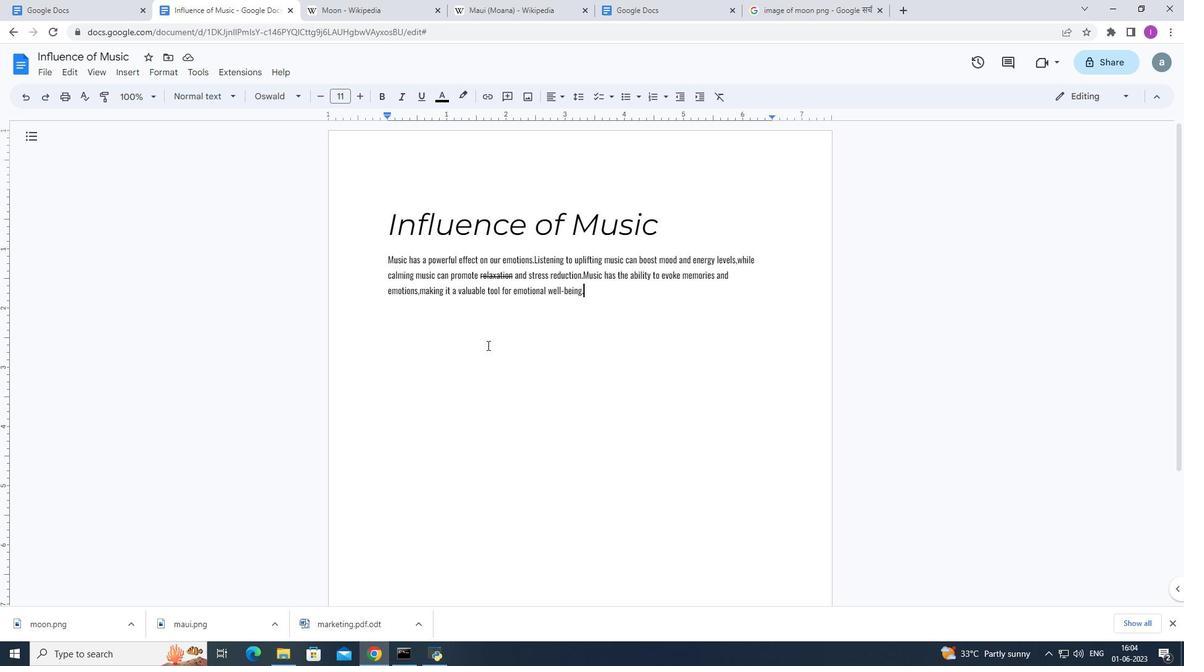 
Action: Mouse moved to (122, 73)
Screenshot: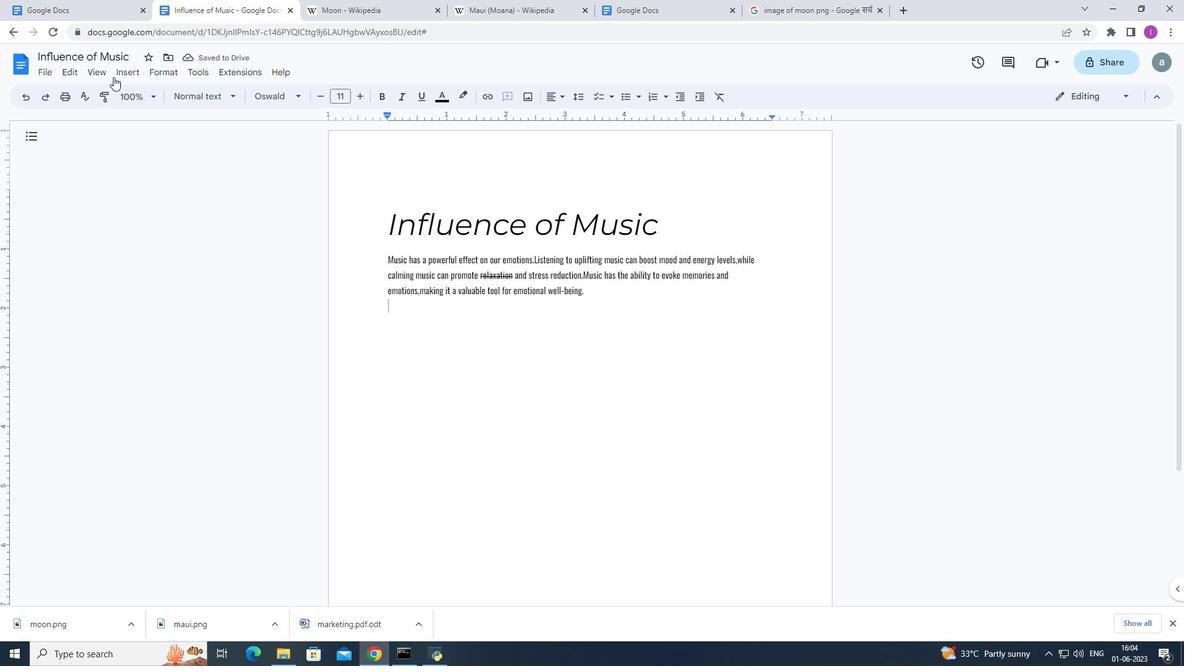 
Action: Mouse pressed left at (122, 73)
Screenshot: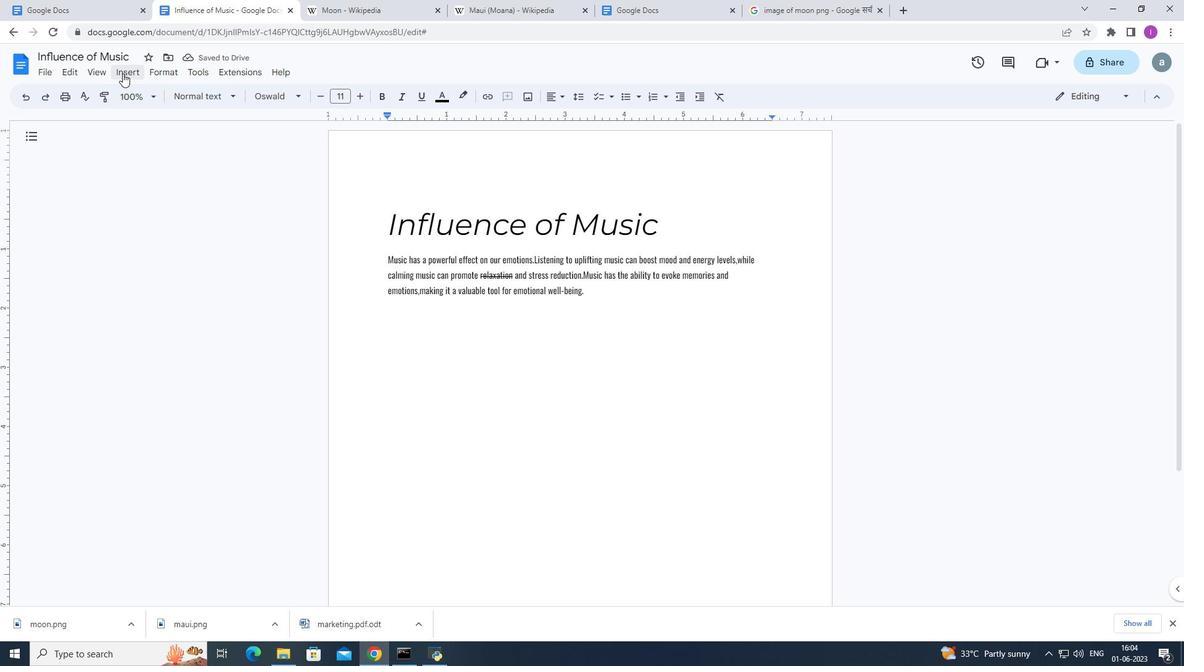 
Action: Mouse moved to (347, 300)
Screenshot: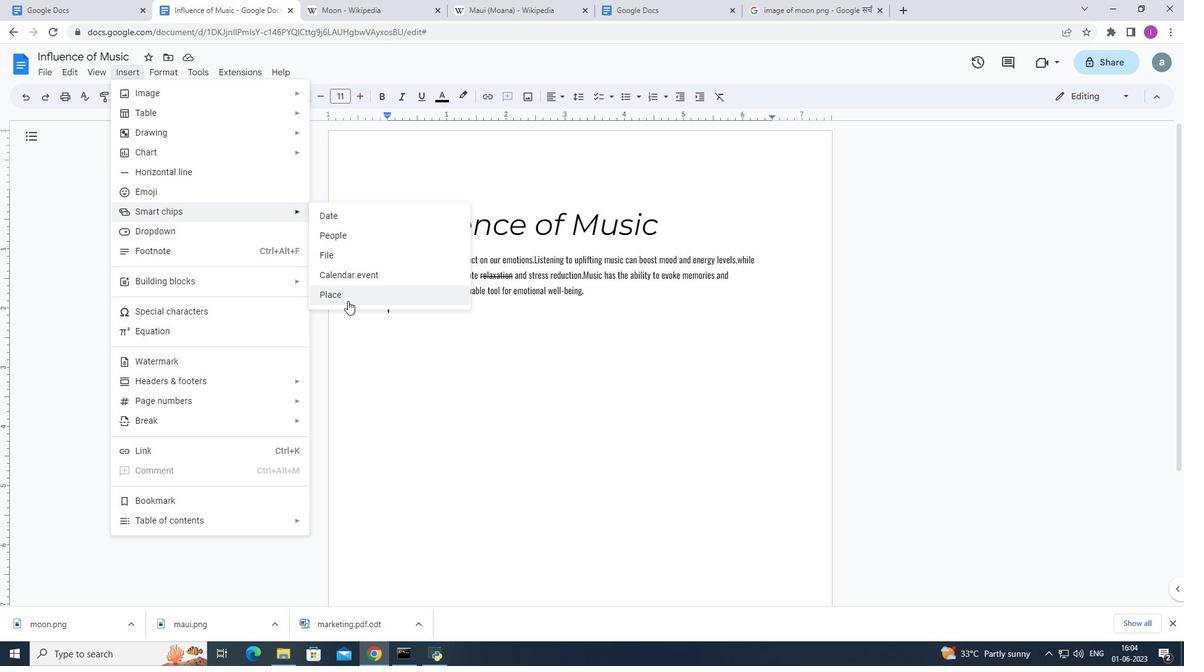 
Action: Mouse pressed left at (347, 300)
Screenshot: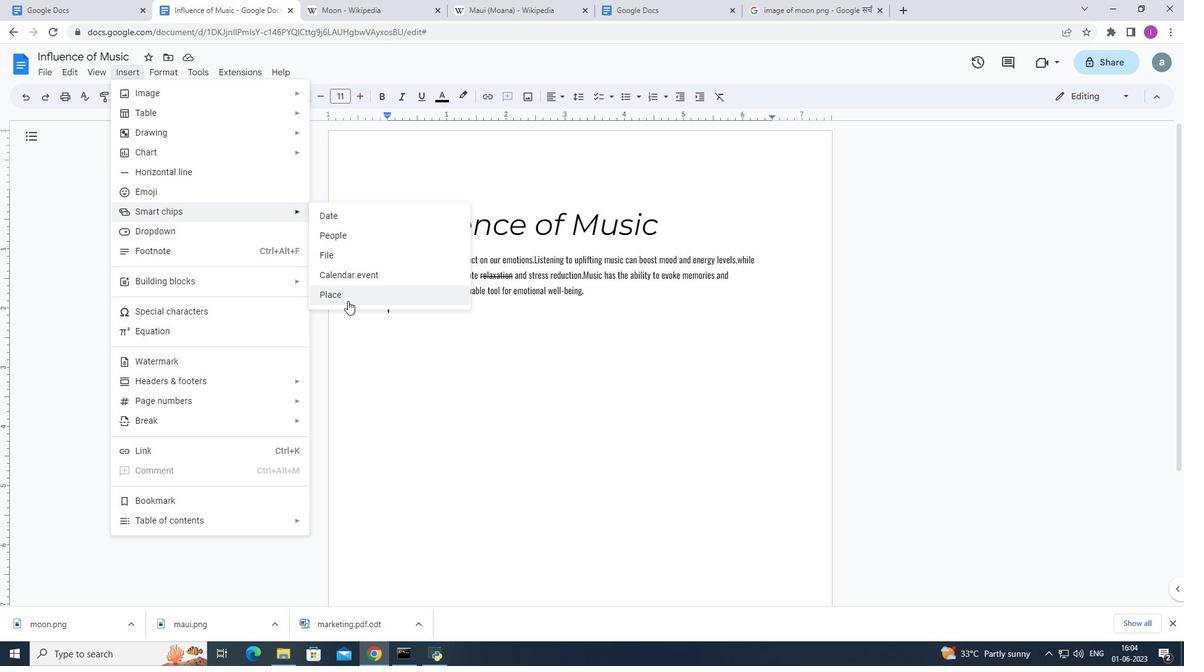 
Action: Mouse moved to (452, 333)
Screenshot: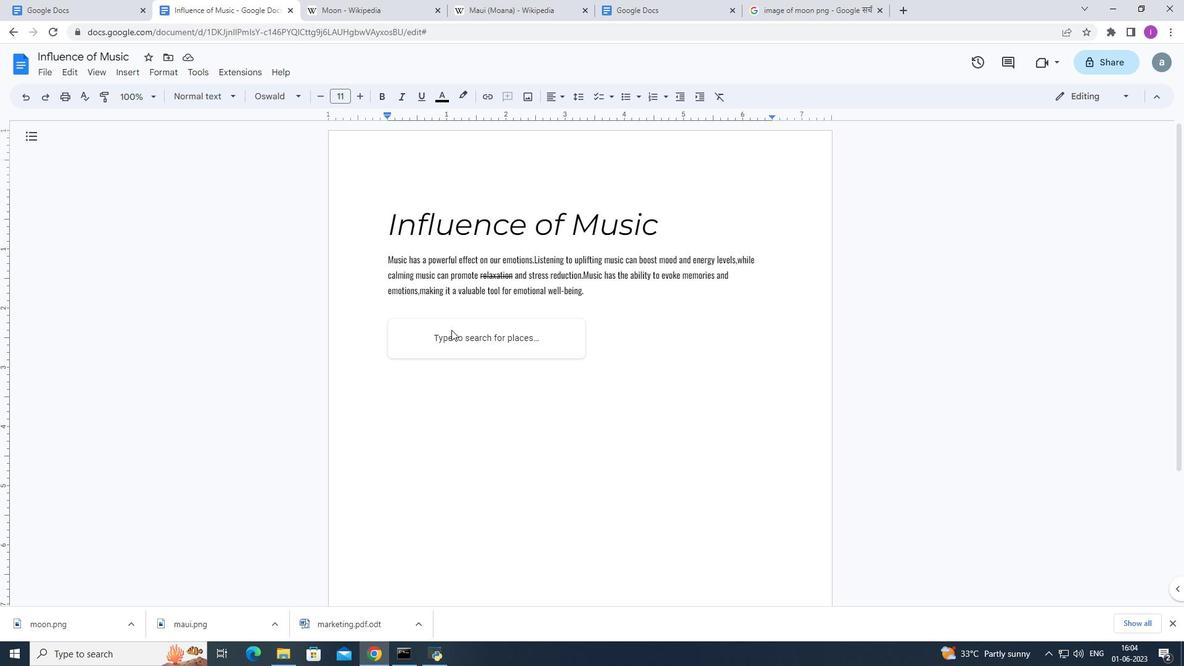
Action: Mouse pressed left at (452, 333)
Screenshot: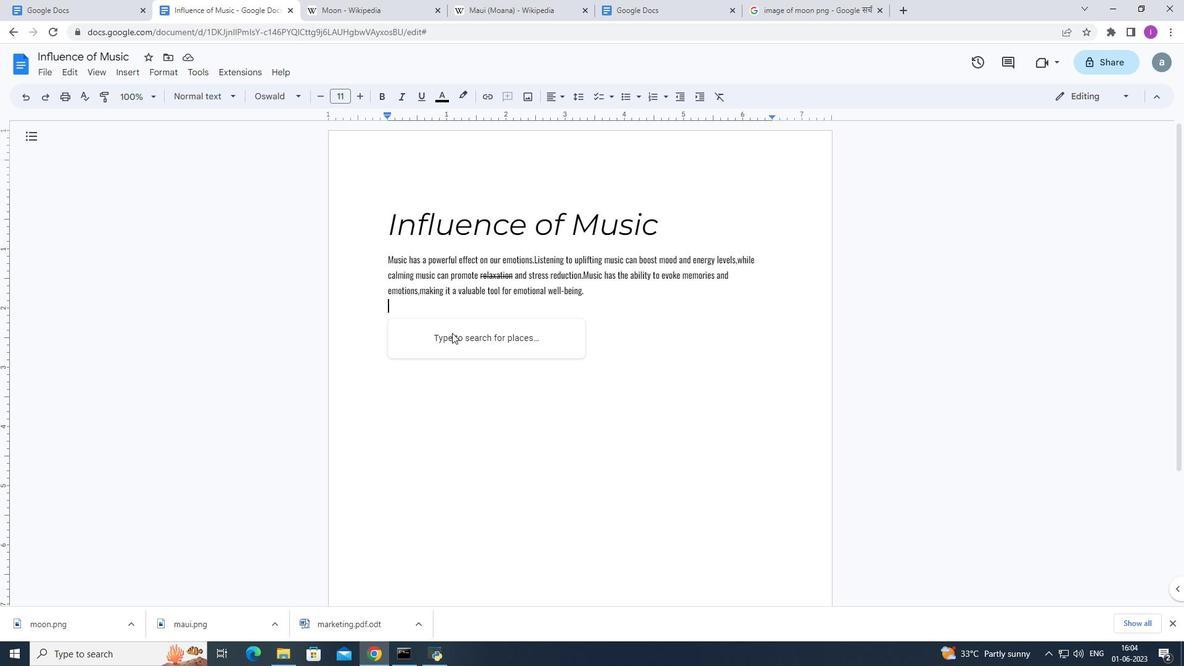 
Action: Mouse moved to (475, 320)
Screenshot: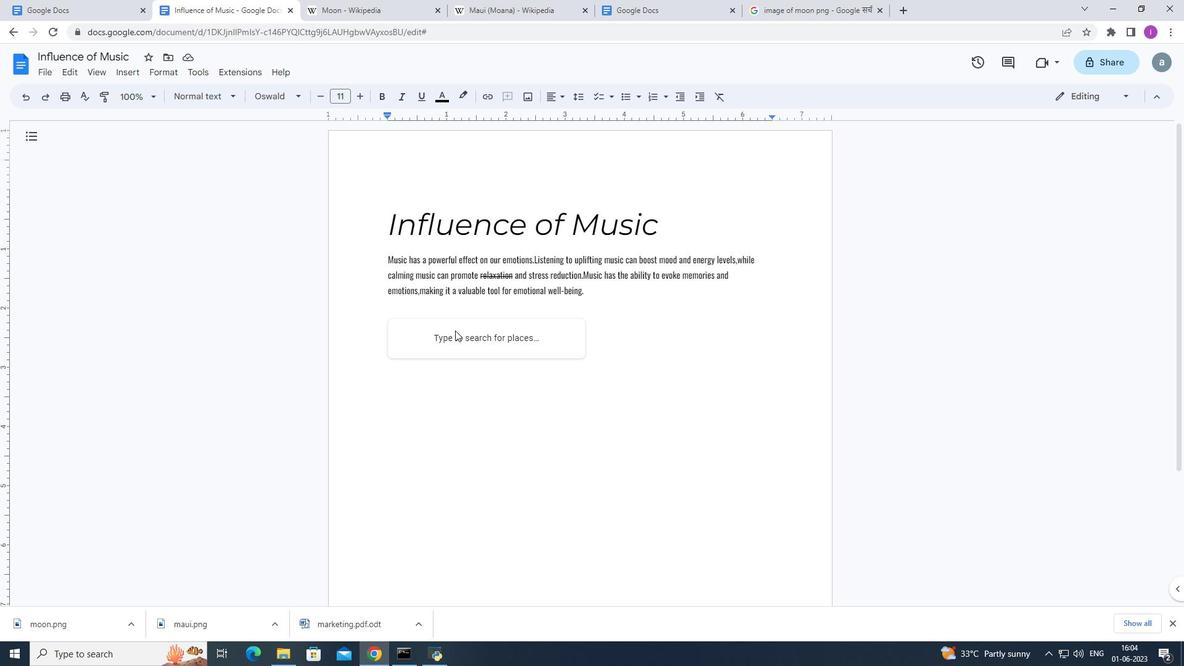 
Action: Key pressed new
Screenshot: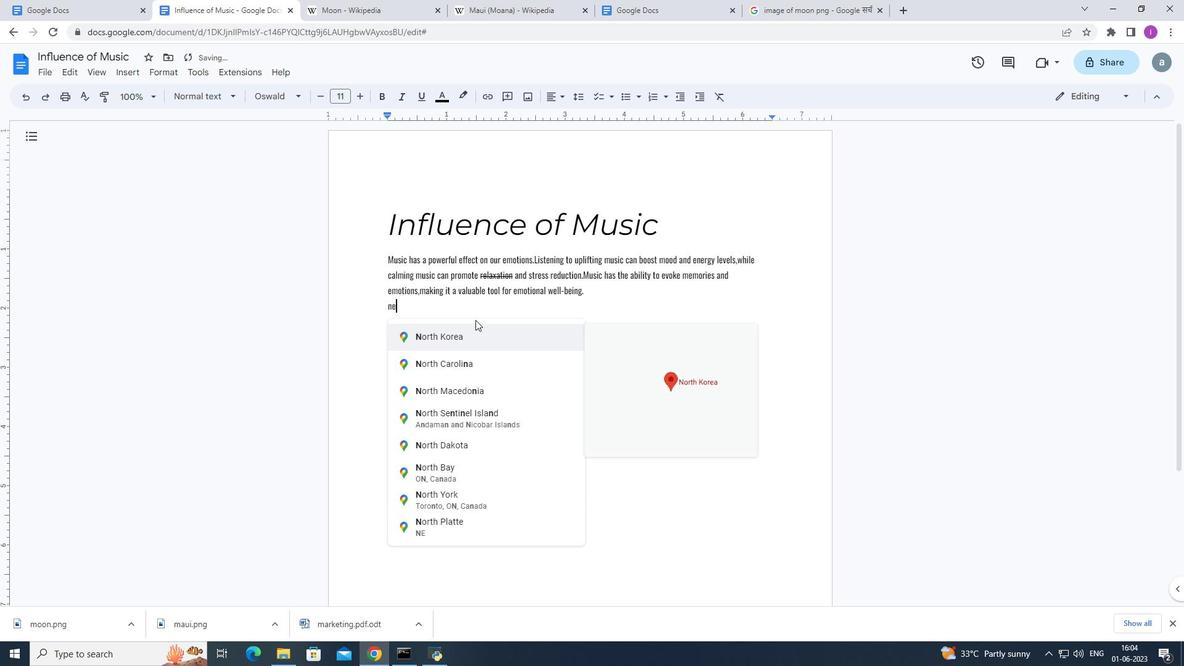 
Action: Mouse moved to (447, 336)
Screenshot: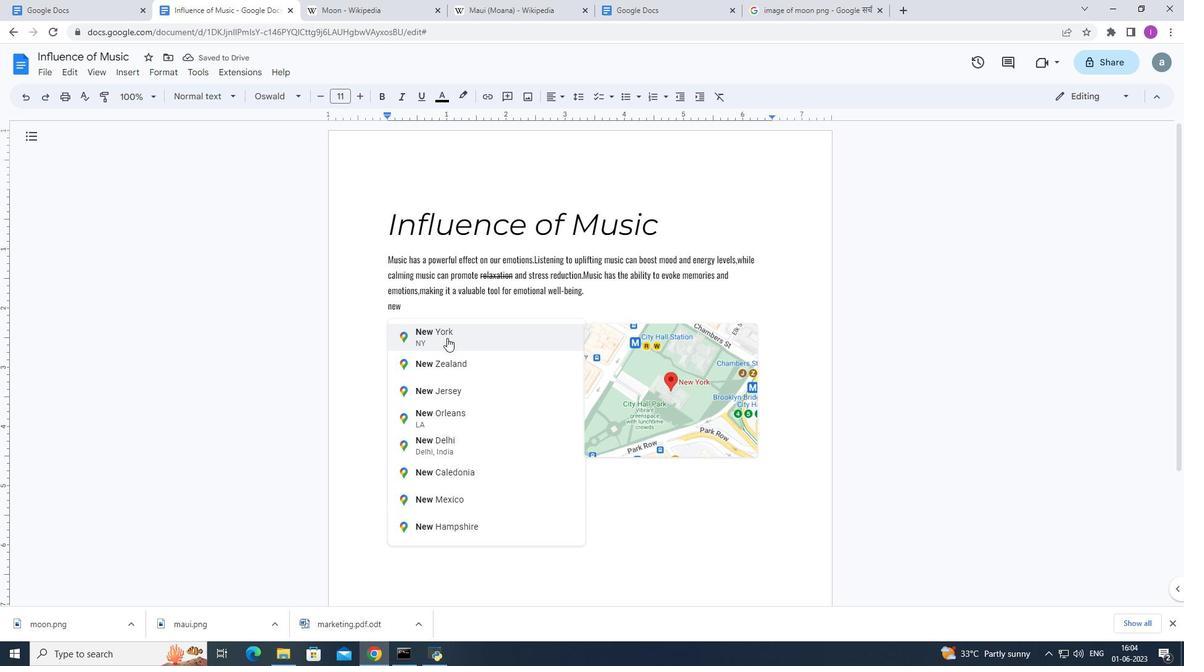 
Action: Mouse pressed left at (447, 336)
Screenshot: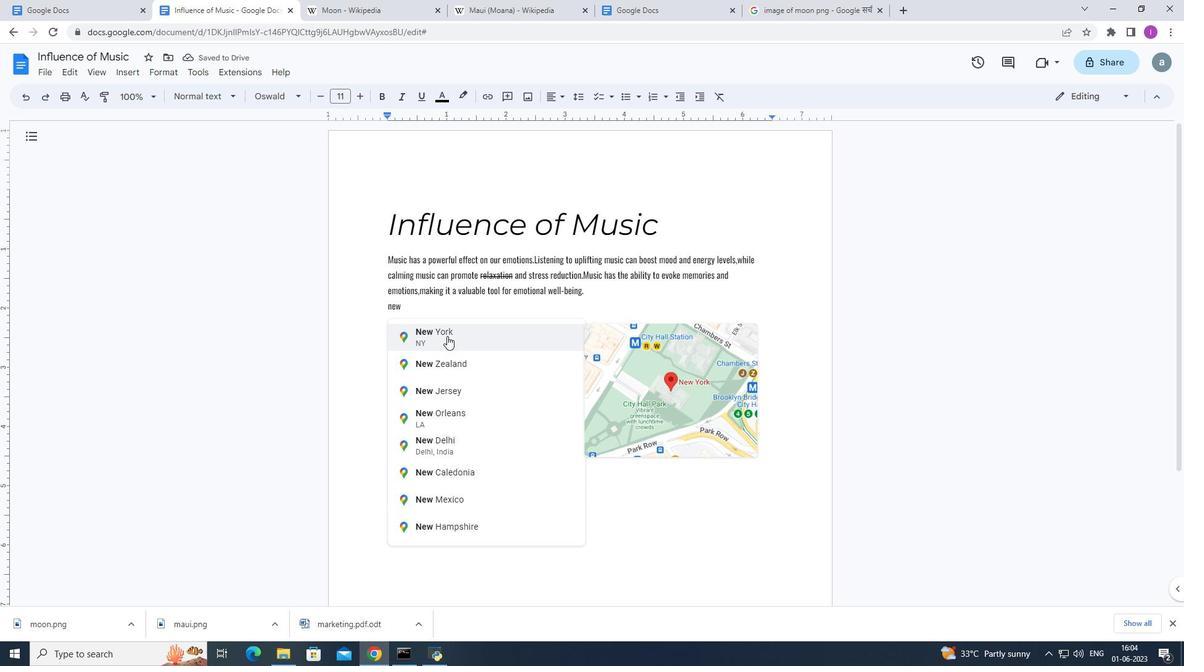 
Action: Mouse moved to (122, 74)
Screenshot: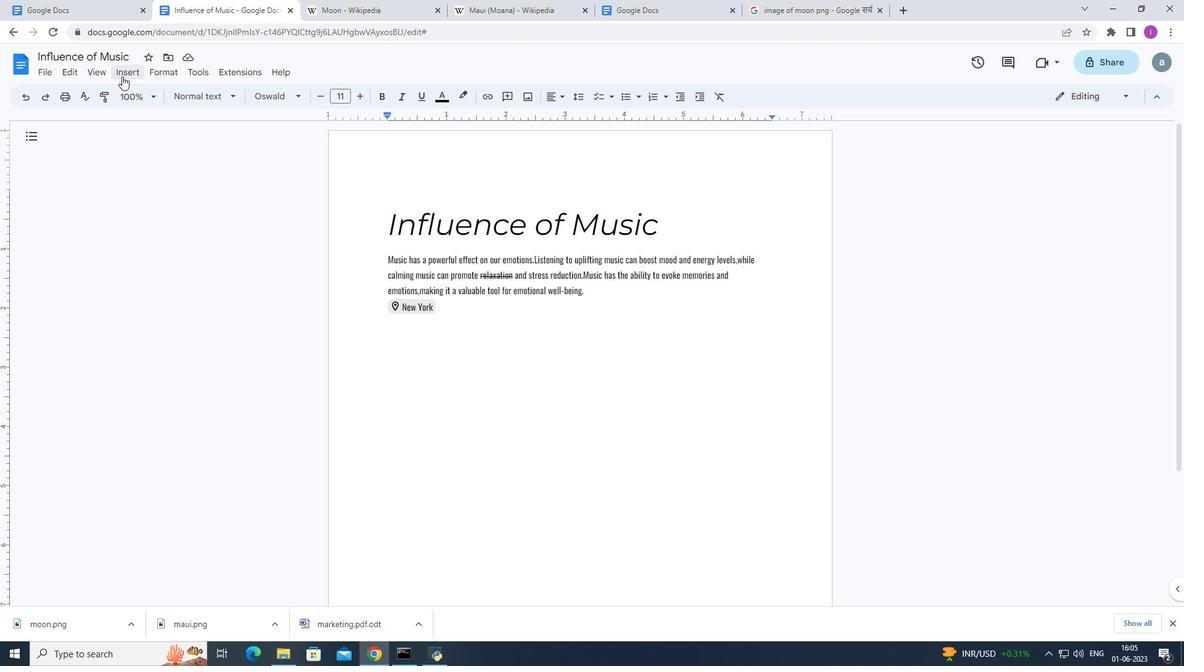 
Action: Mouse pressed left at (122, 74)
Screenshot: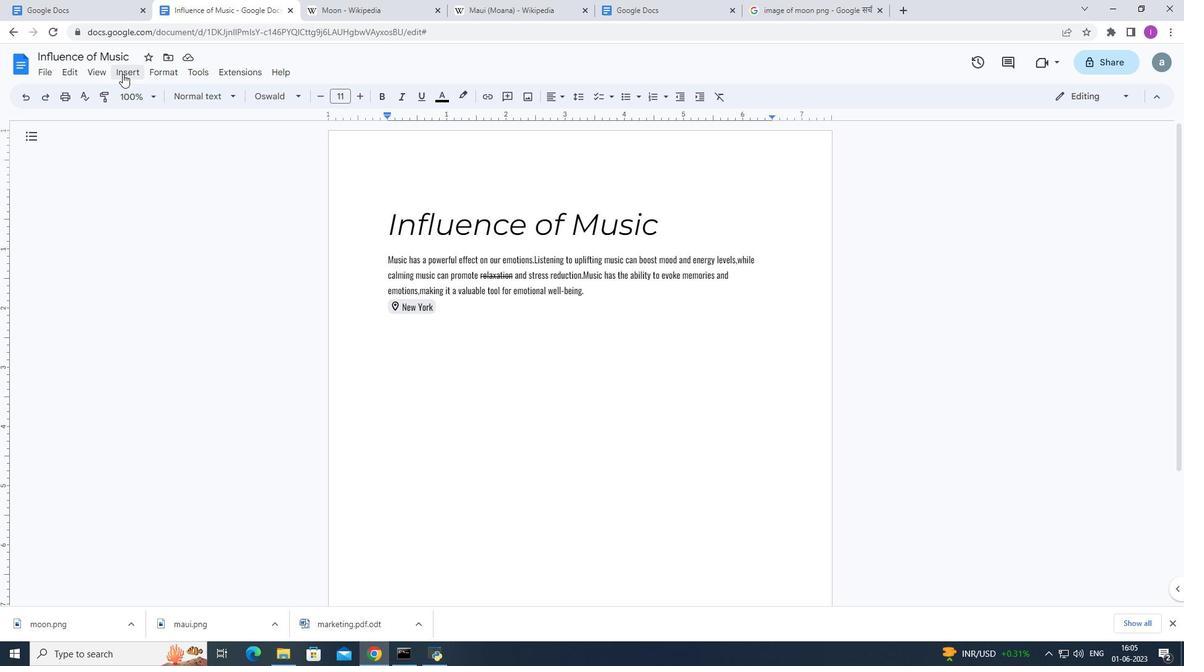 
Action: Mouse moved to (240, 246)
Screenshot: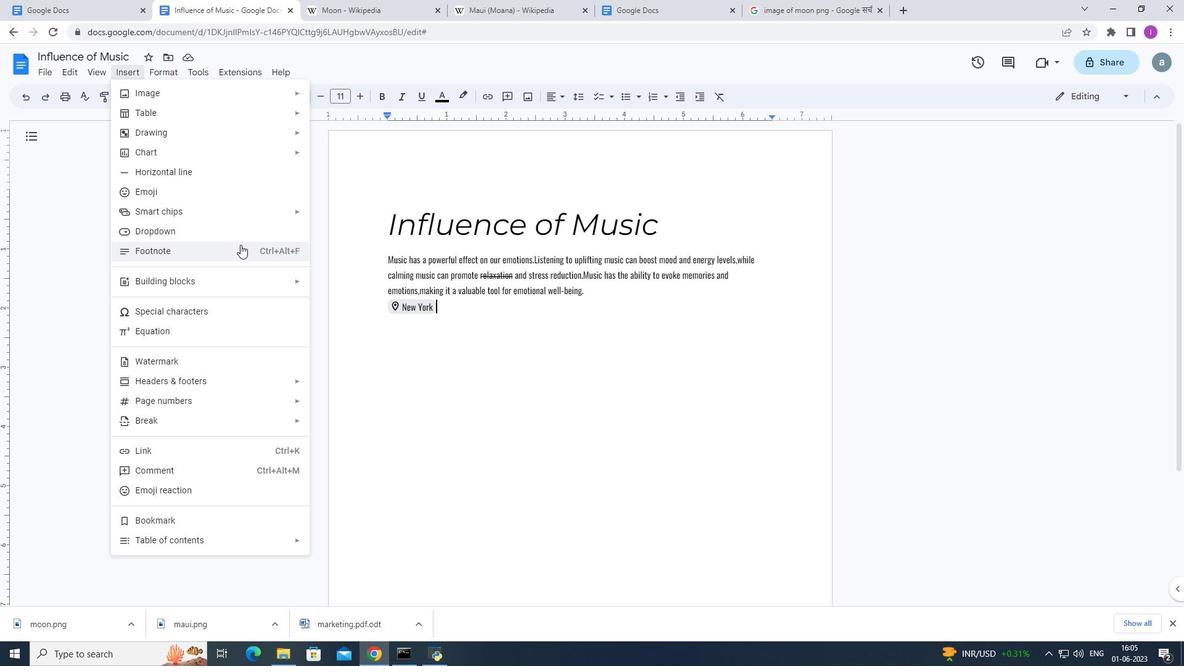 
Action: Mouse pressed left at (240, 246)
Screenshot: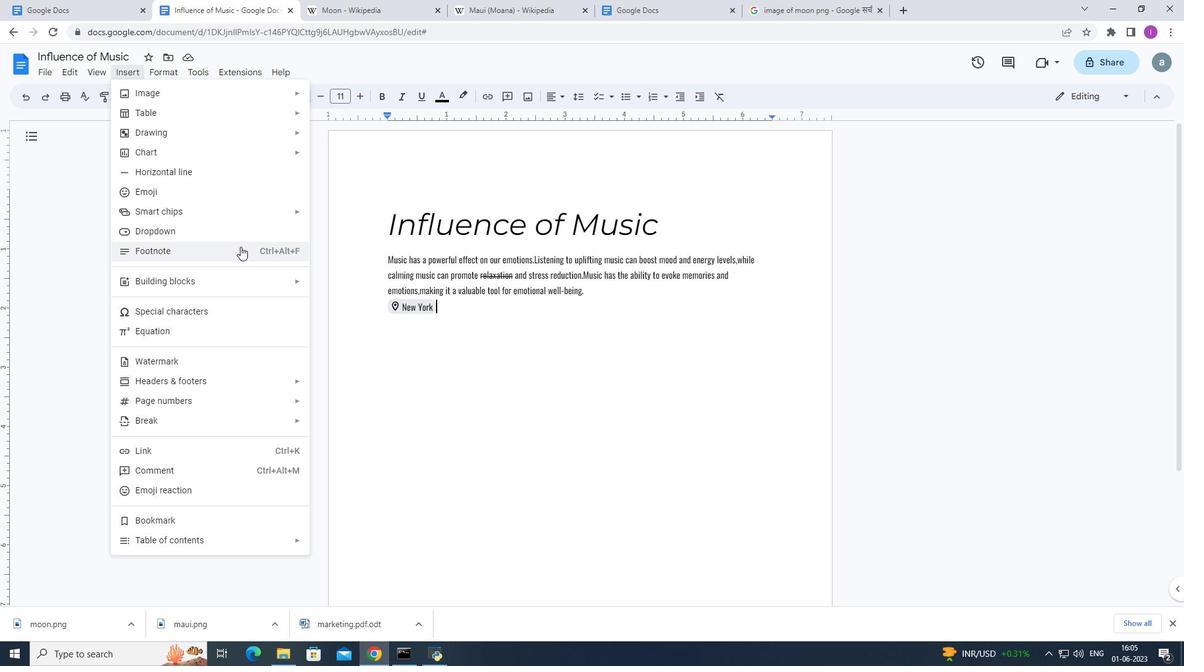 
Action: Mouse moved to (447, 367)
Screenshot: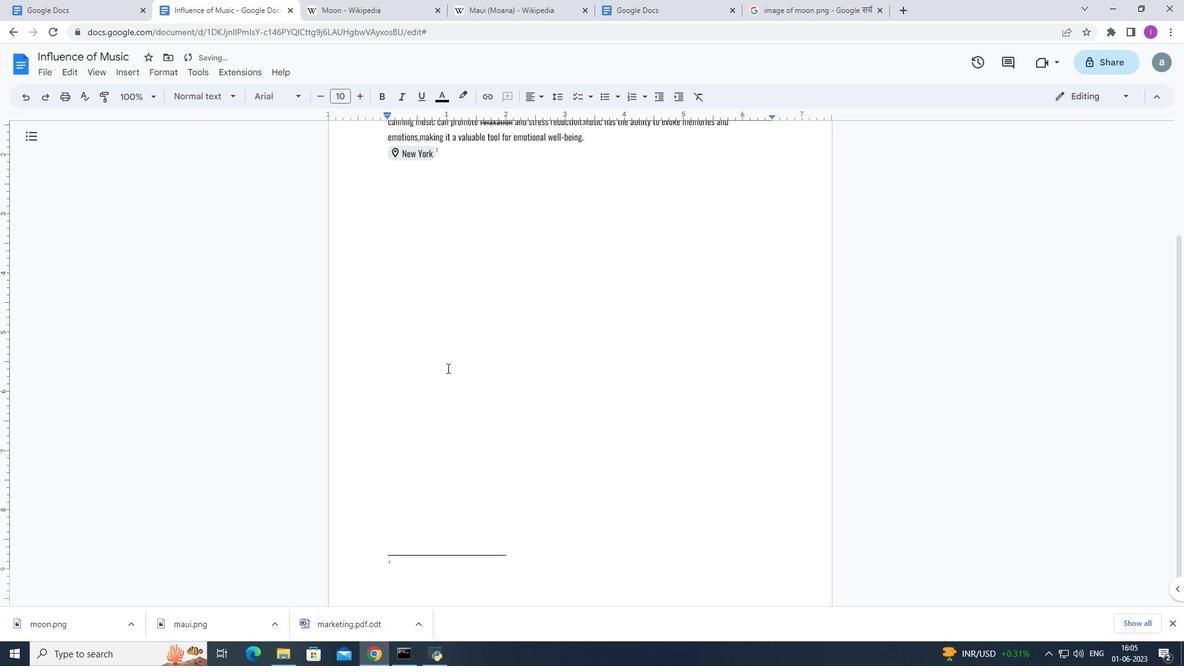 
Action: Mouse scrolled (447, 368) with delta (0, 0)
Screenshot: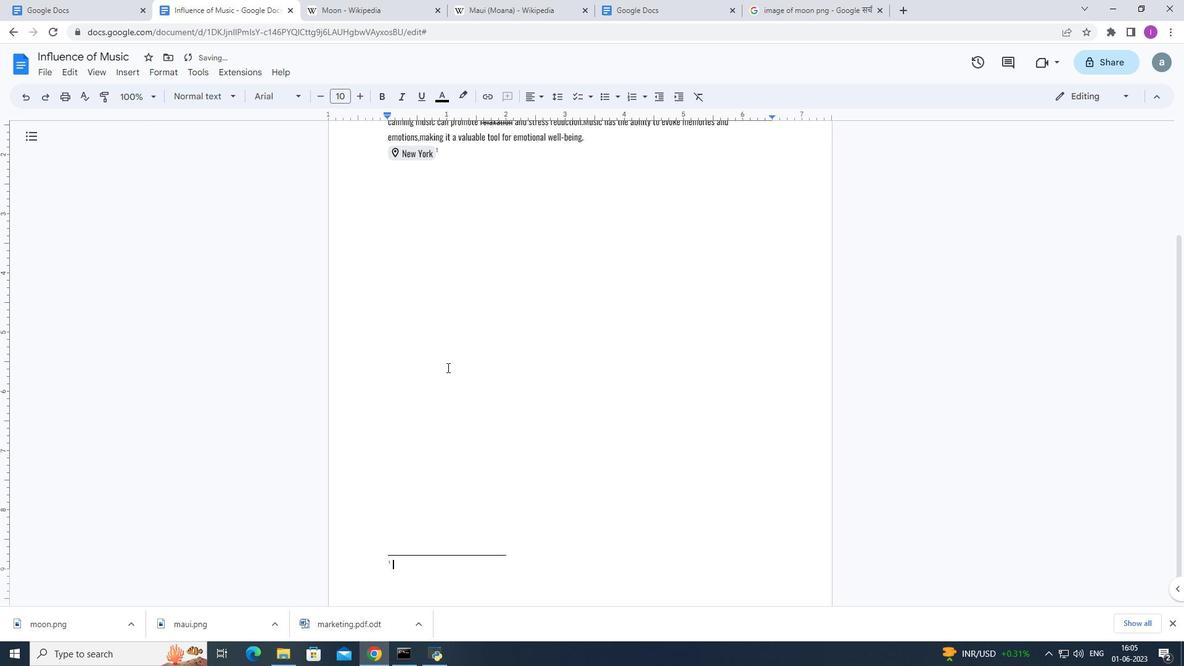 
Action: Mouse scrolled (447, 368) with delta (0, 0)
Screenshot: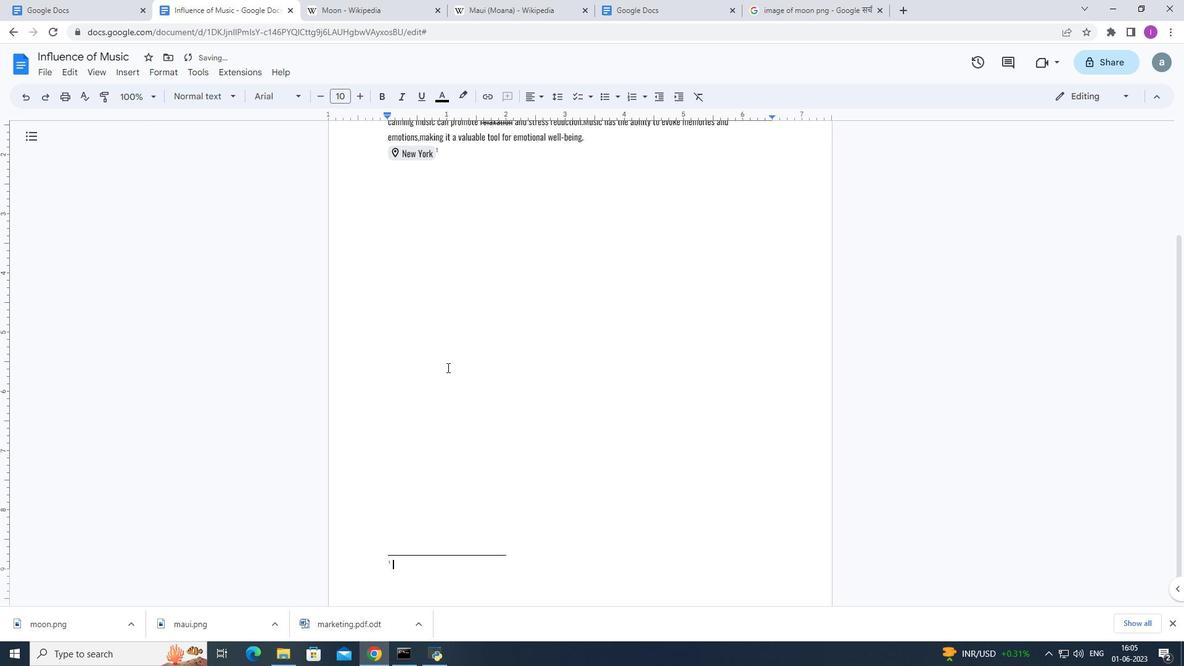 
Action: Mouse scrolled (447, 367) with delta (0, 0)
Screenshot: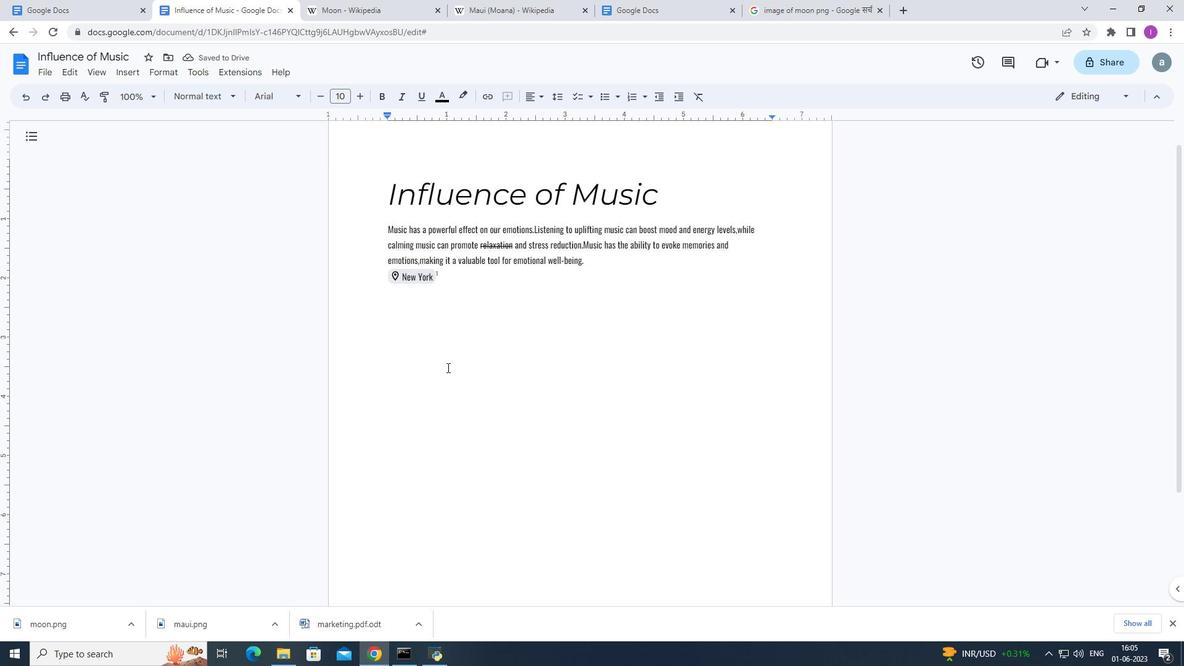 
Action: Mouse moved to (487, 453)
Screenshot: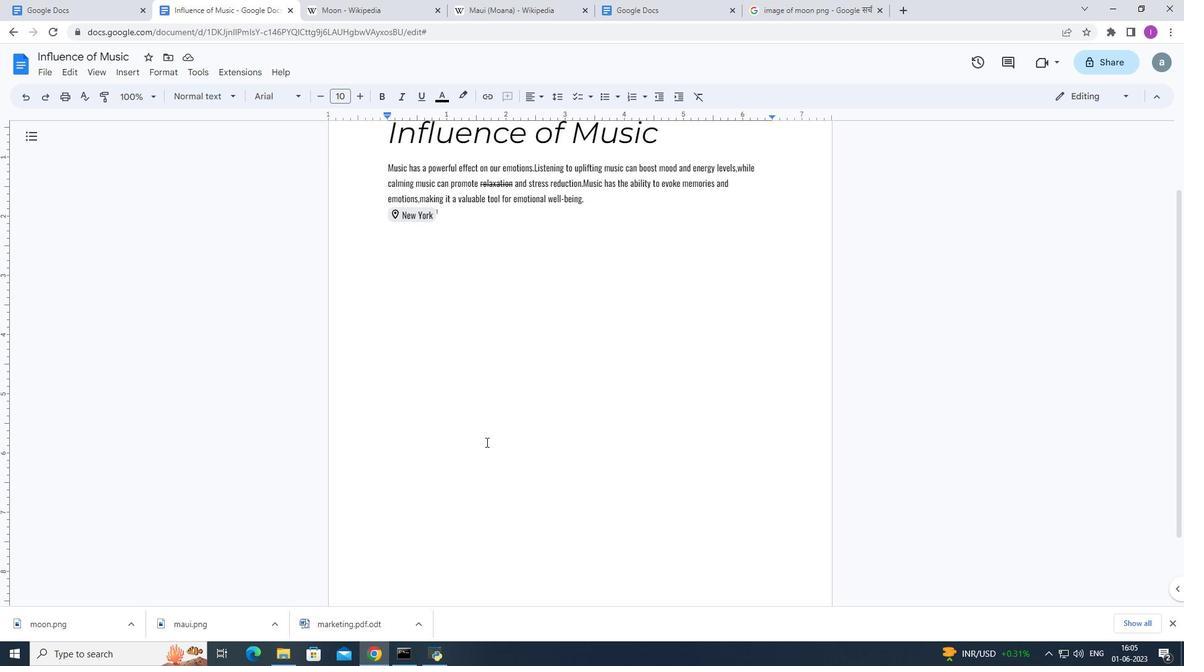 
Action: Mouse scrolled (487, 452) with delta (0, 0)
Screenshot: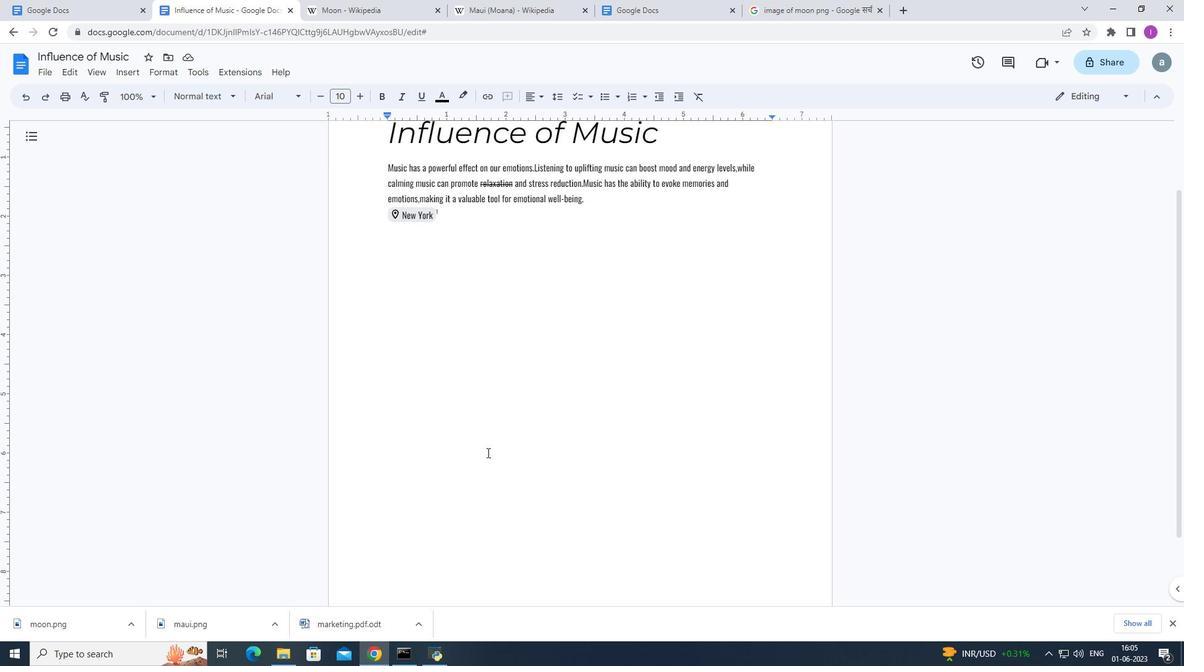 
Action: Mouse scrolled (487, 452) with delta (0, 0)
Screenshot: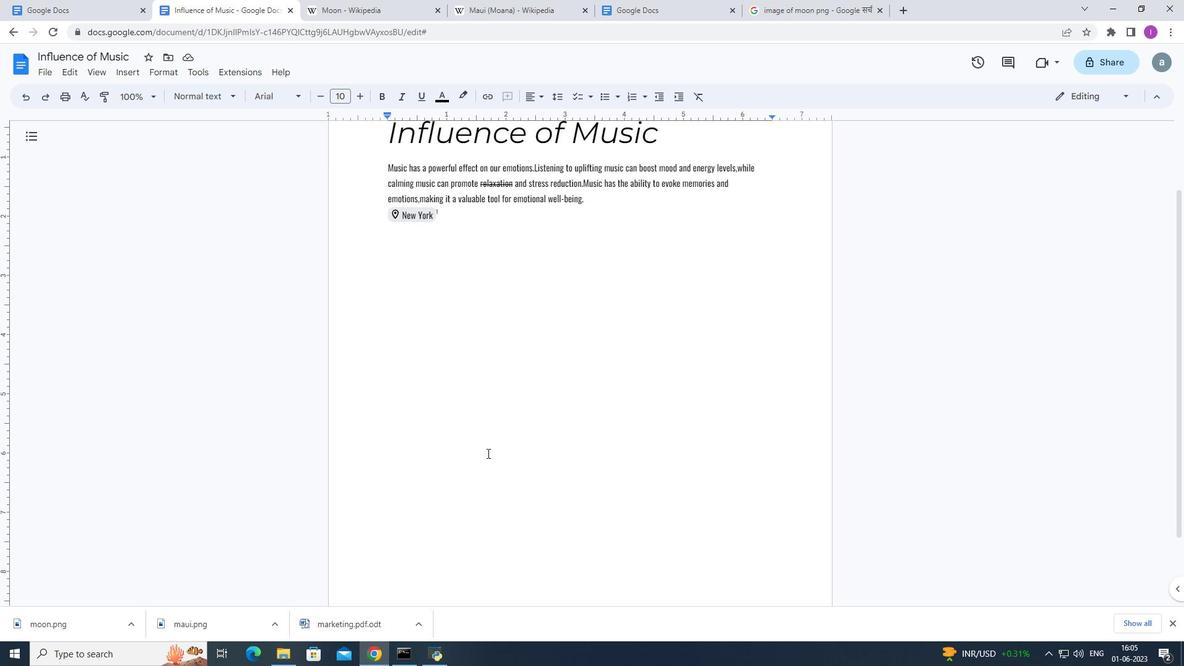 
Action: Mouse scrolled (487, 452) with delta (0, 0)
Screenshot: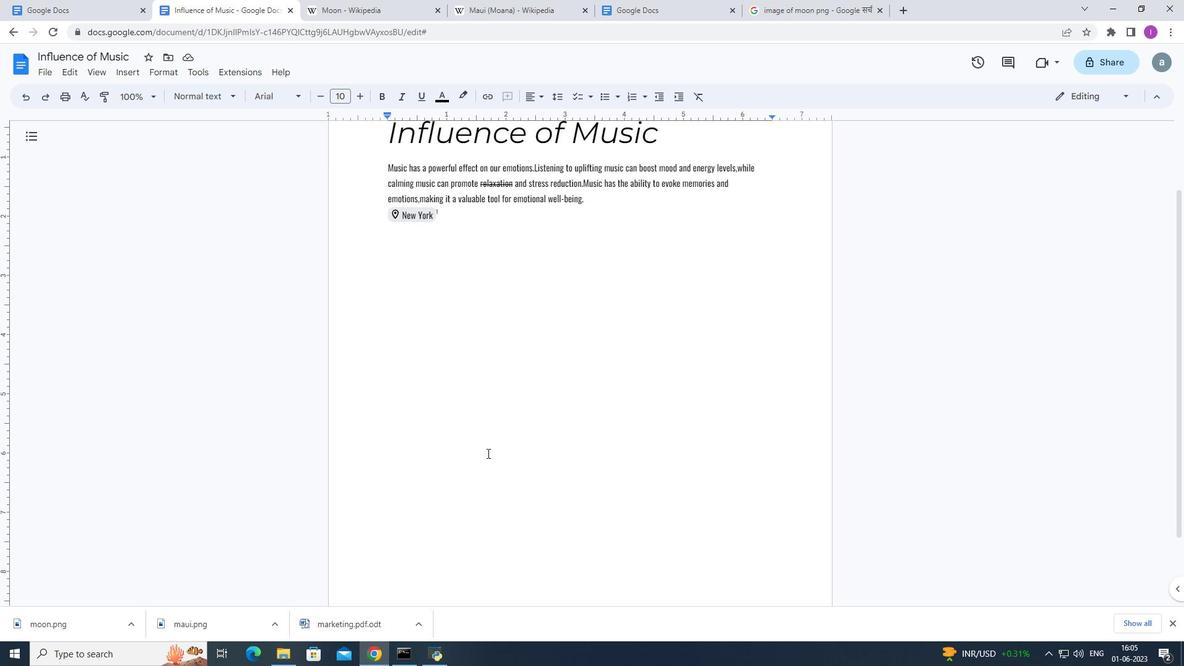 
Action: Mouse moved to (478, 515)
Screenshot: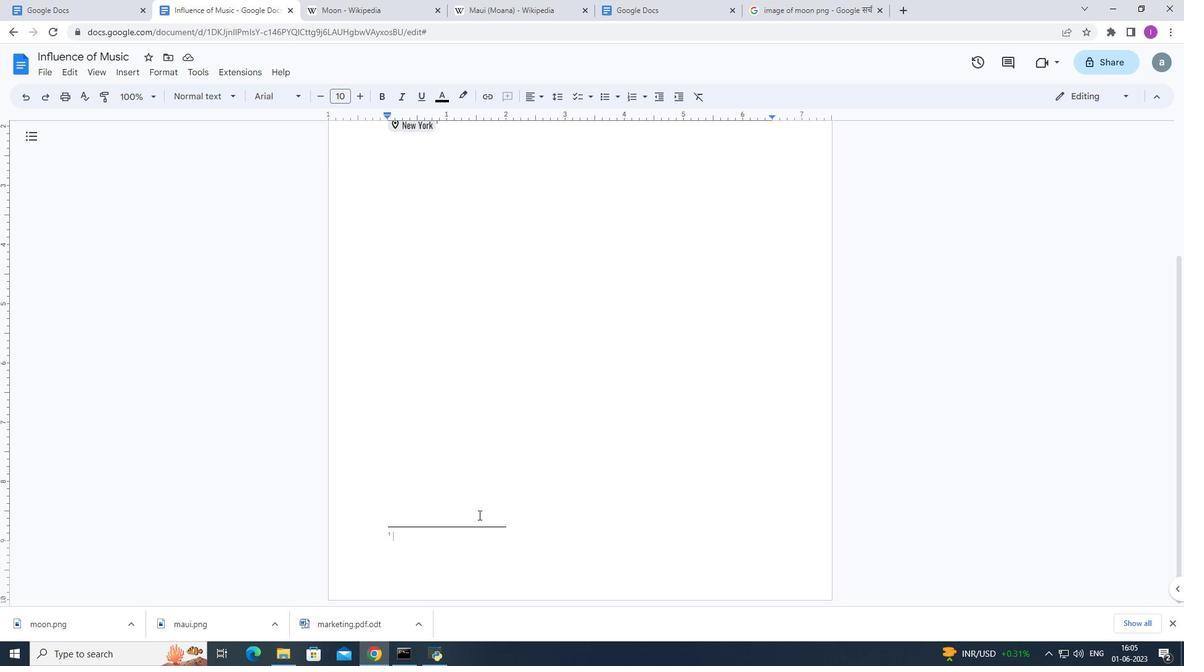 
Action: Key pressed <Key.shift>The<Key.space>data<Key.space>was<Key.space>collected
Screenshot: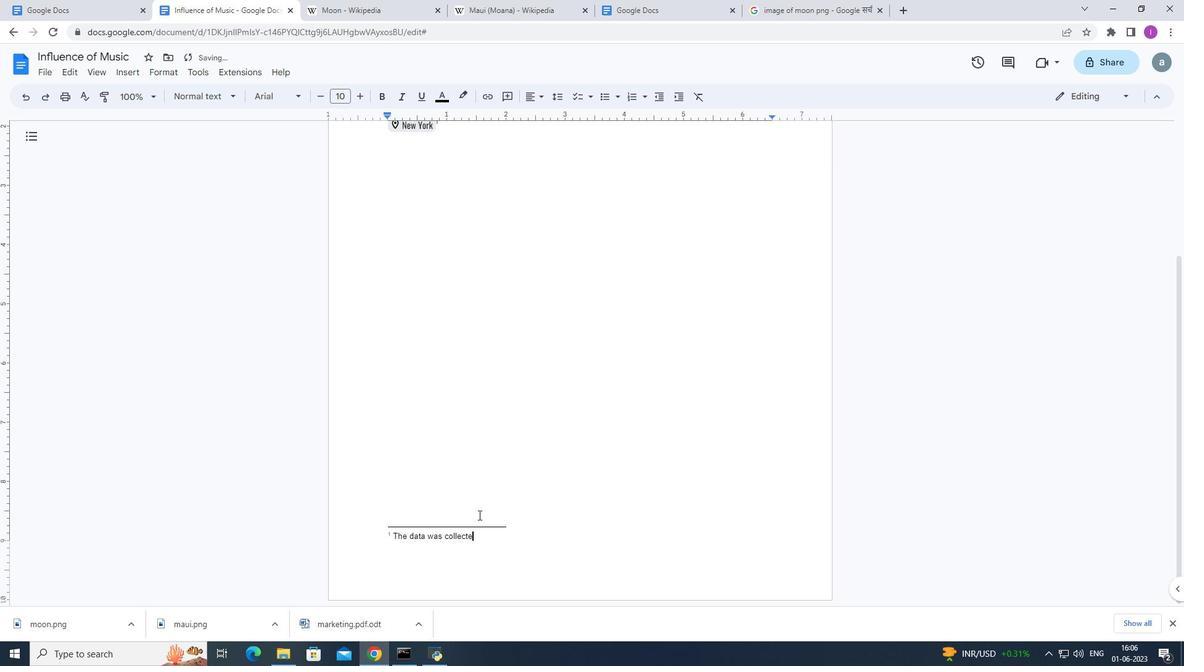 
Action: Mouse moved to (577, 636)
Screenshot: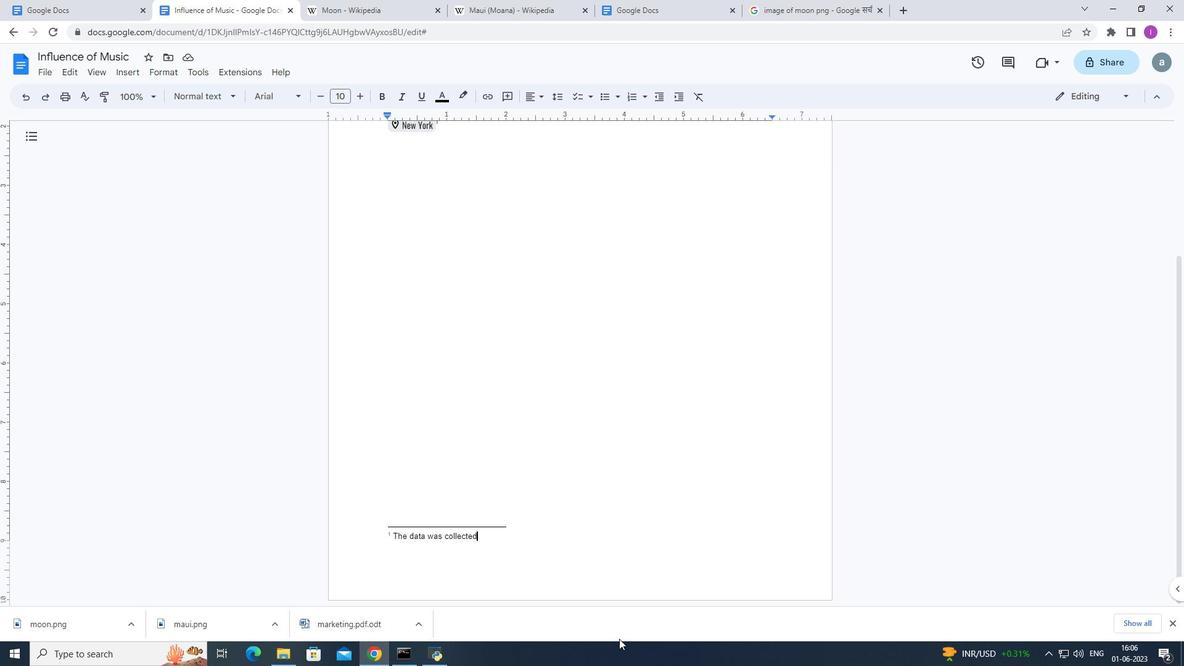 
Action: Key pressed <Key.space>in<Key.space>2022
Screenshot: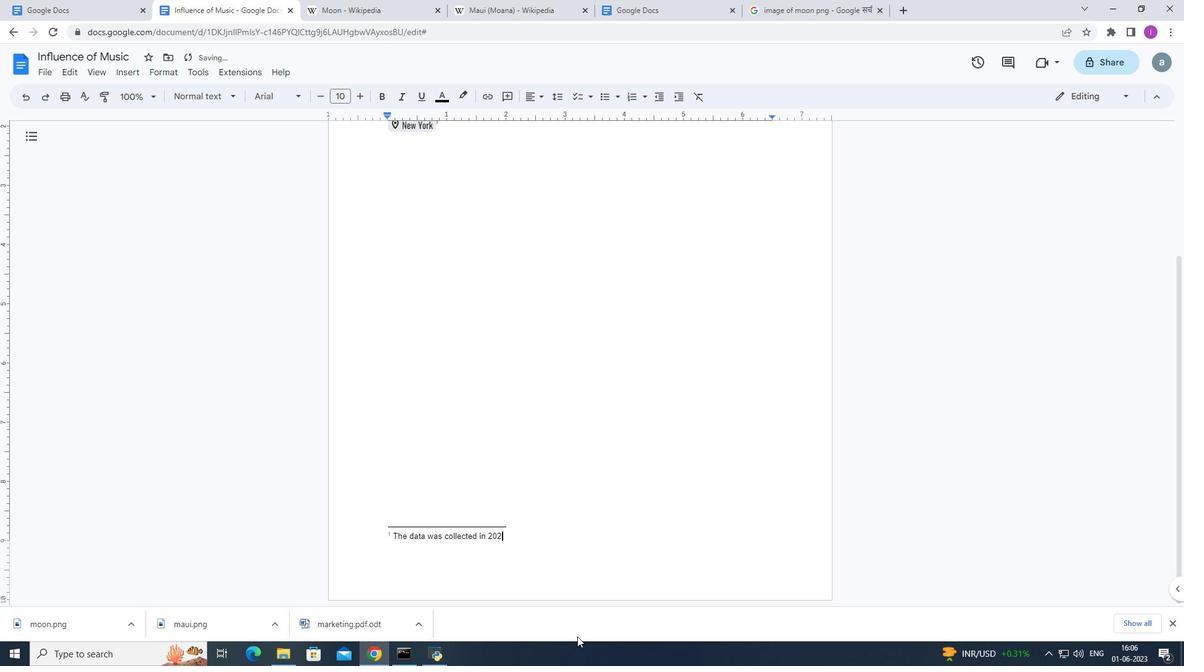 
Action: Mouse moved to (523, 534)
Screenshot: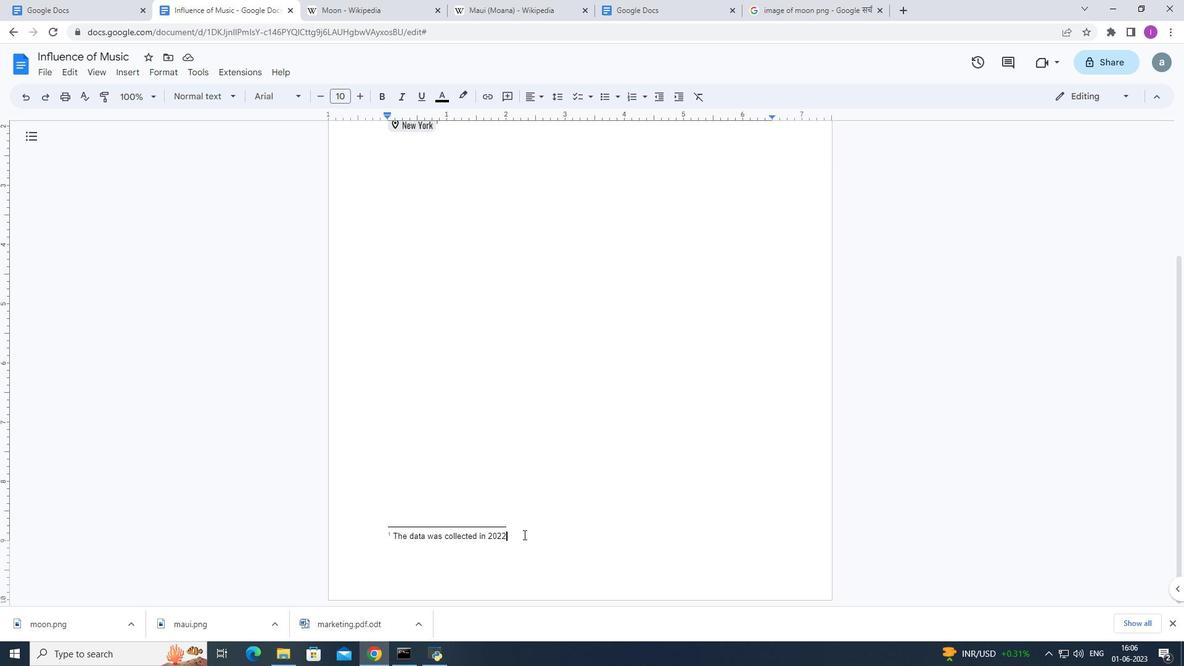 
Action: Mouse pressed left at (523, 534)
Screenshot: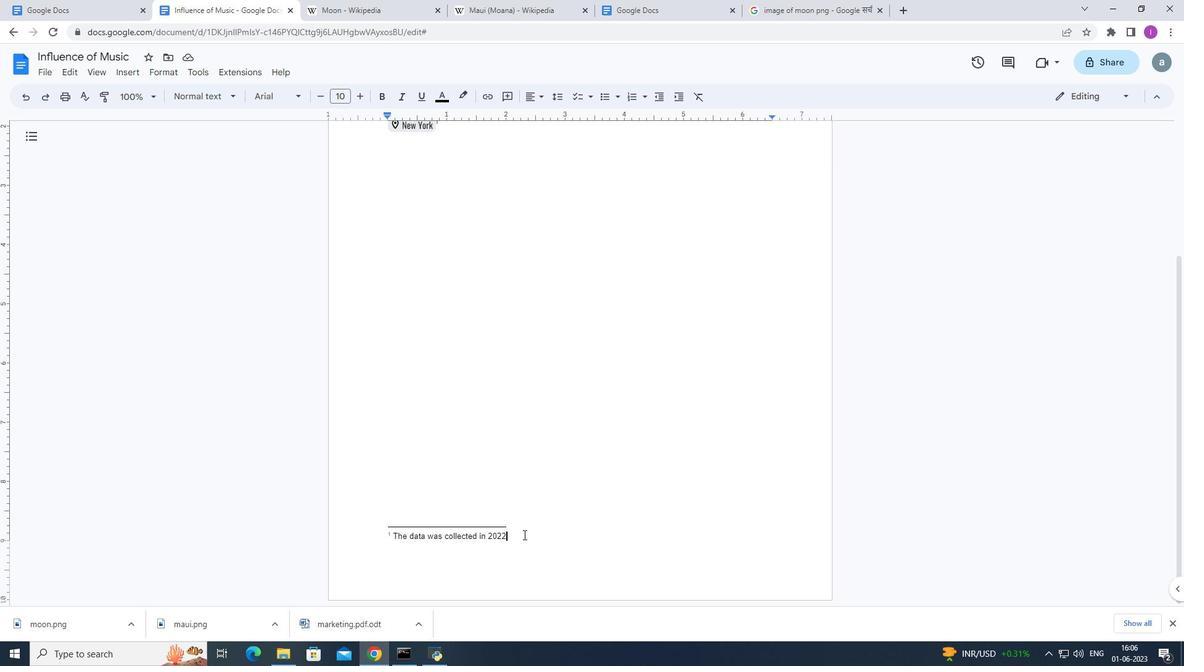 
Action: Mouse moved to (299, 90)
Screenshot: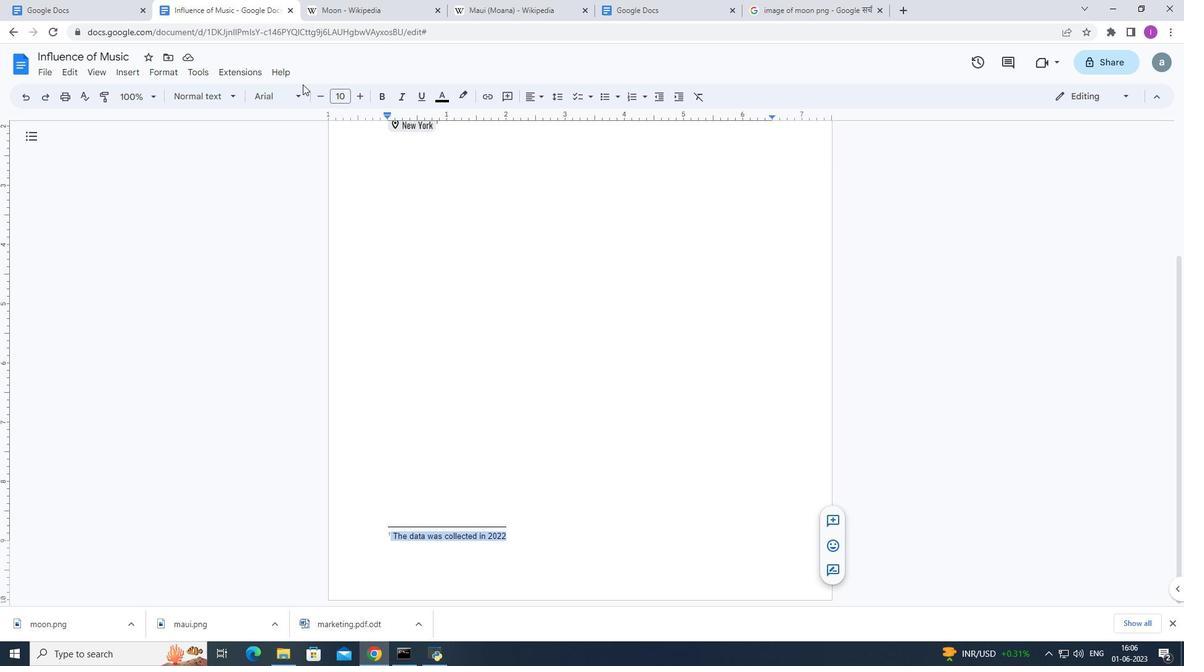 
Action: Mouse pressed left at (299, 90)
Screenshot: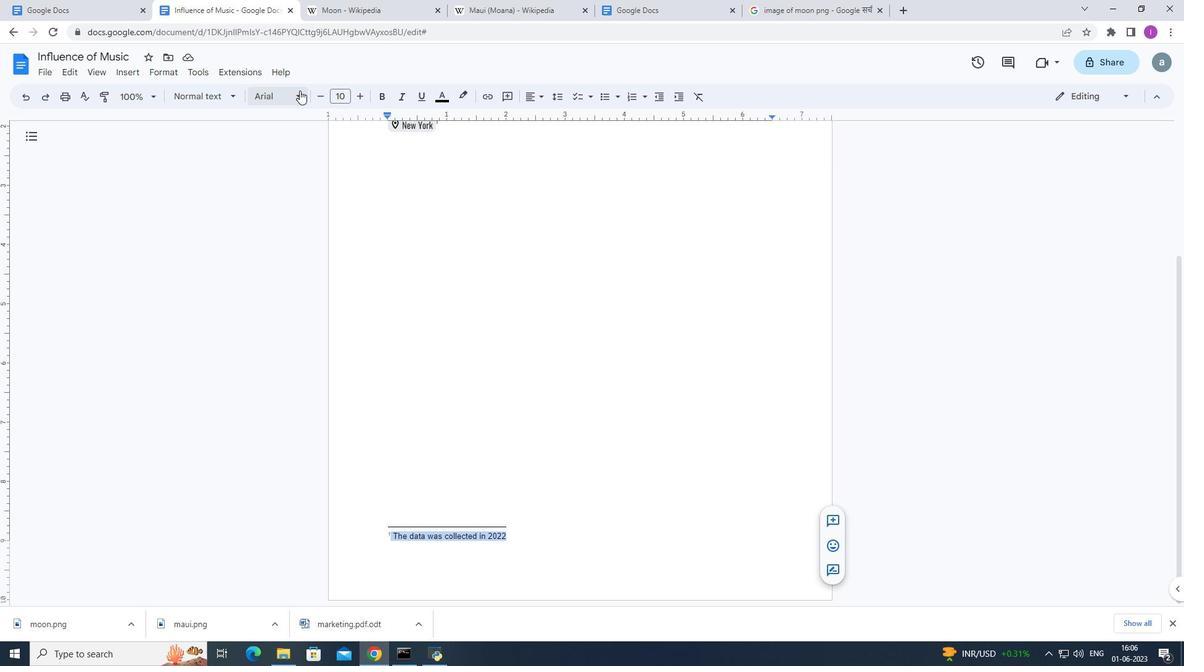 
Action: Mouse moved to (301, 291)
Screenshot: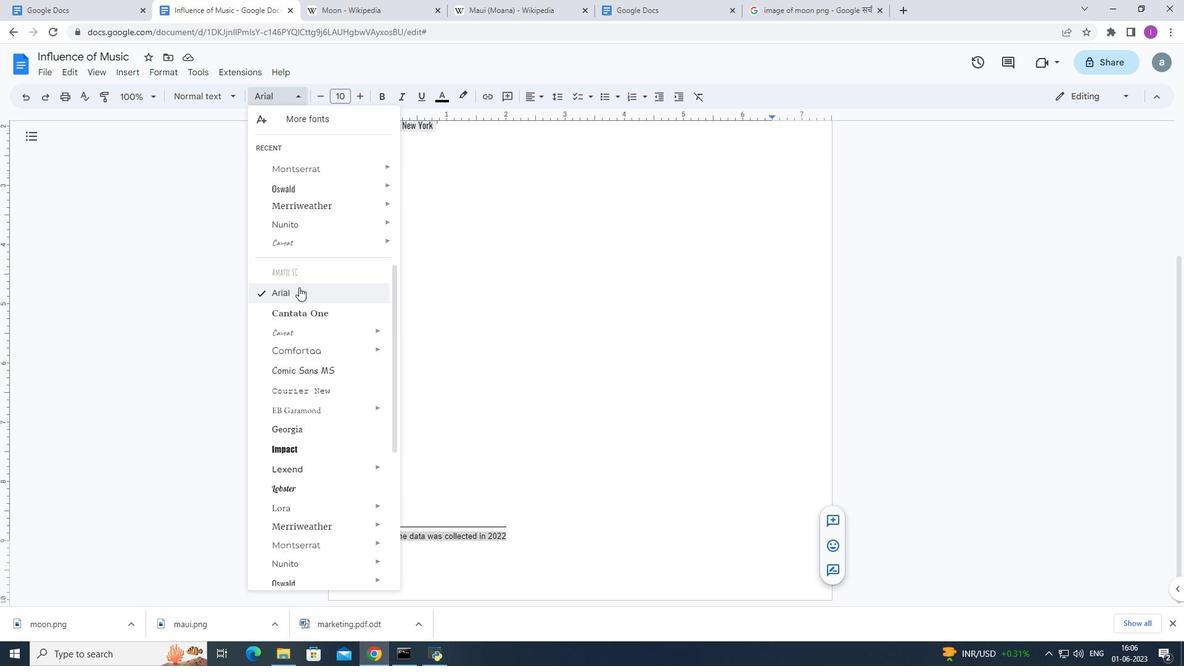 
Action: Mouse pressed left at (301, 291)
Screenshot: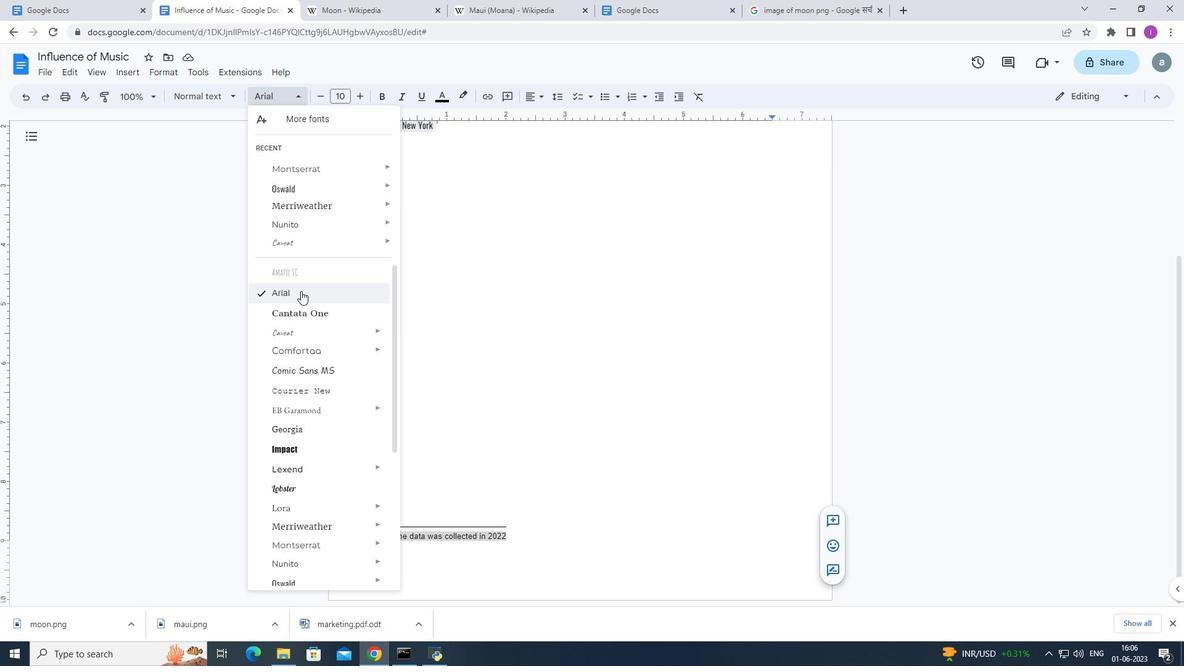 
Action: Mouse moved to (346, 99)
Screenshot: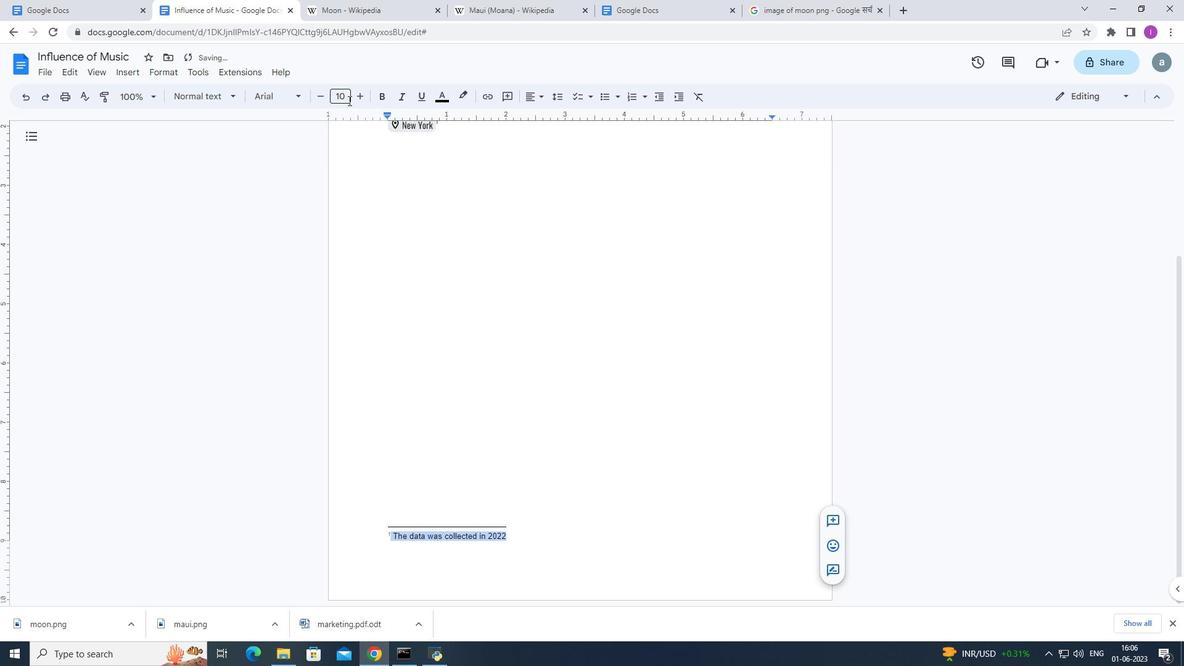 
Action: Mouse pressed left at (346, 99)
Screenshot: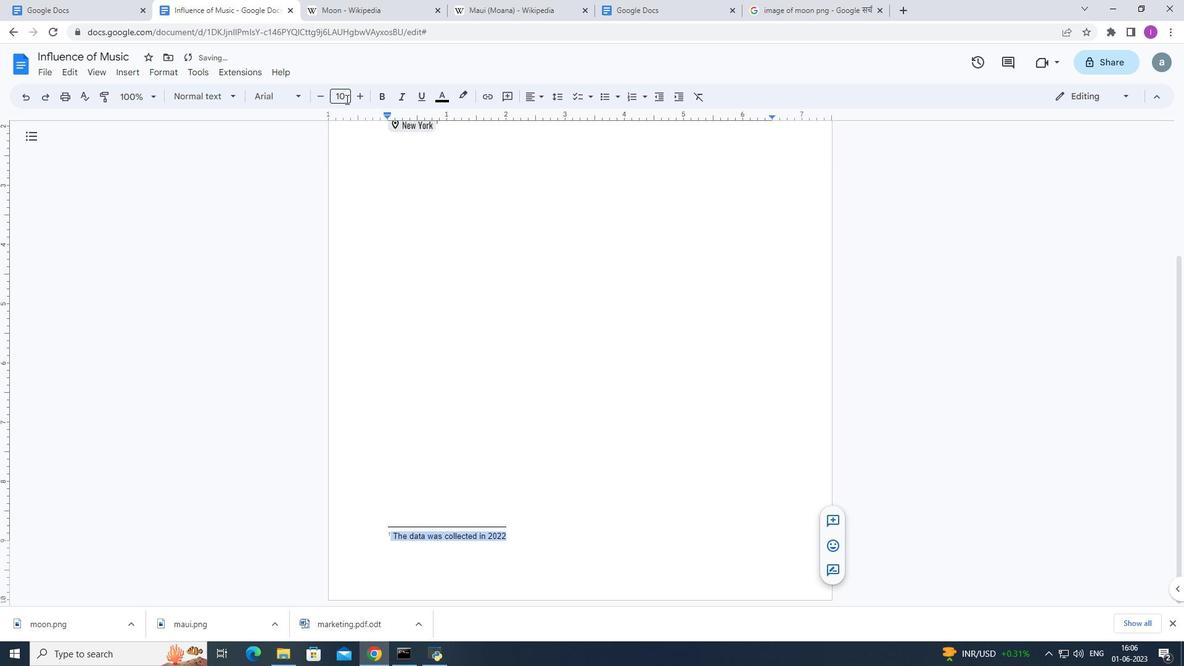
Action: Mouse moved to (338, 115)
Screenshot: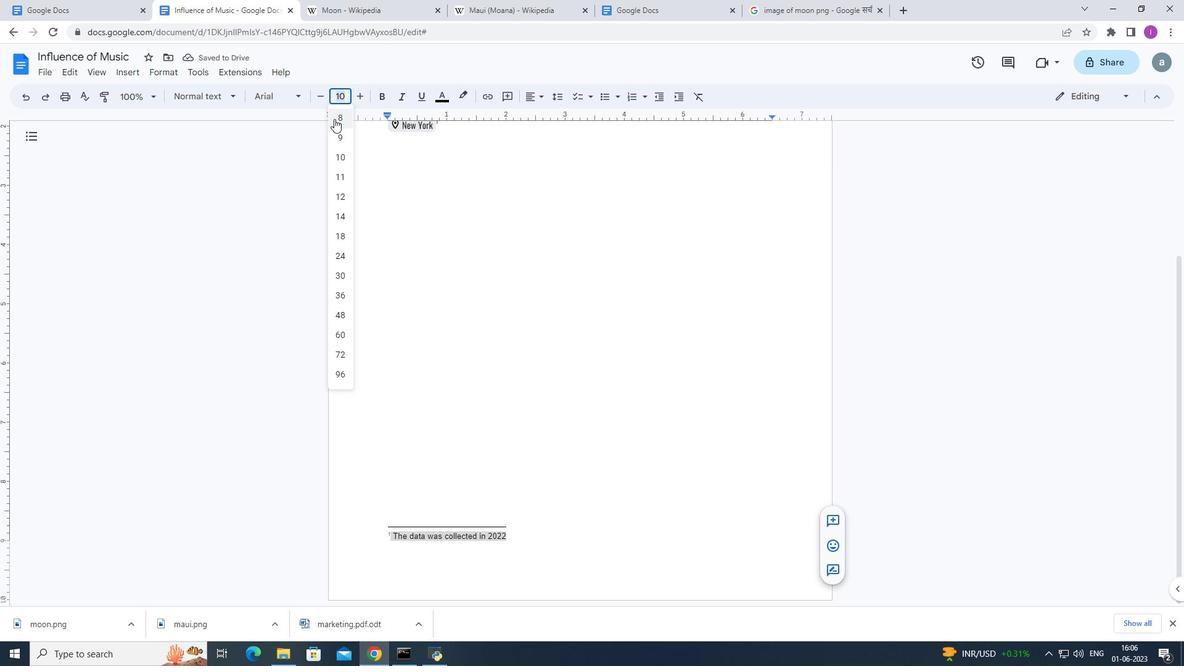 
Action: Mouse pressed left at (338, 115)
Screenshot: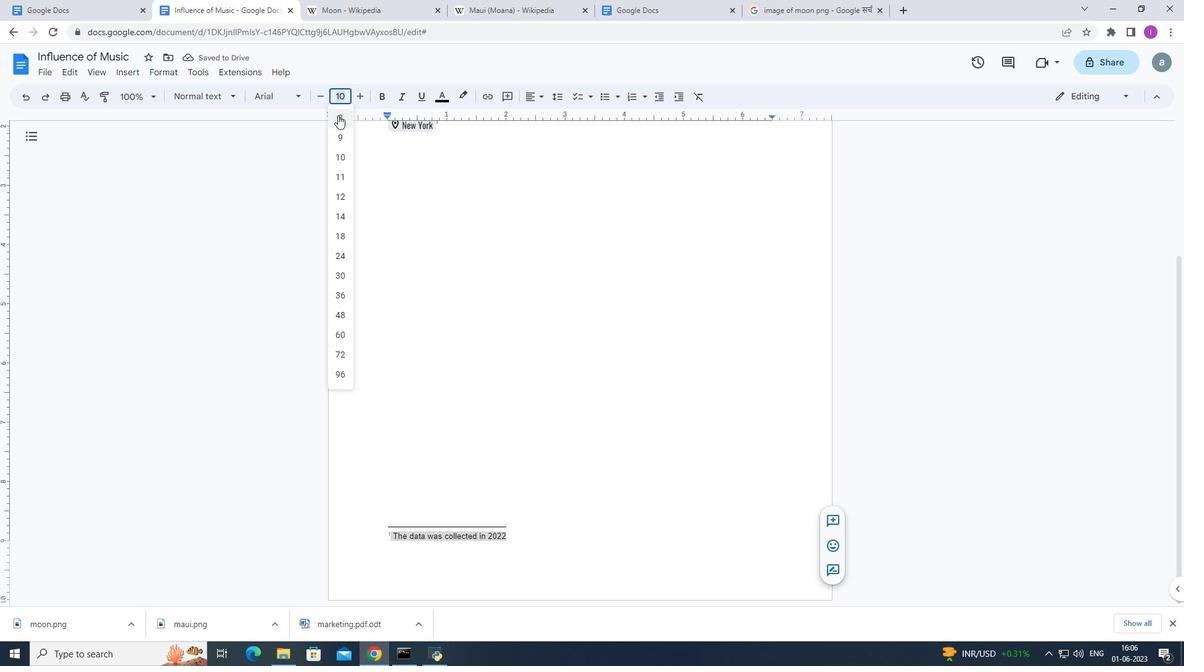 
Action: Mouse moved to (261, 347)
Screenshot: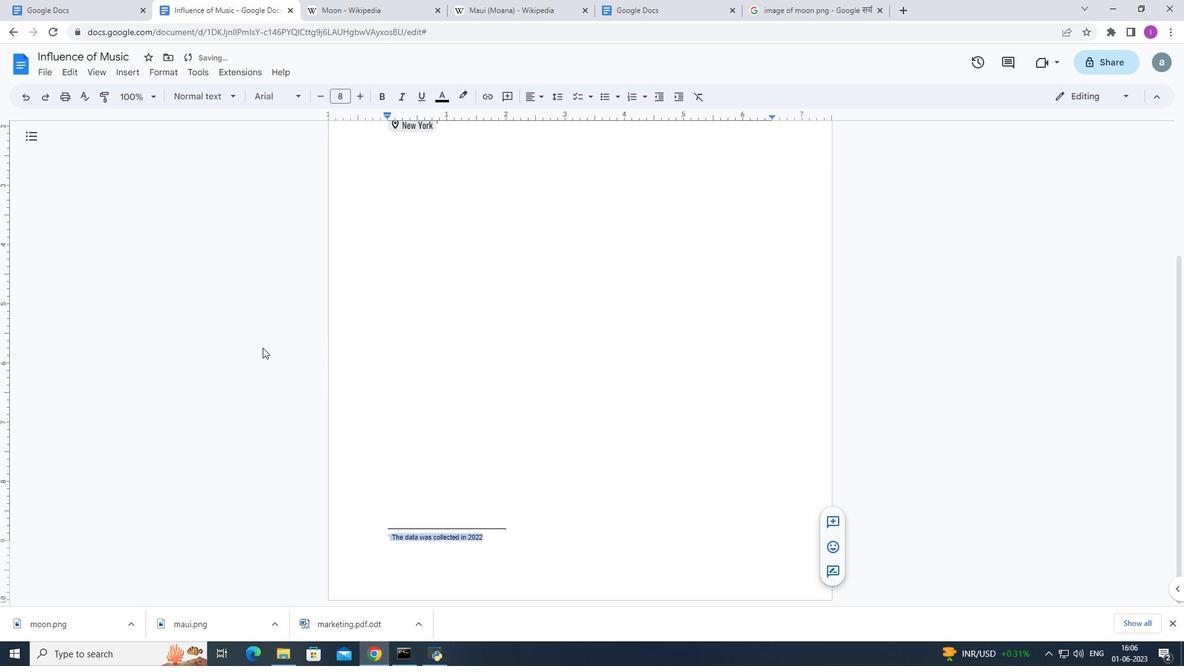 
Action: Mouse pressed left at (261, 347)
Screenshot: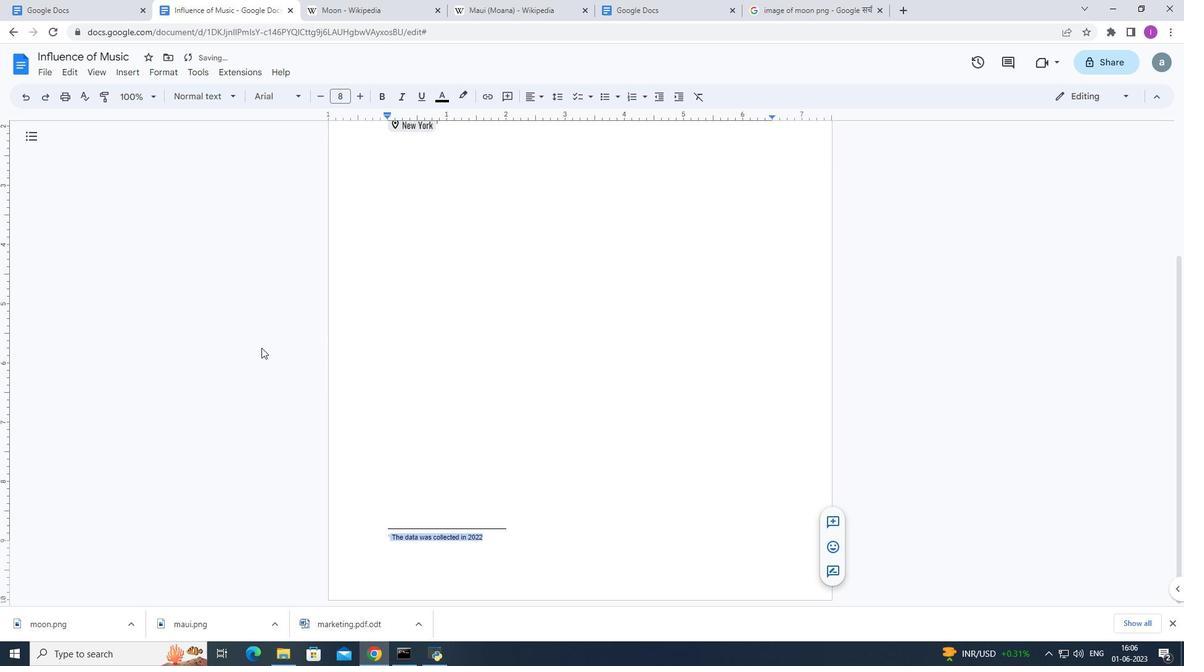 
Action: Mouse moved to (244, 244)
Screenshot: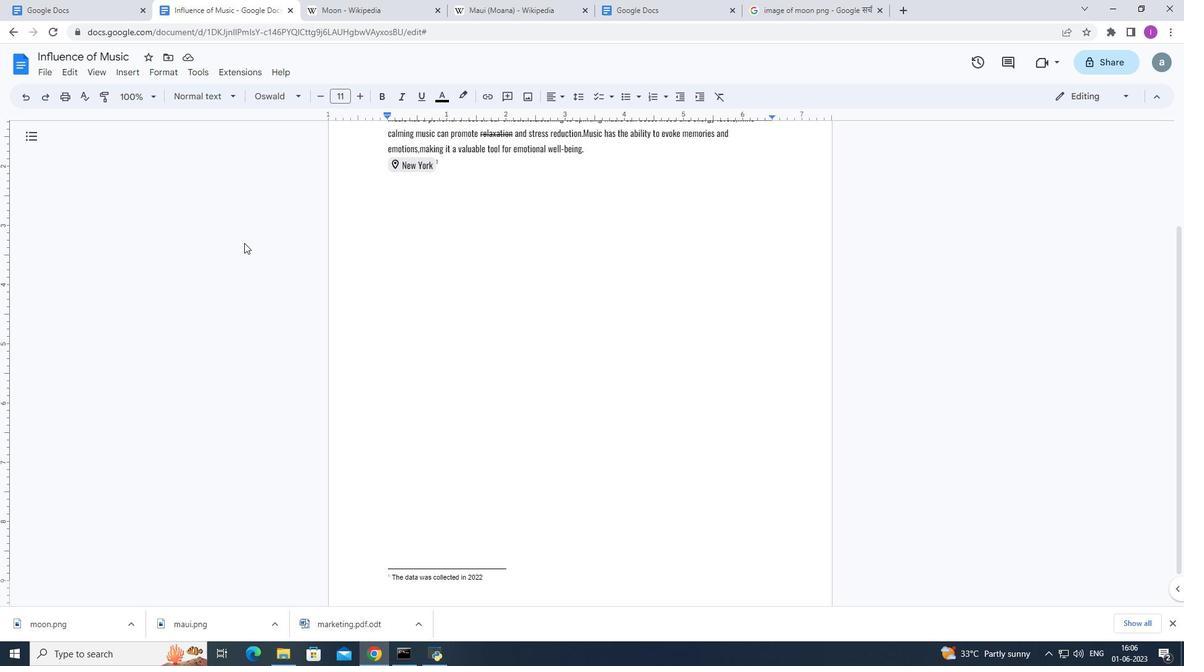 
